Task: Find connections with filter location Les Abymes with filter topic #healthylifestyle with filter profile language English with filter current company Bread Financial with filter school Sydenham College of Commerce and Economics with filter industry Physical, Occupational and Speech Therapists with filter service category Illustration with filter keywords title Online ESL Instructor
Action: Mouse moved to (313, 252)
Screenshot: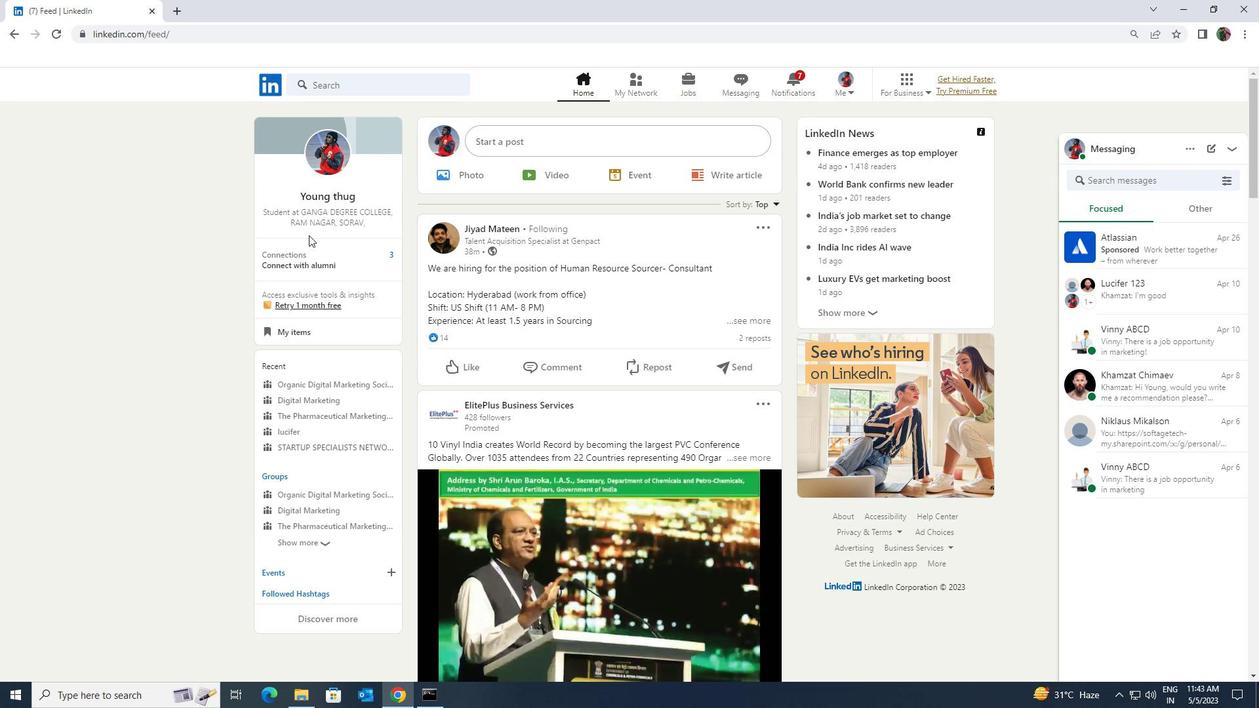 
Action: Mouse pressed left at (313, 252)
Screenshot: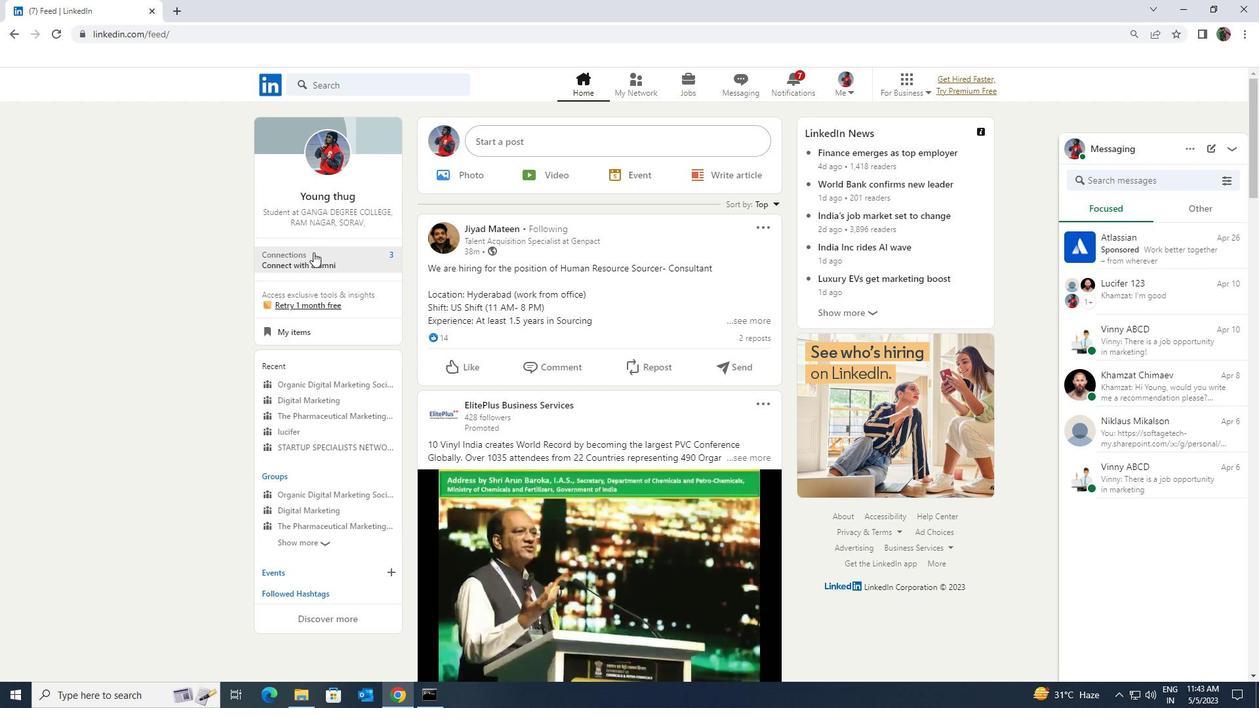 
Action: Mouse moved to (346, 155)
Screenshot: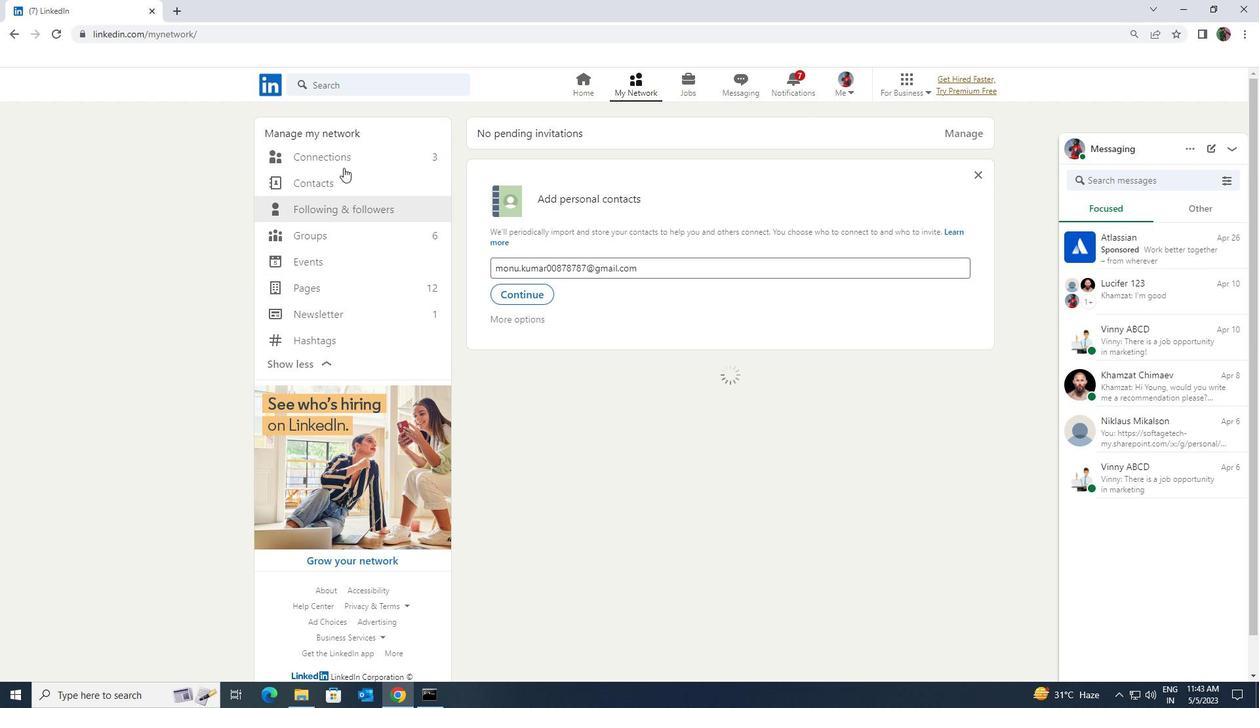 
Action: Mouse pressed left at (346, 155)
Screenshot: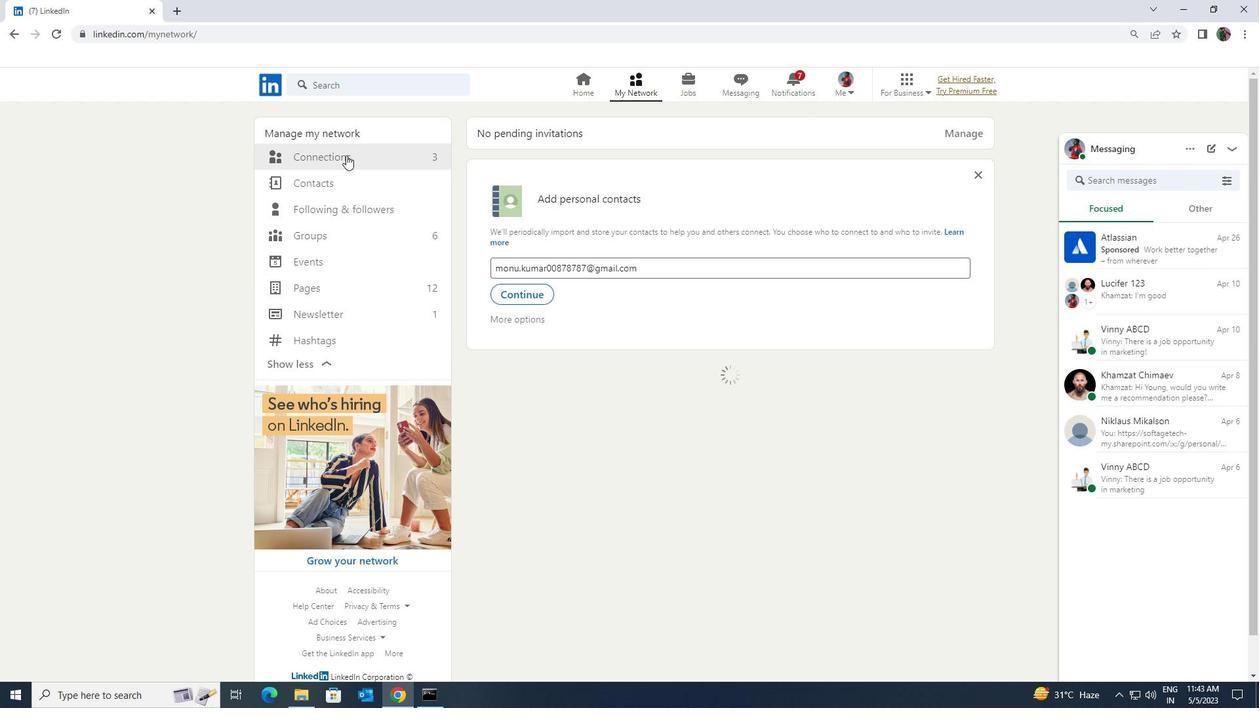 
Action: Mouse moved to (720, 160)
Screenshot: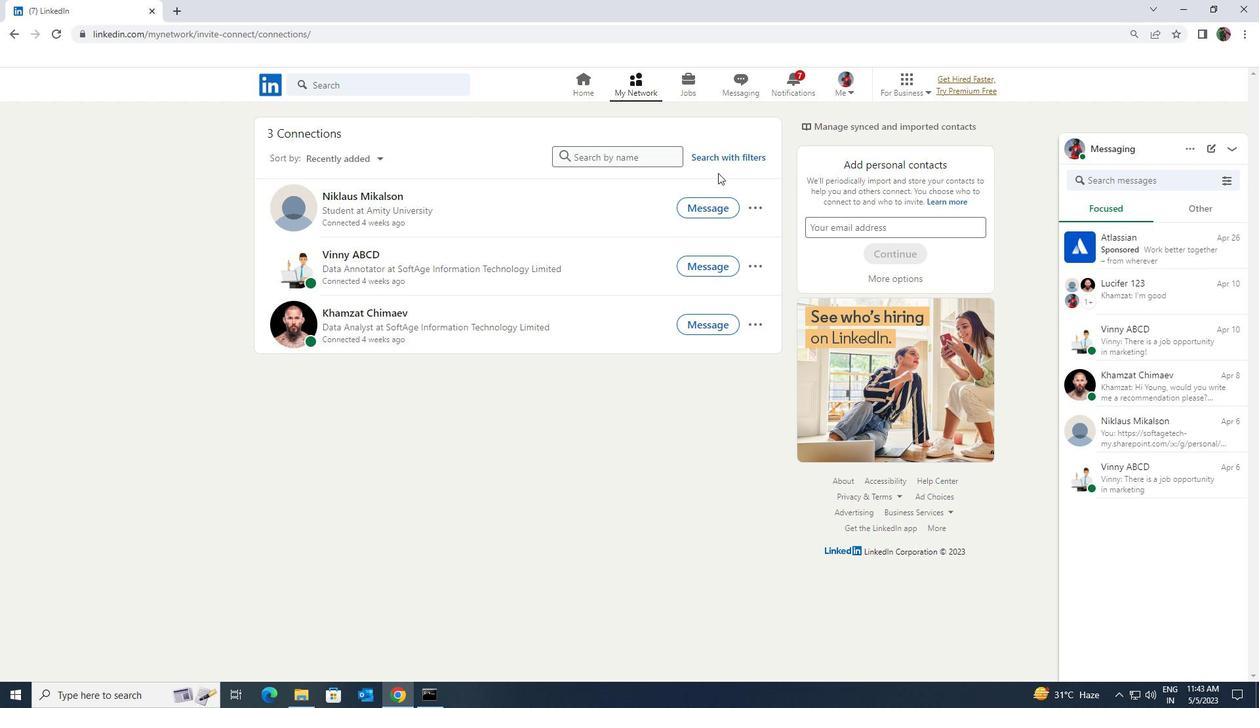 
Action: Mouse pressed left at (720, 160)
Screenshot: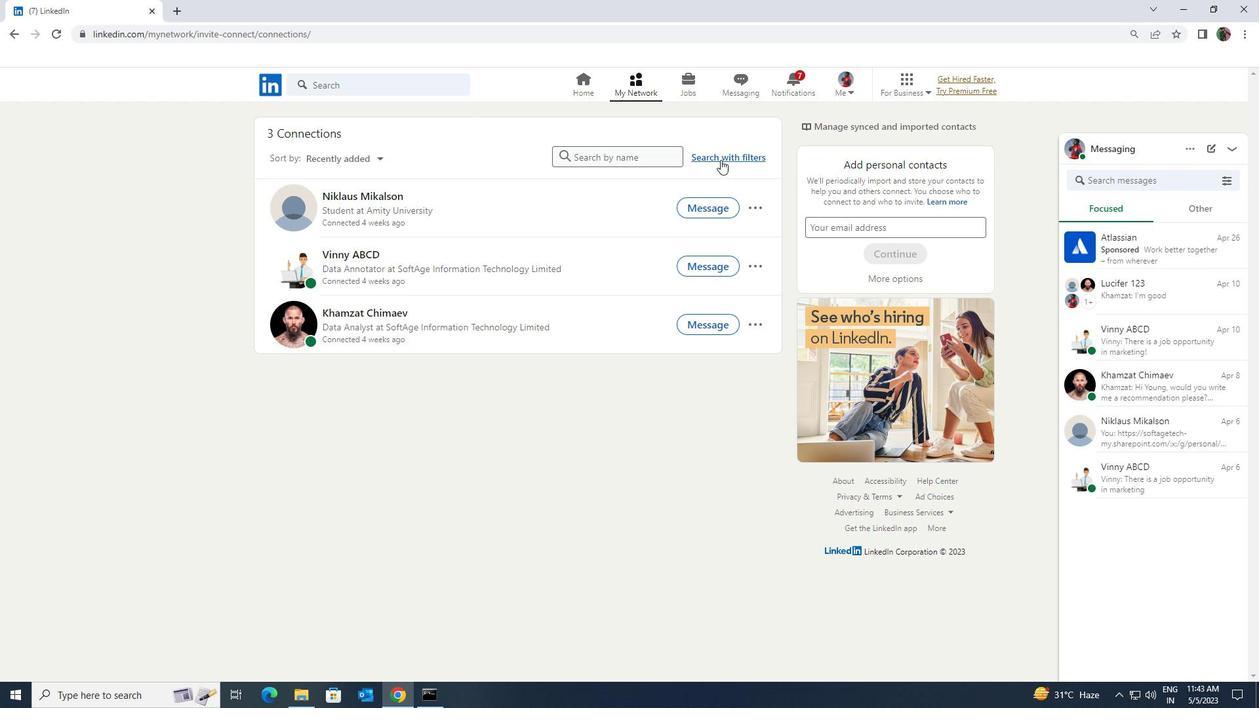 
Action: Mouse moved to (683, 124)
Screenshot: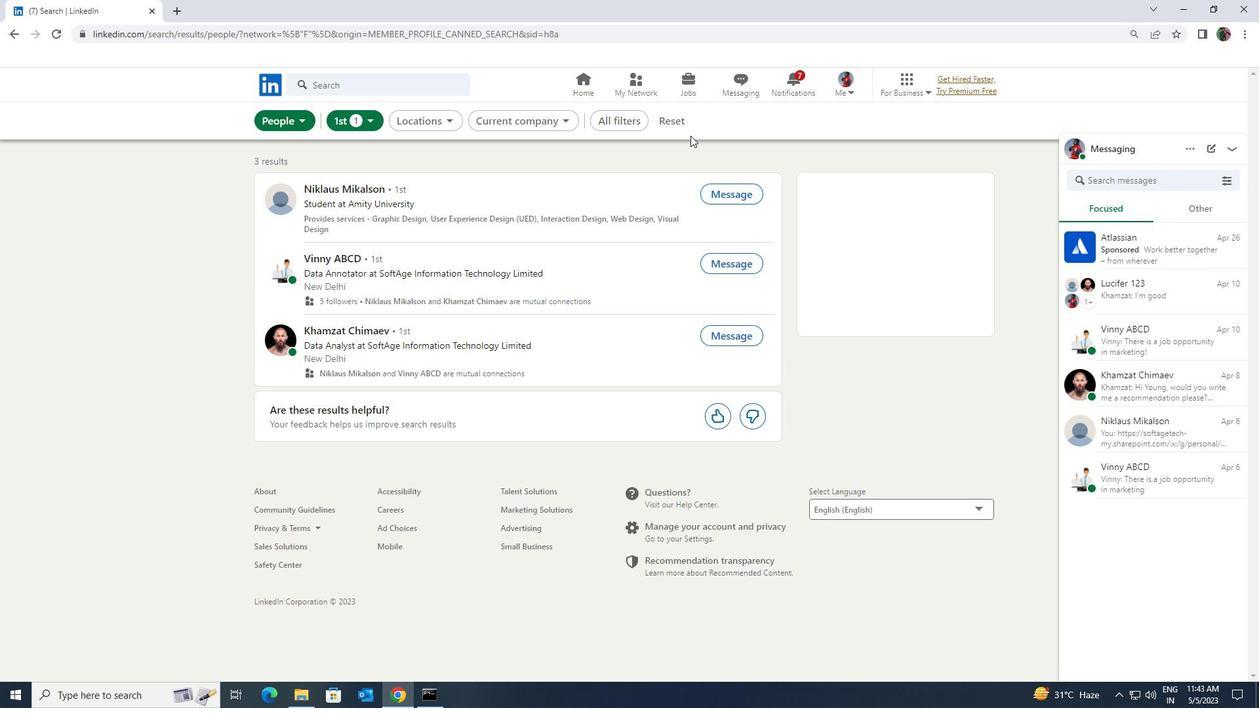 
Action: Mouse pressed left at (683, 124)
Screenshot: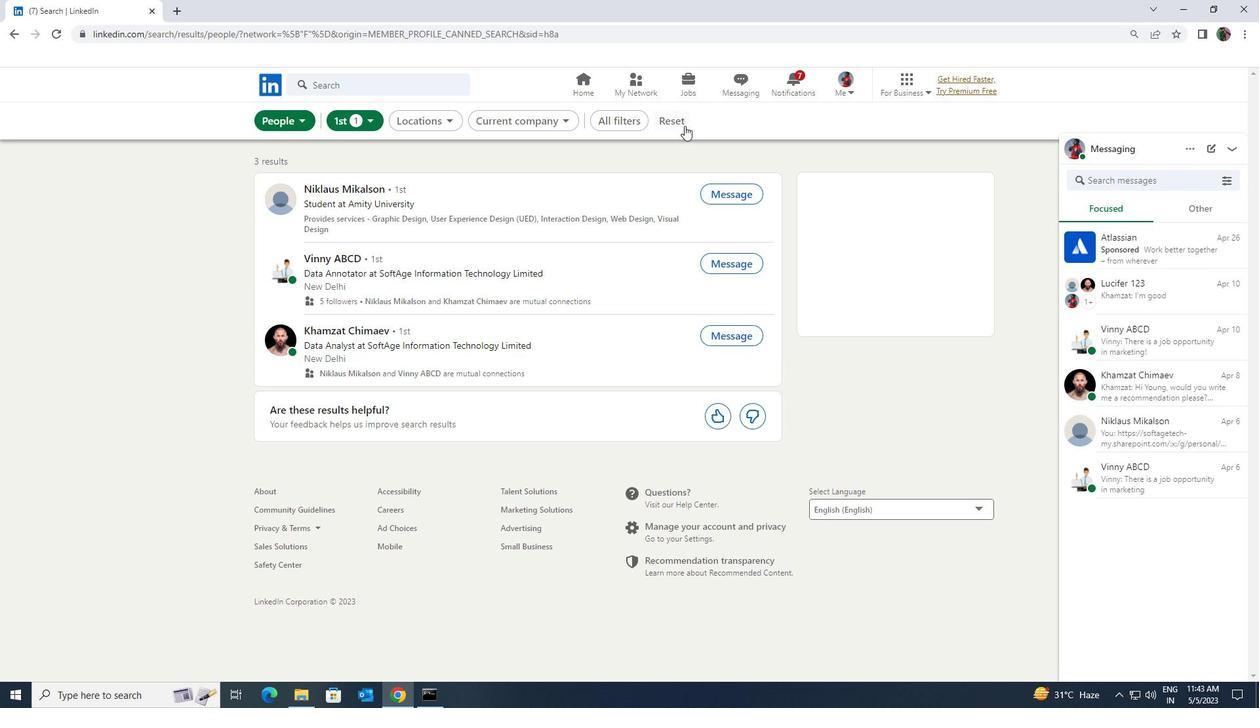 
Action: Mouse moved to (652, 116)
Screenshot: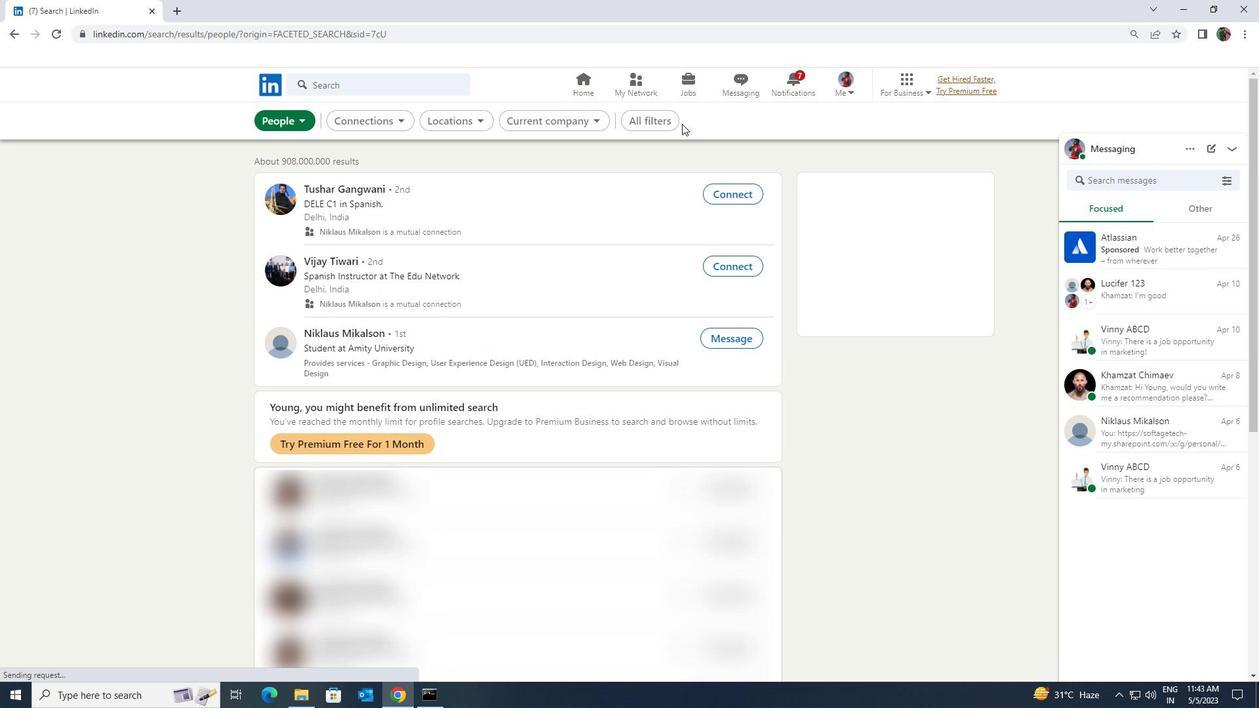 
Action: Mouse pressed left at (652, 116)
Screenshot: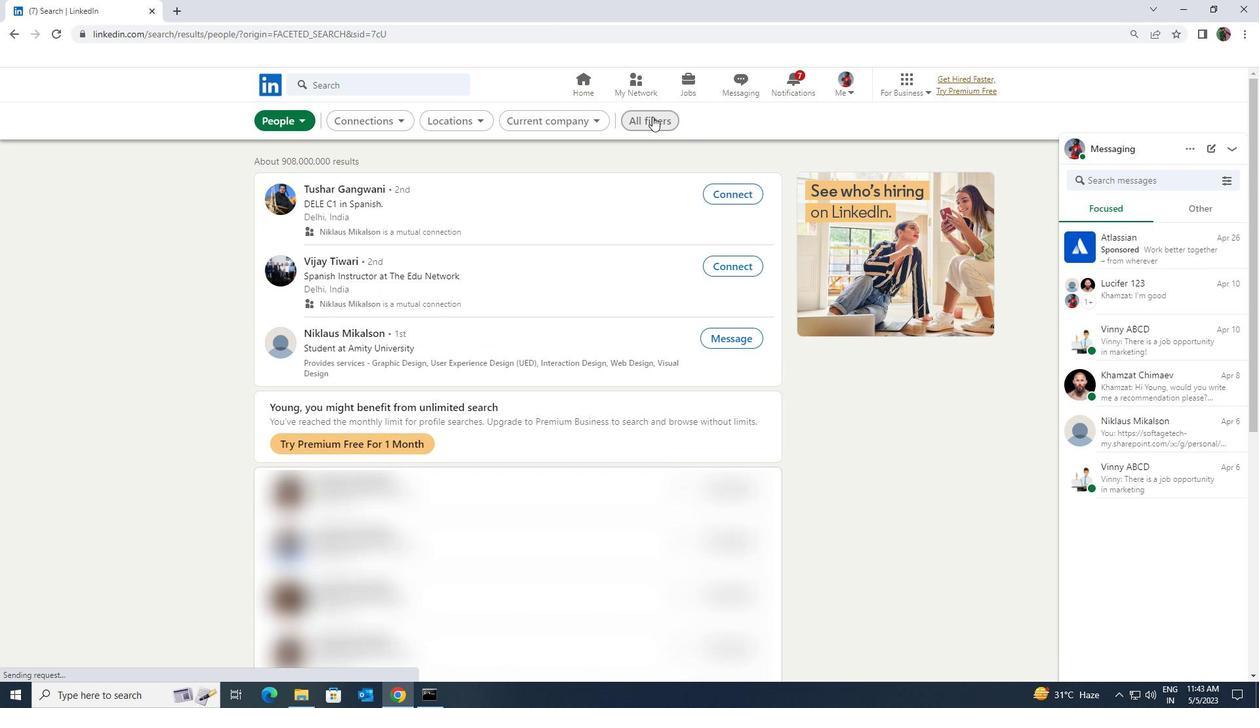 
Action: Mouse moved to (1079, 514)
Screenshot: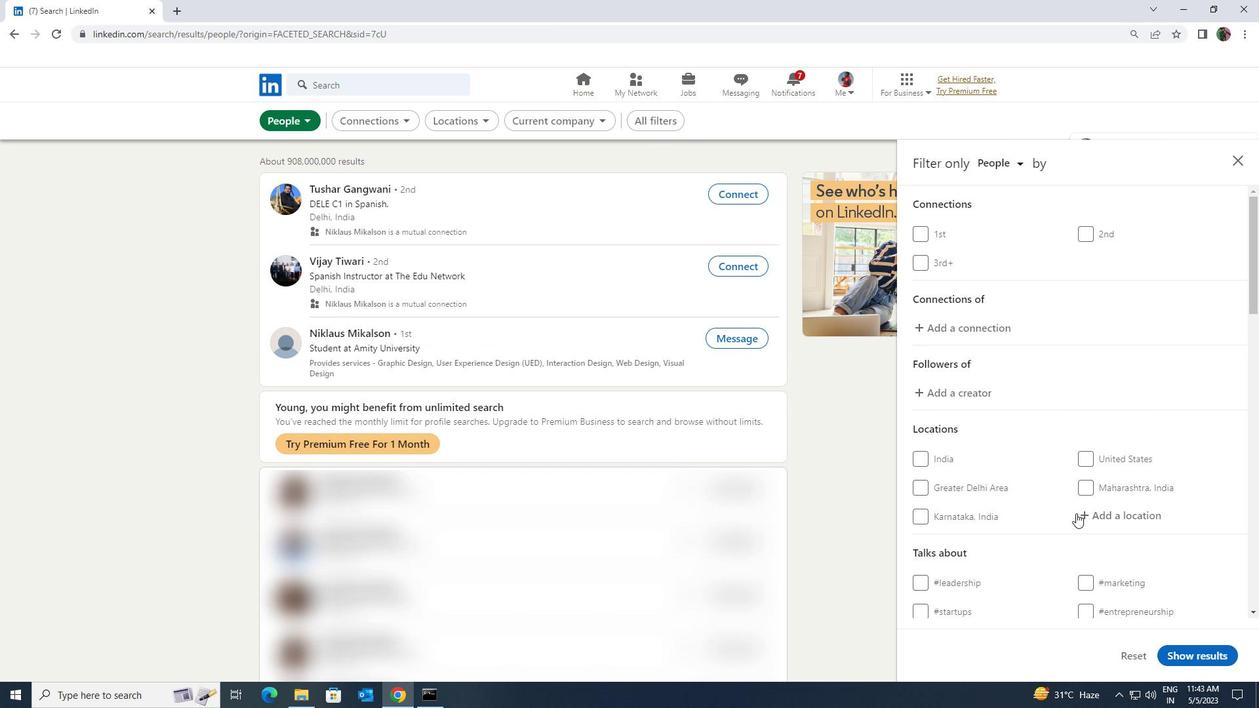 
Action: Mouse pressed left at (1079, 514)
Screenshot: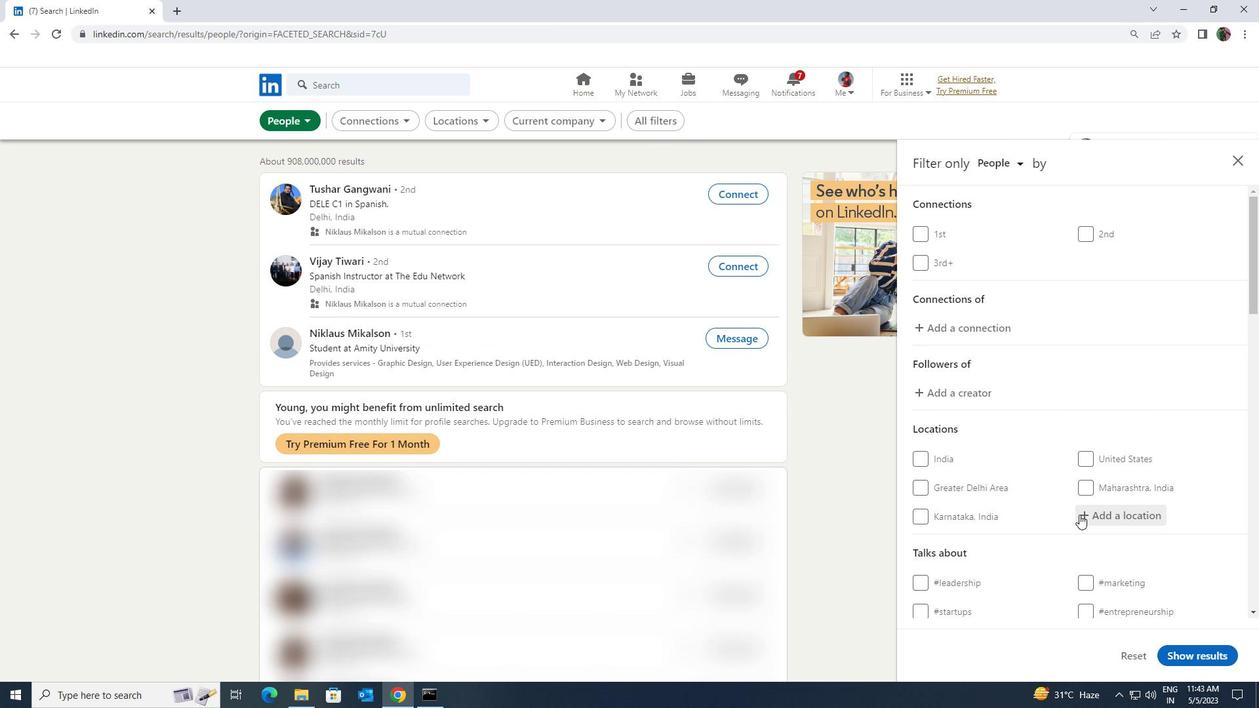 
Action: Key pressed <Key.shift>LES<Key.space><Key.shift>ABYMES
Screenshot: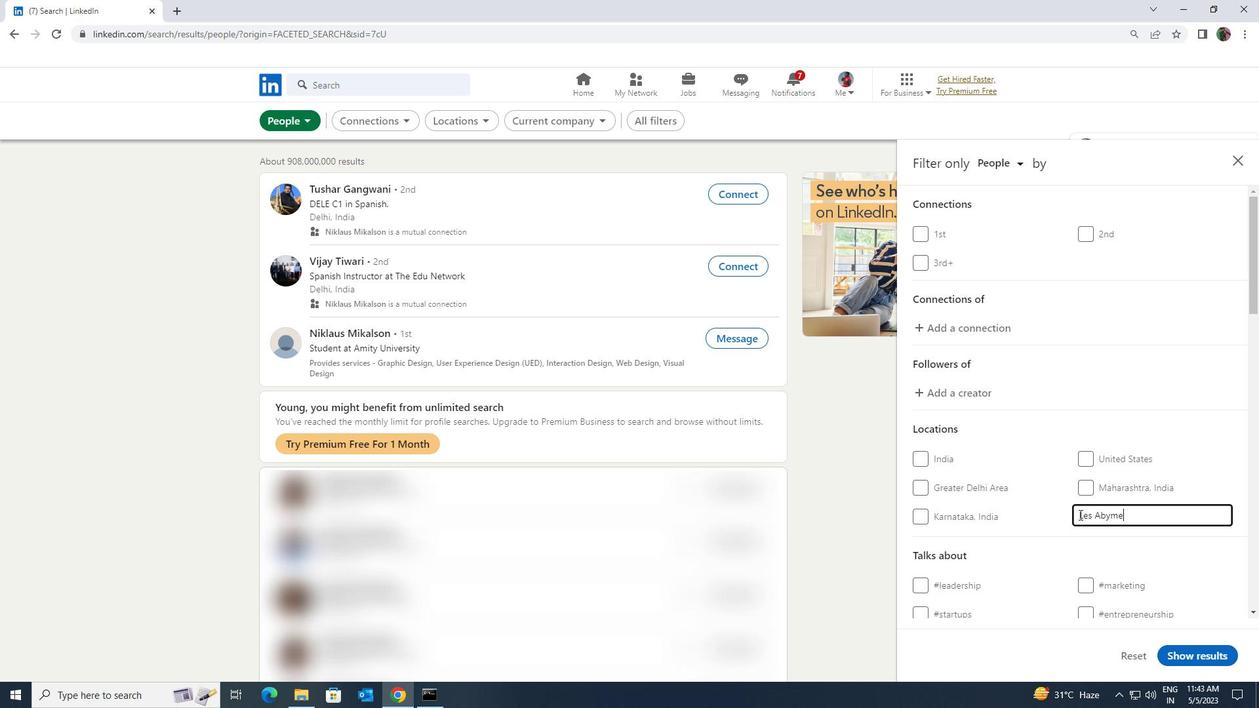 
Action: Mouse scrolled (1079, 514) with delta (0, 0)
Screenshot: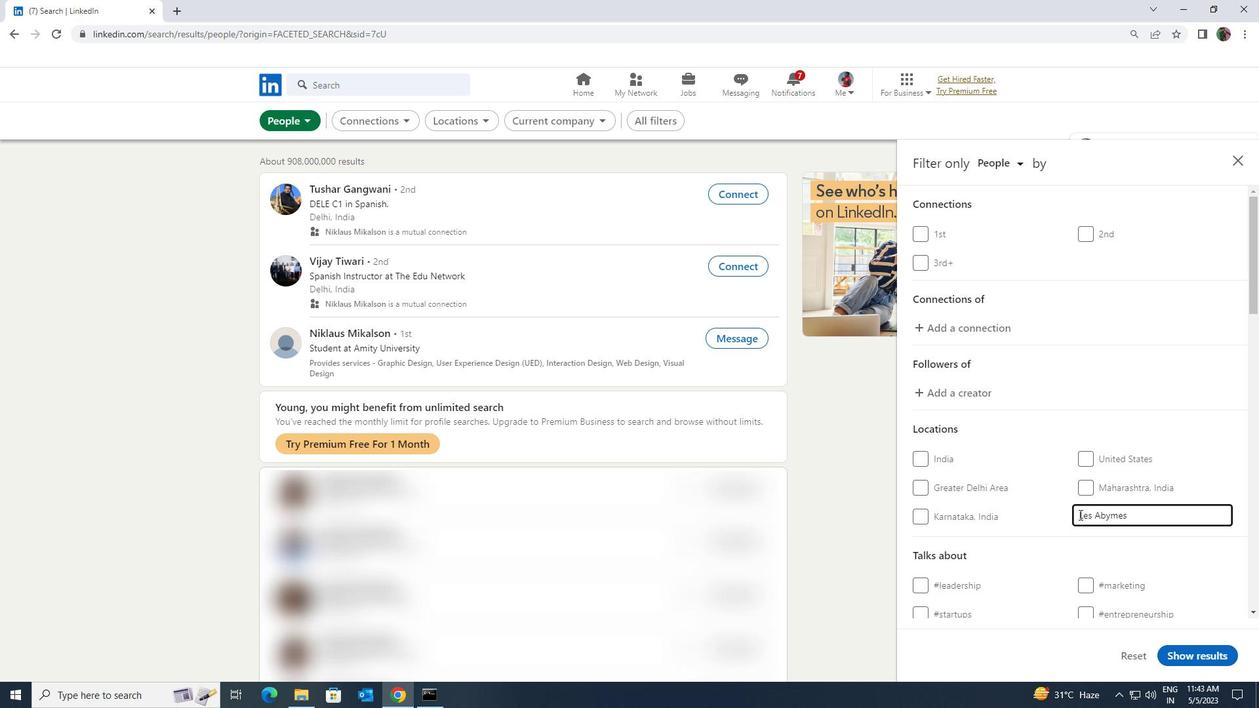 
Action: Mouse moved to (1105, 570)
Screenshot: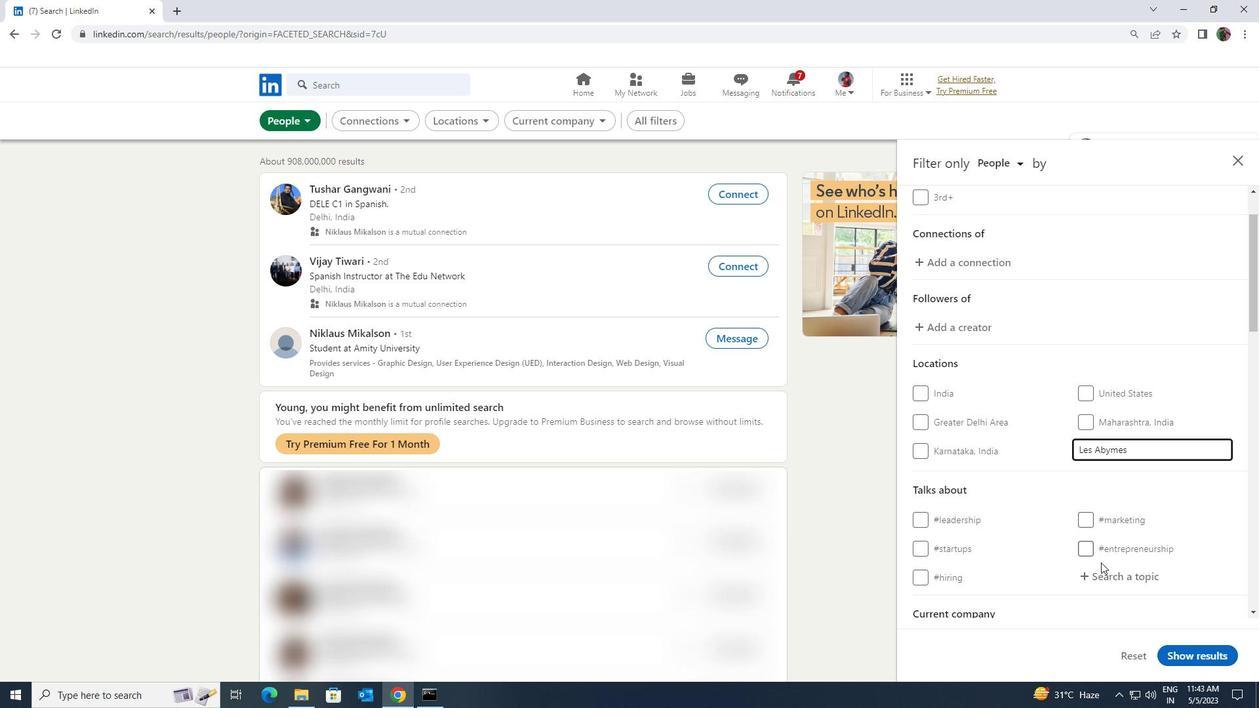 
Action: Mouse pressed left at (1105, 570)
Screenshot: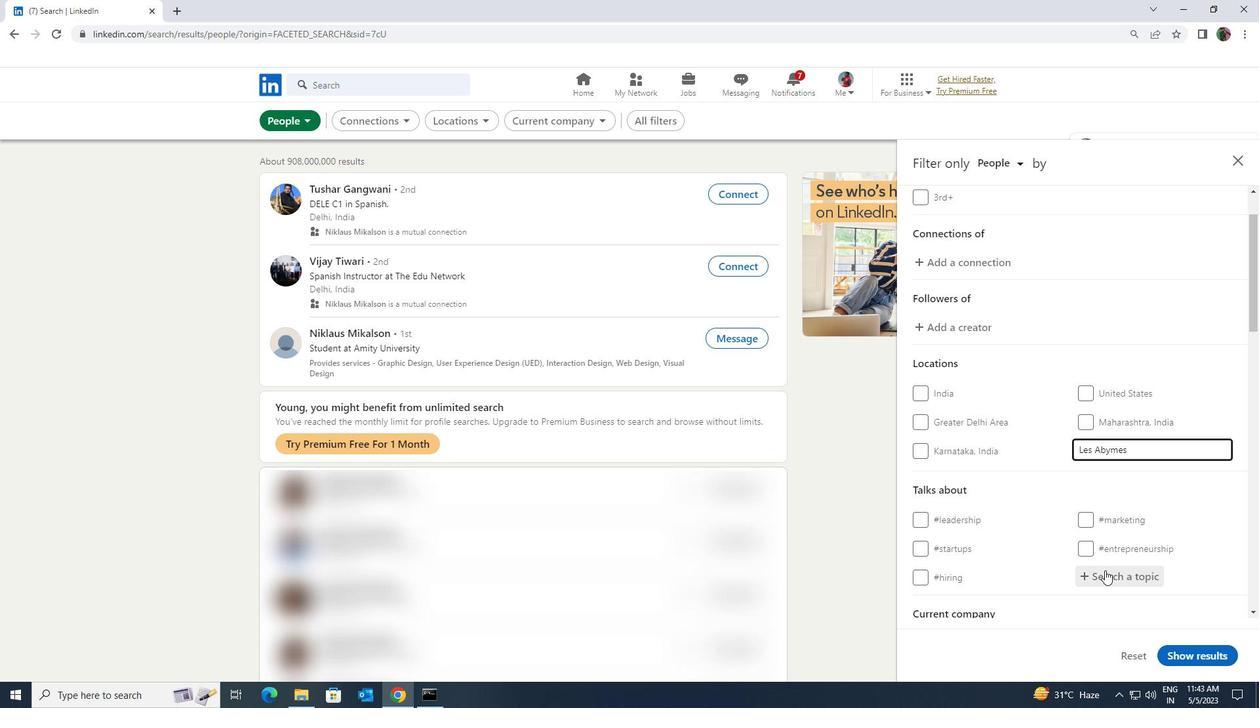 
Action: Mouse moved to (1105, 571)
Screenshot: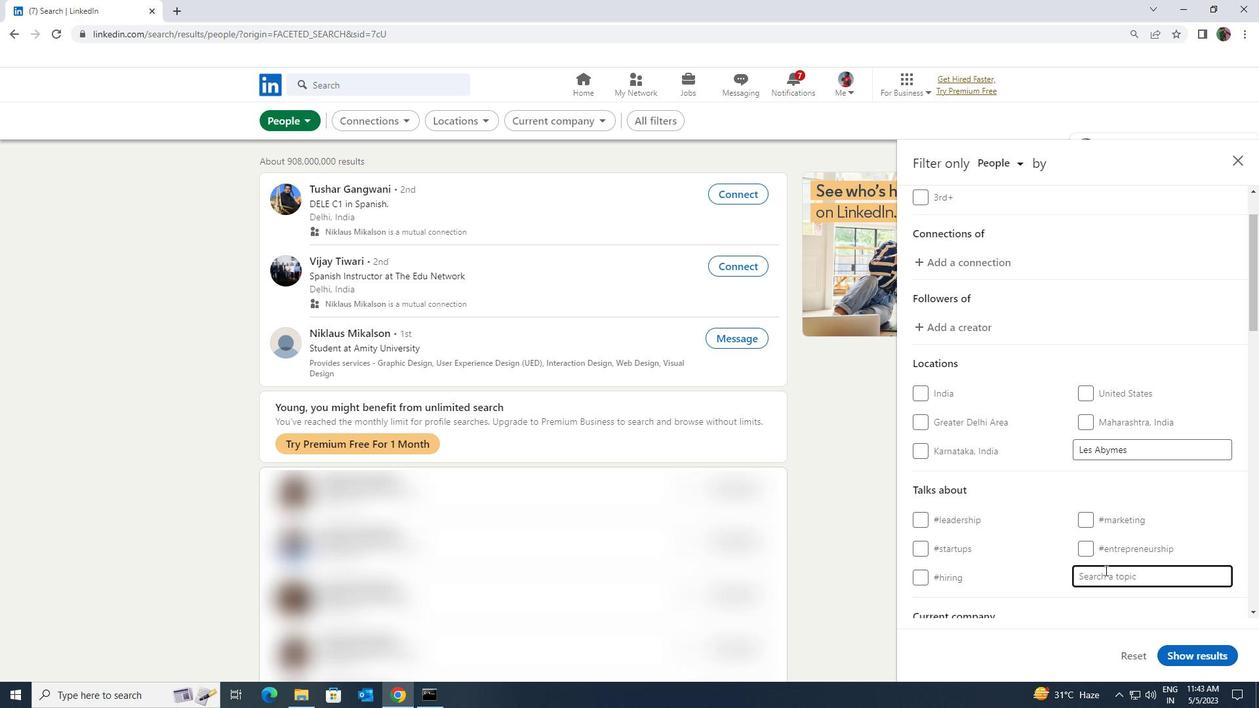 
Action: Key pressed <Key.shift><Key.shift><Key.shift>HEALTHLIFE
Screenshot: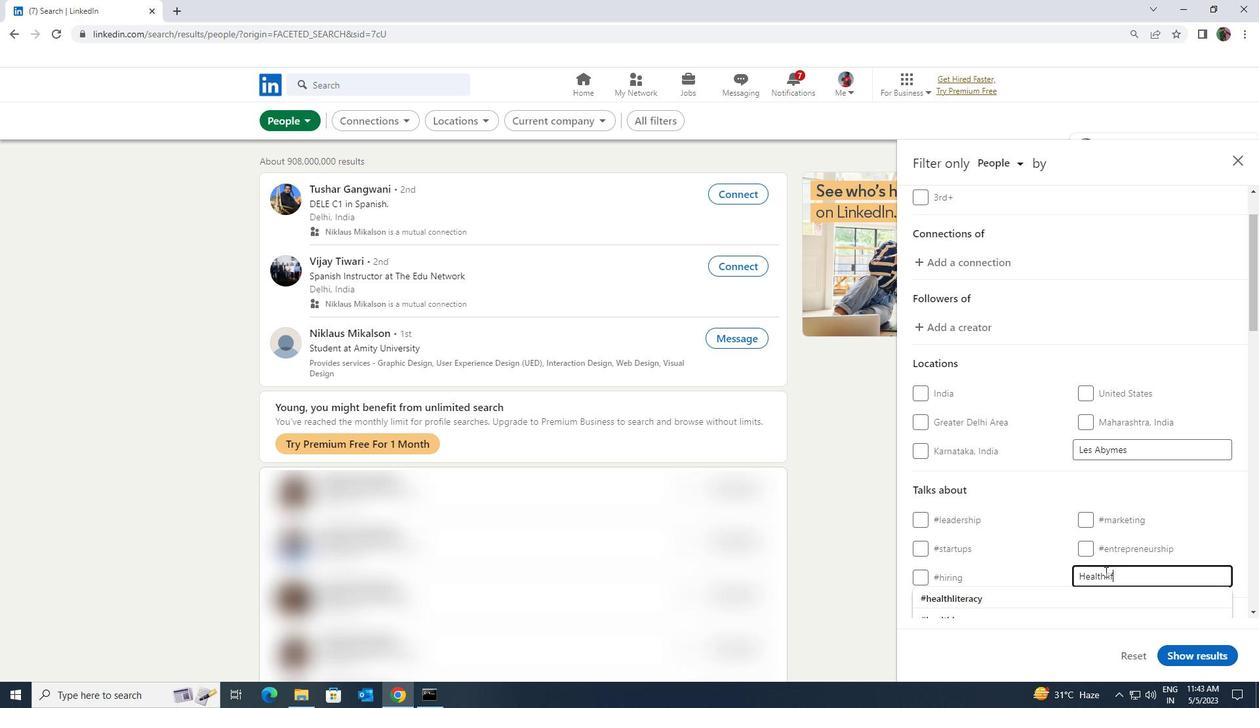 
Action: Mouse moved to (1089, 588)
Screenshot: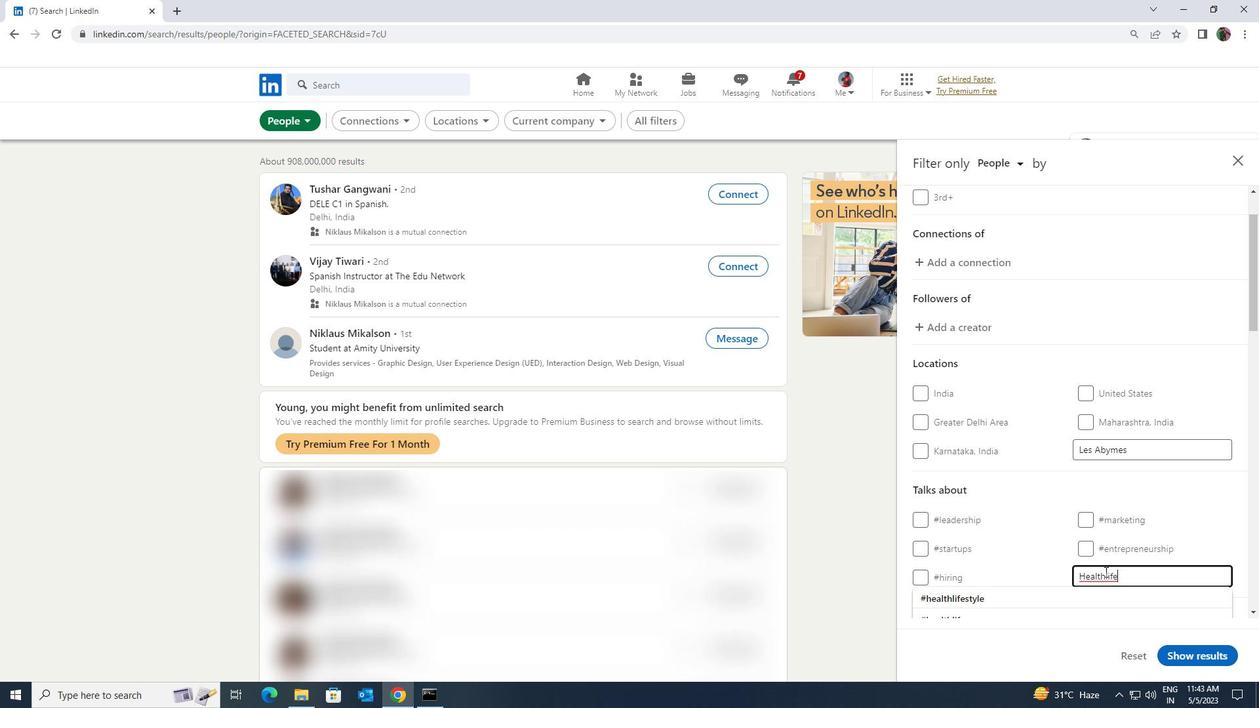 
Action: Mouse pressed left at (1089, 588)
Screenshot: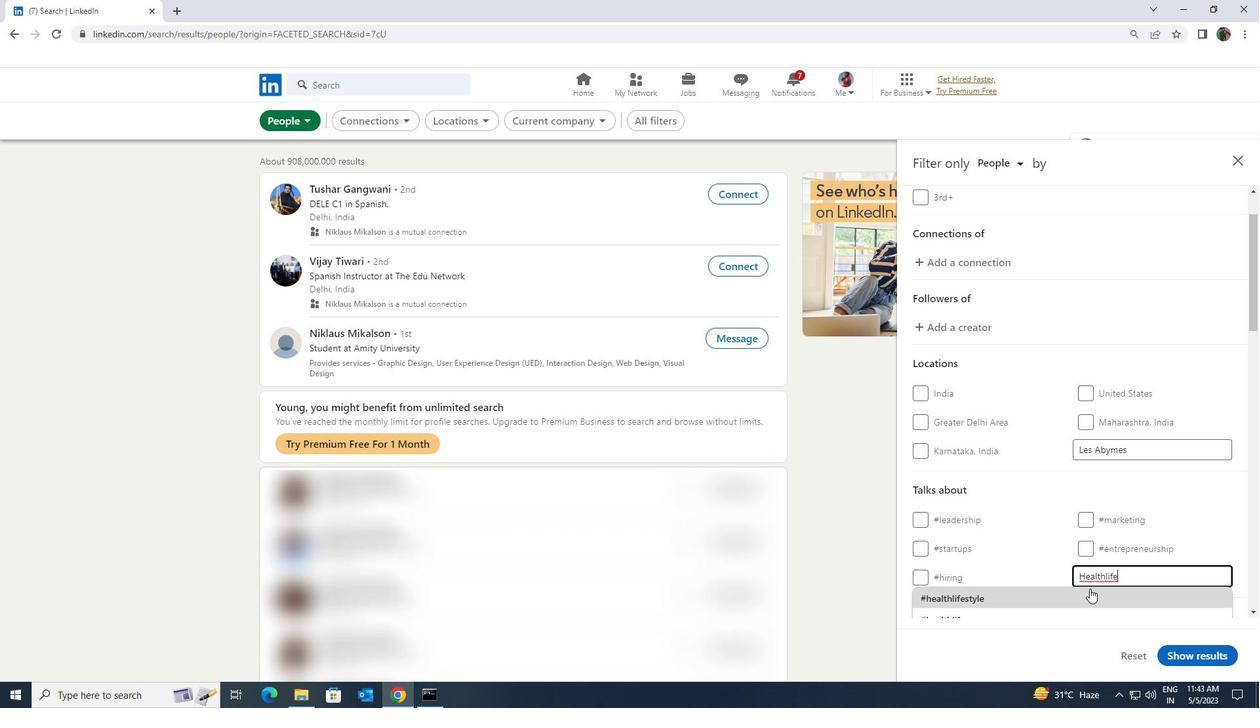 
Action: Mouse moved to (1089, 561)
Screenshot: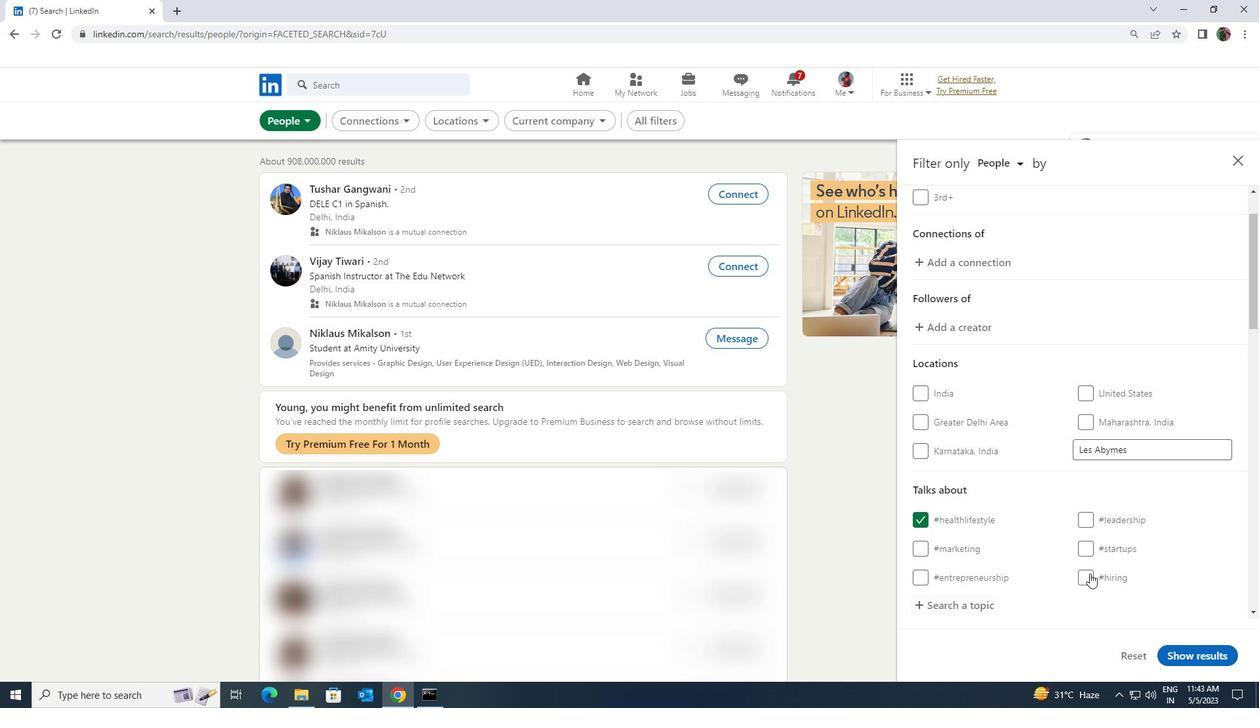 
Action: Mouse scrolled (1089, 560) with delta (0, 0)
Screenshot: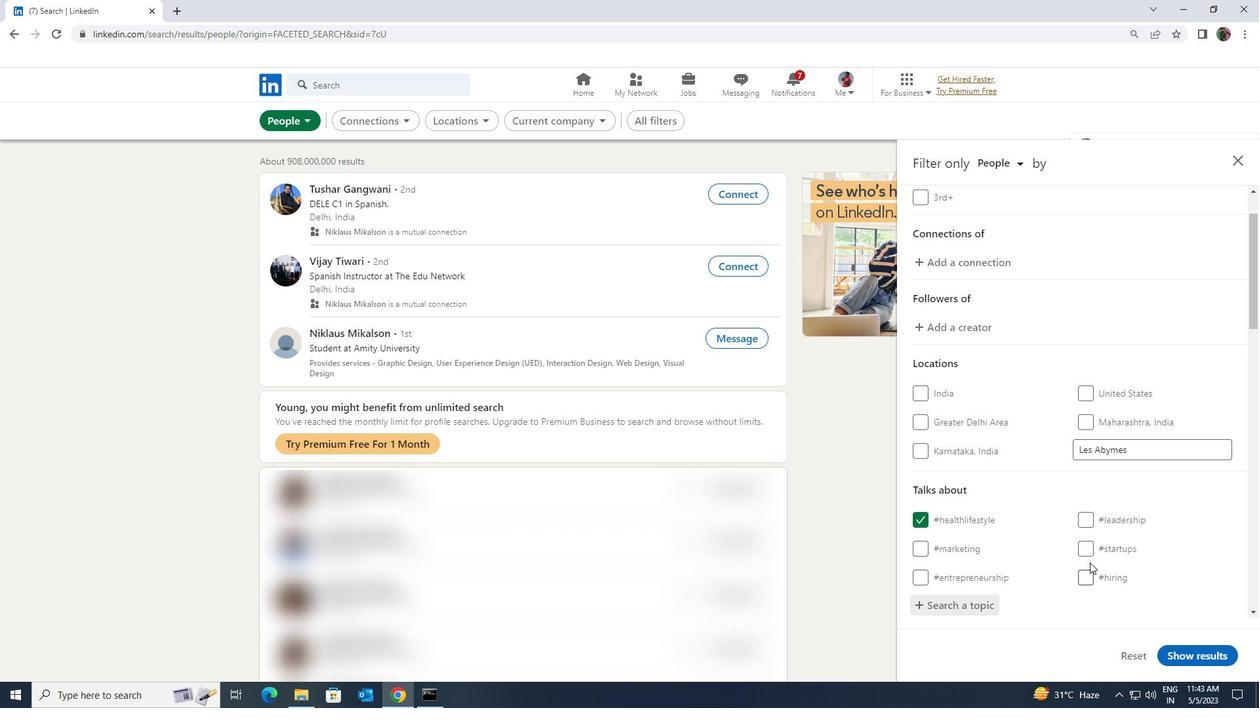 
Action: Mouse scrolled (1089, 560) with delta (0, 0)
Screenshot: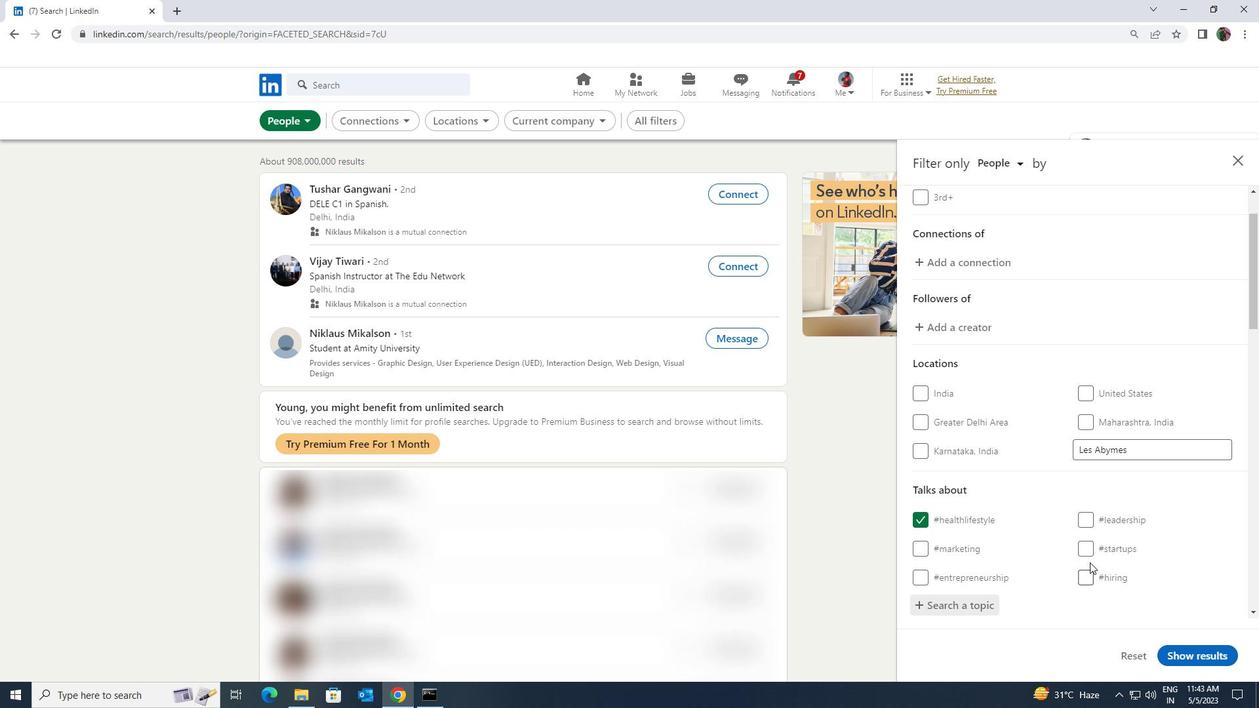 
Action: Mouse moved to (1091, 560)
Screenshot: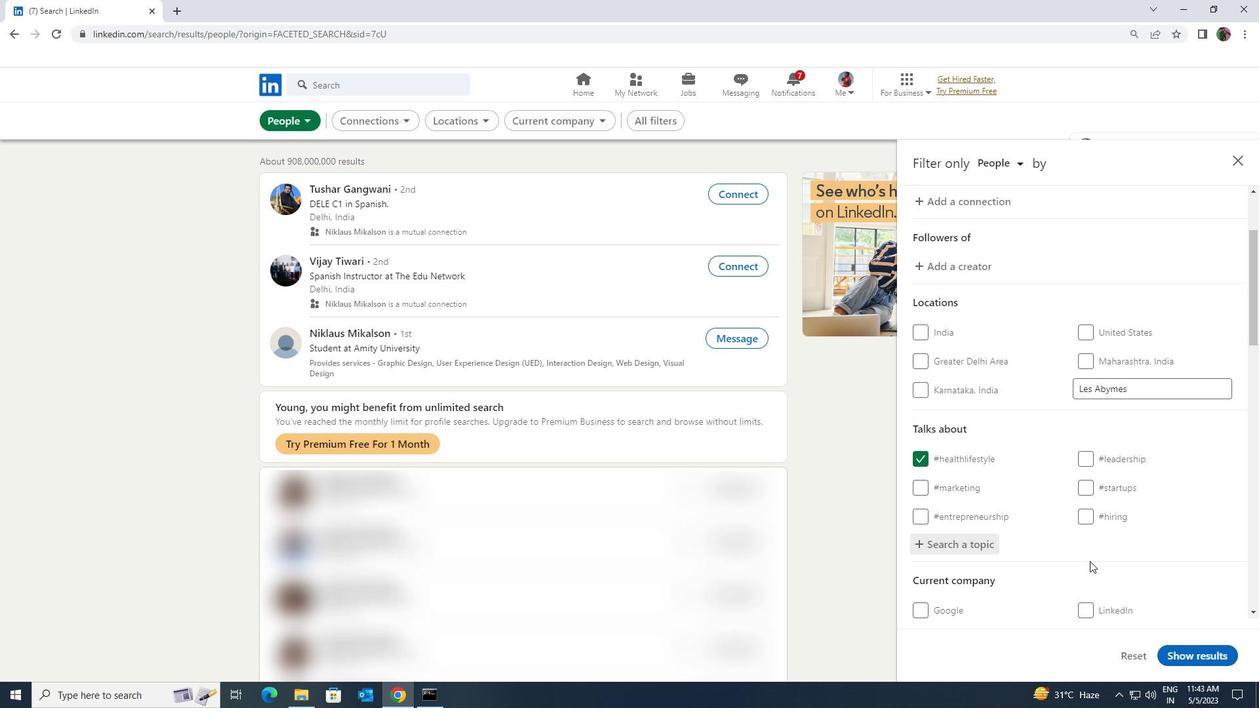 
Action: Mouse scrolled (1091, 560) with delta (0, 0)
Screenshot: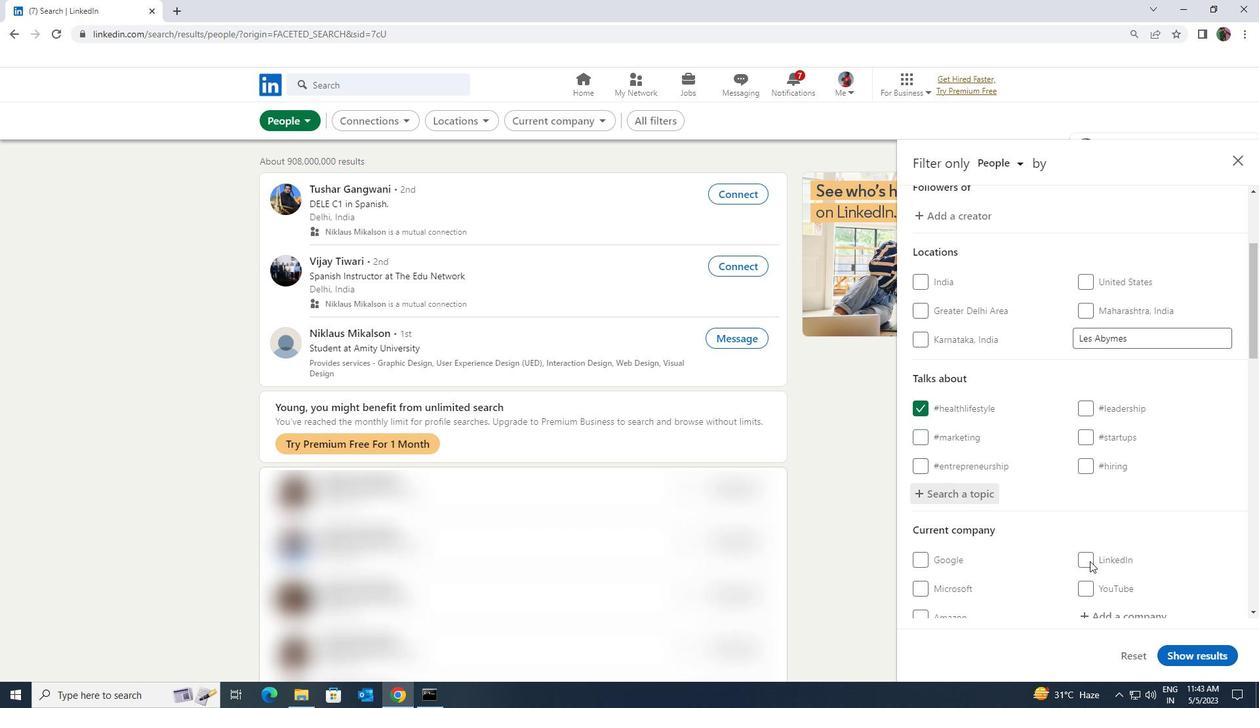 
Action: Mouse scrolled (1091, 560) with delta (0, 0)
Screenshot: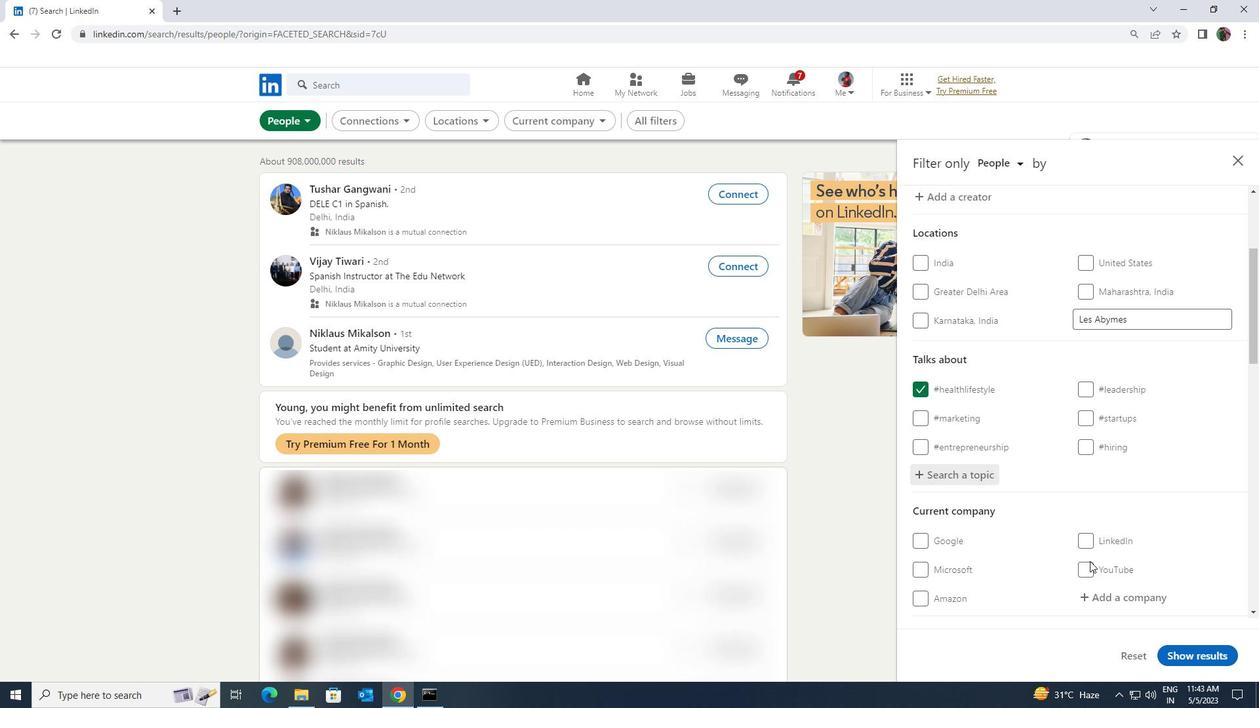 
Action: Mouse moved to (1092, 560)
Screenshot: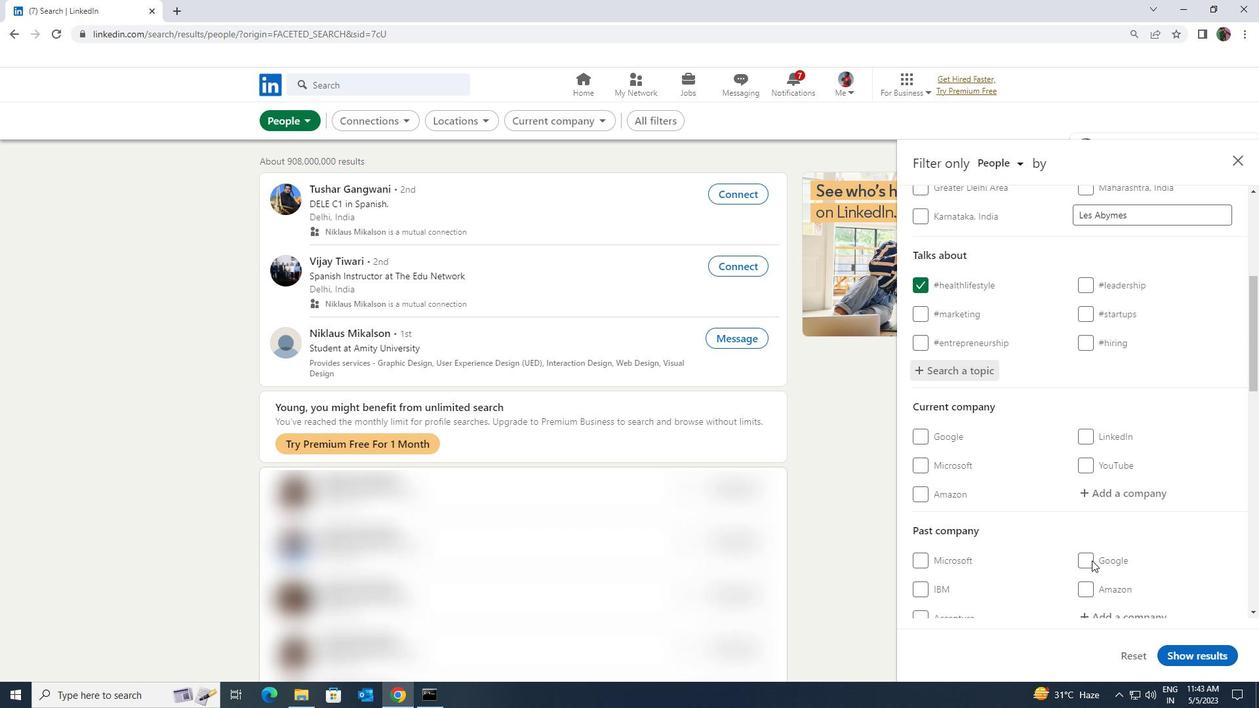 
Action: Mouse scrolled (1092, 560) with delta (0, 0)
Screenshot: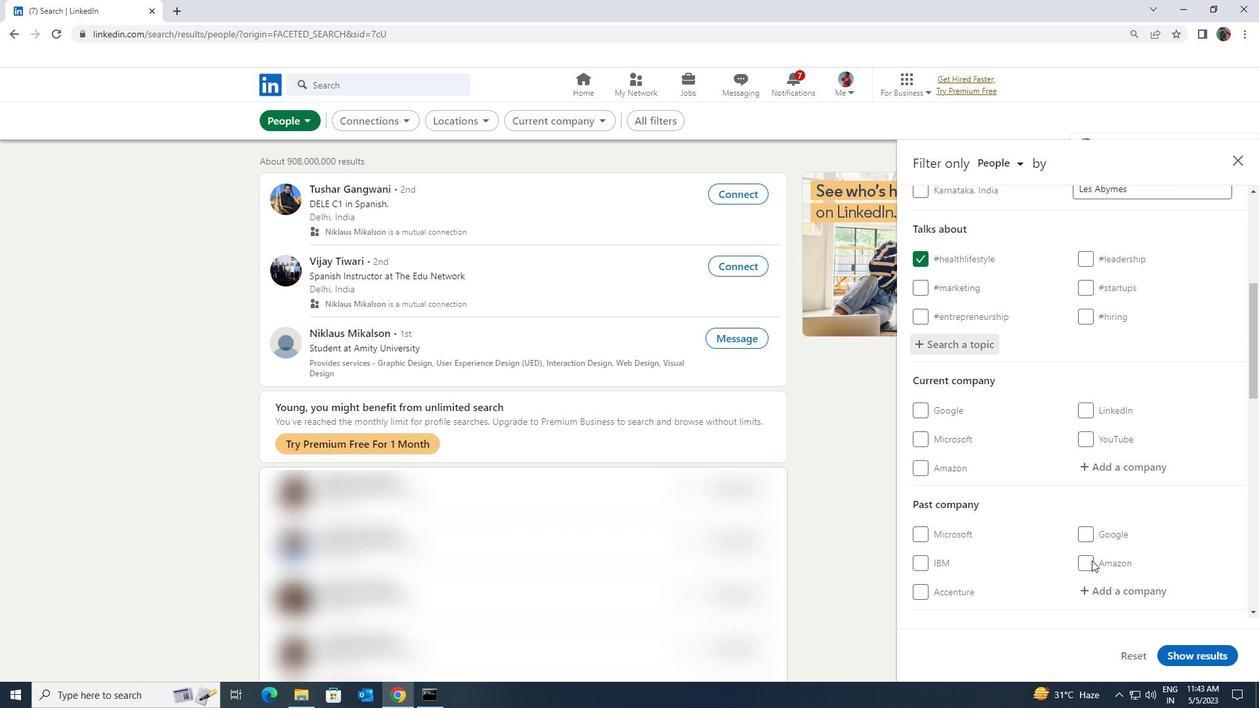 
Action: Mouse moved to (1095, 560)
Screenshot: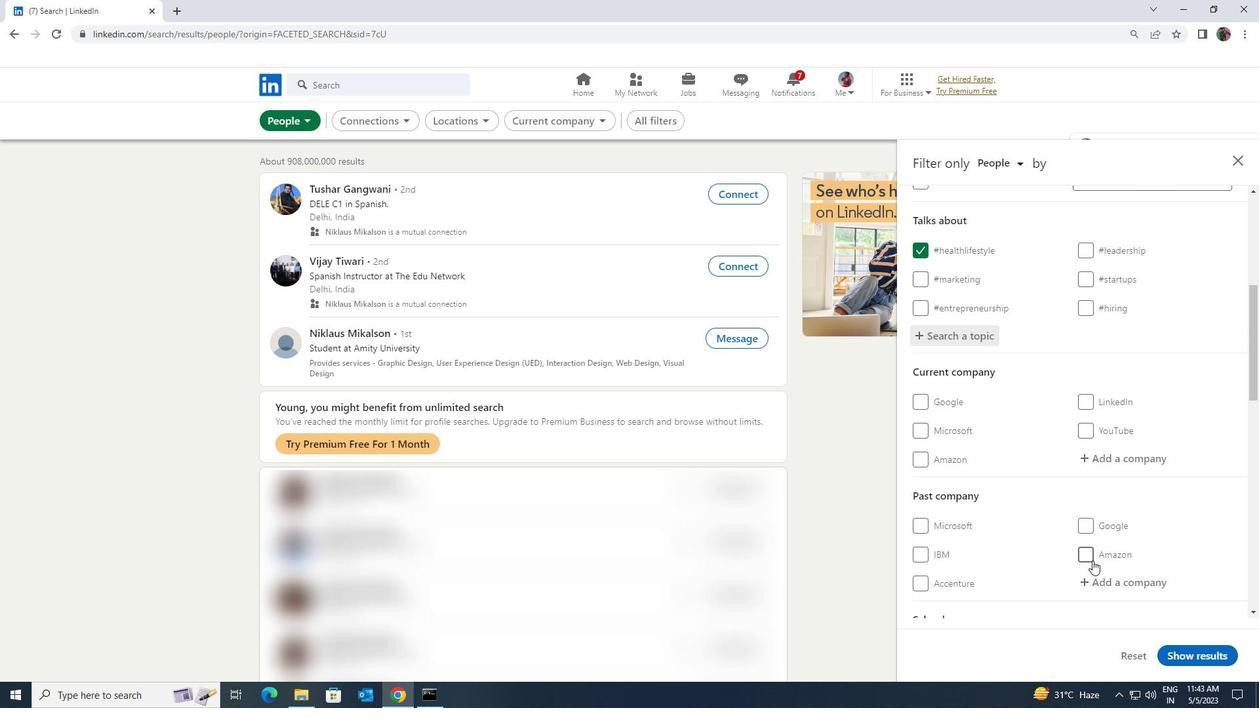 
Action: Mouse scrolled (1095, 559) with delta (0, 0)
Screenshot: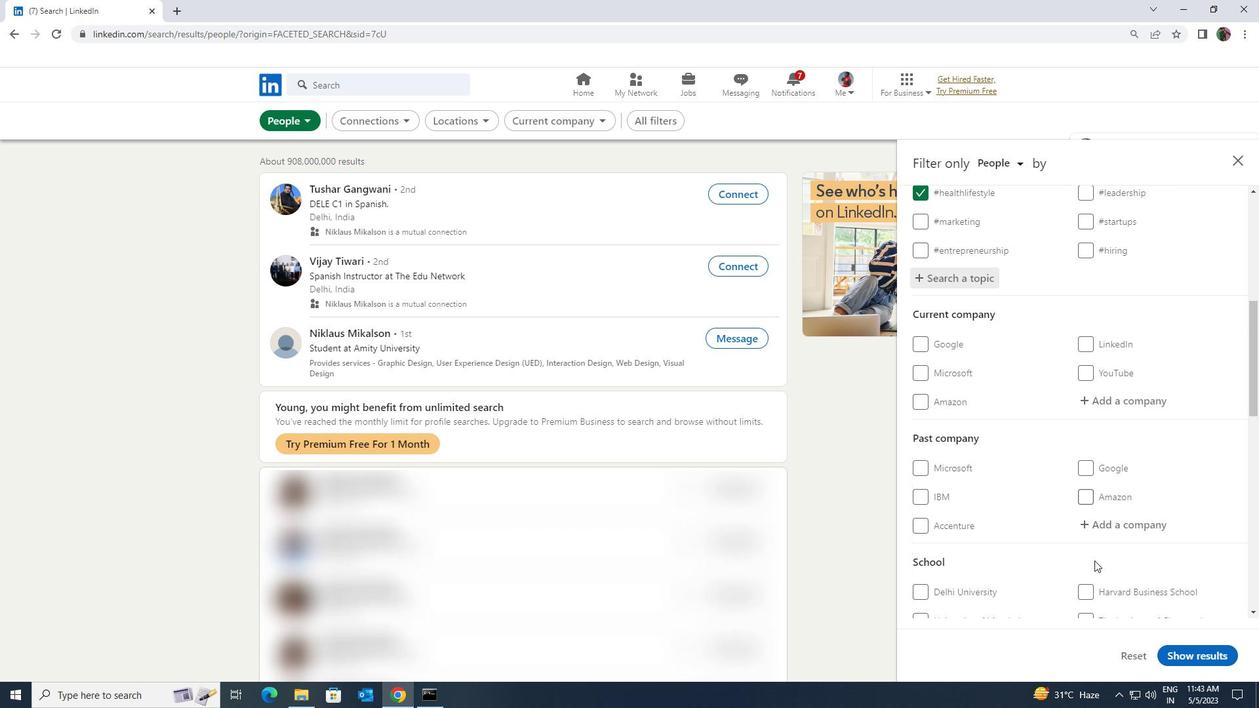 
Action: Mouse scrolled (1095, 559) with delta (0, 0)
Screenshot: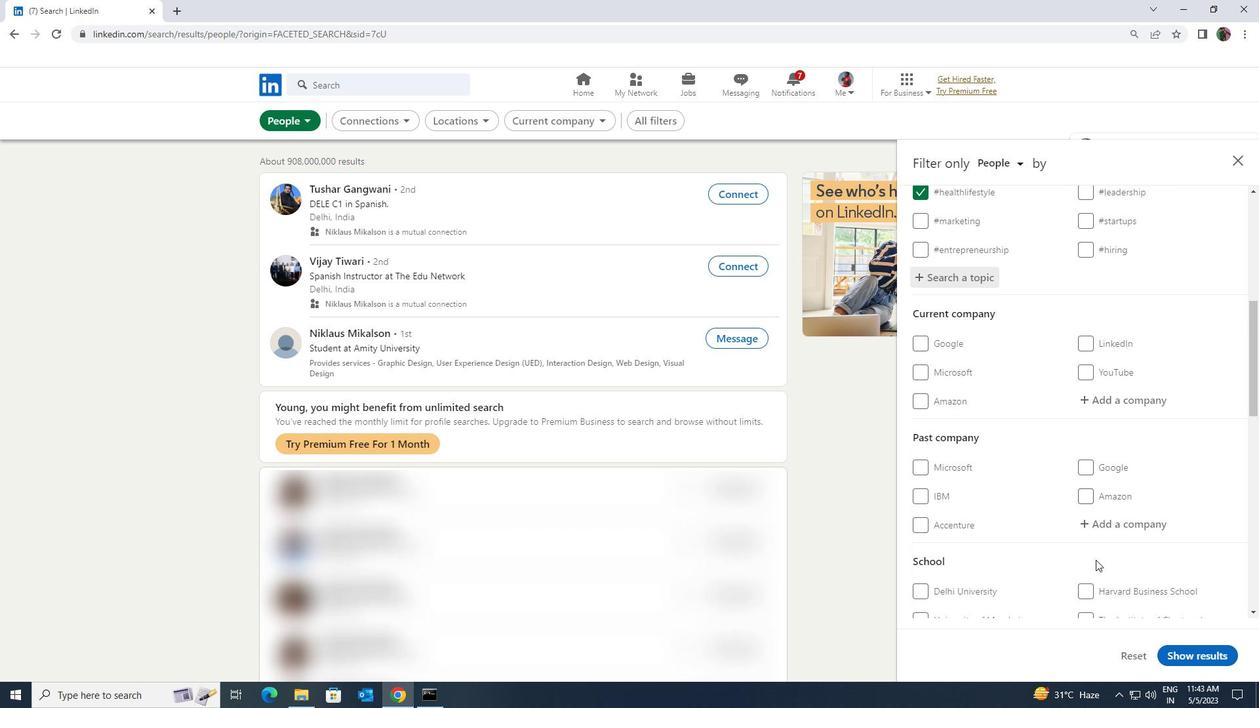 
Action: Mouse scrolled (1095, 559) with delta (0, 0)
Screenshot: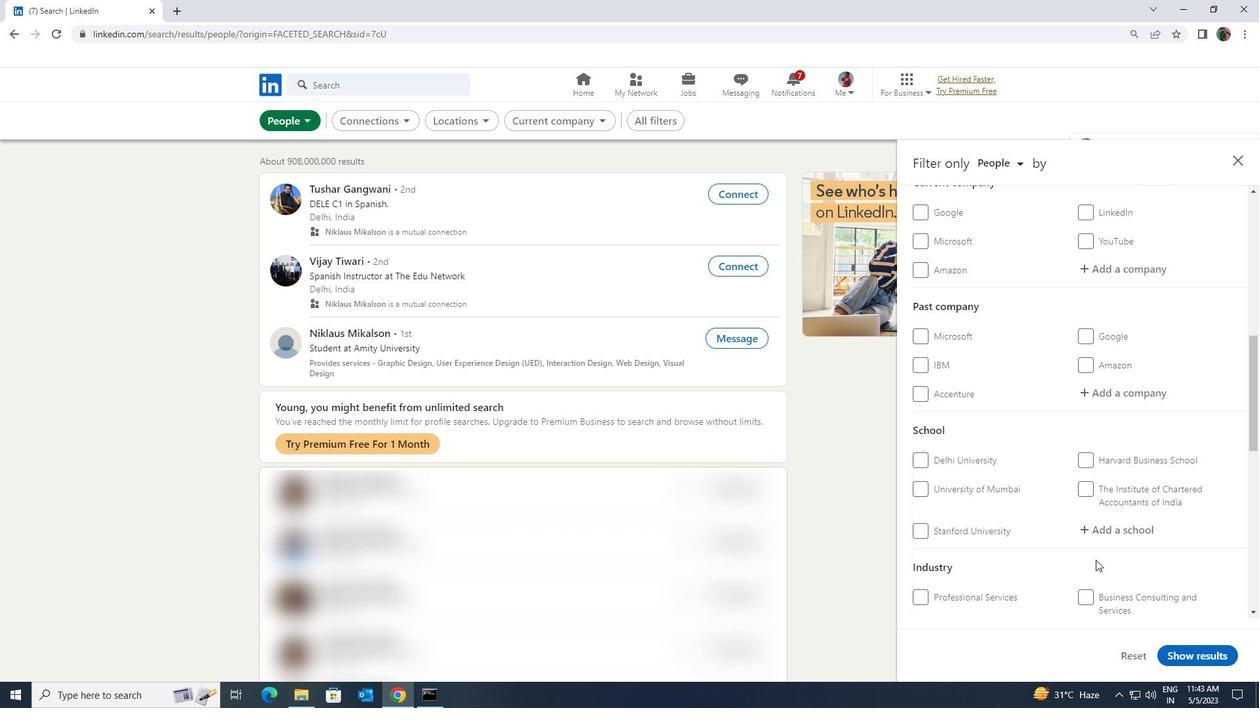 
Action: Mouse scrolled (1095, 559) with delta (0, 0)
Screenshot: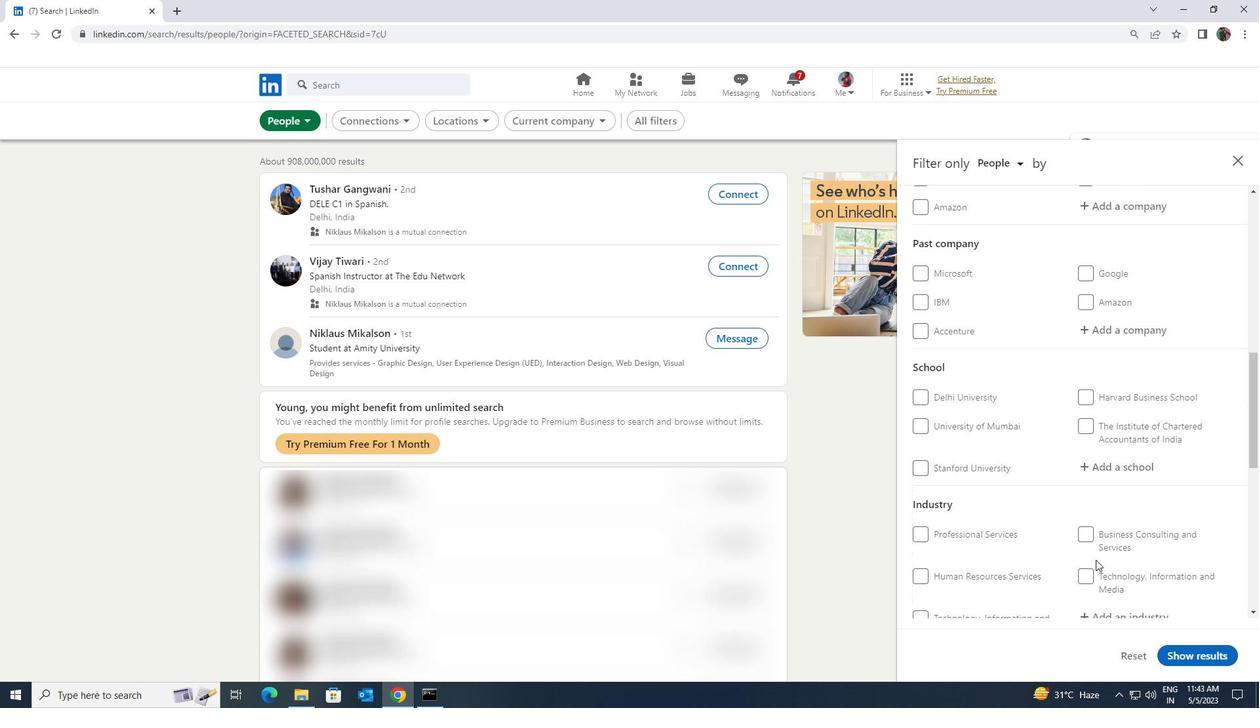 
Action: Mouse scrolled (1095, 559) with delta (0, 0)
Screenshot: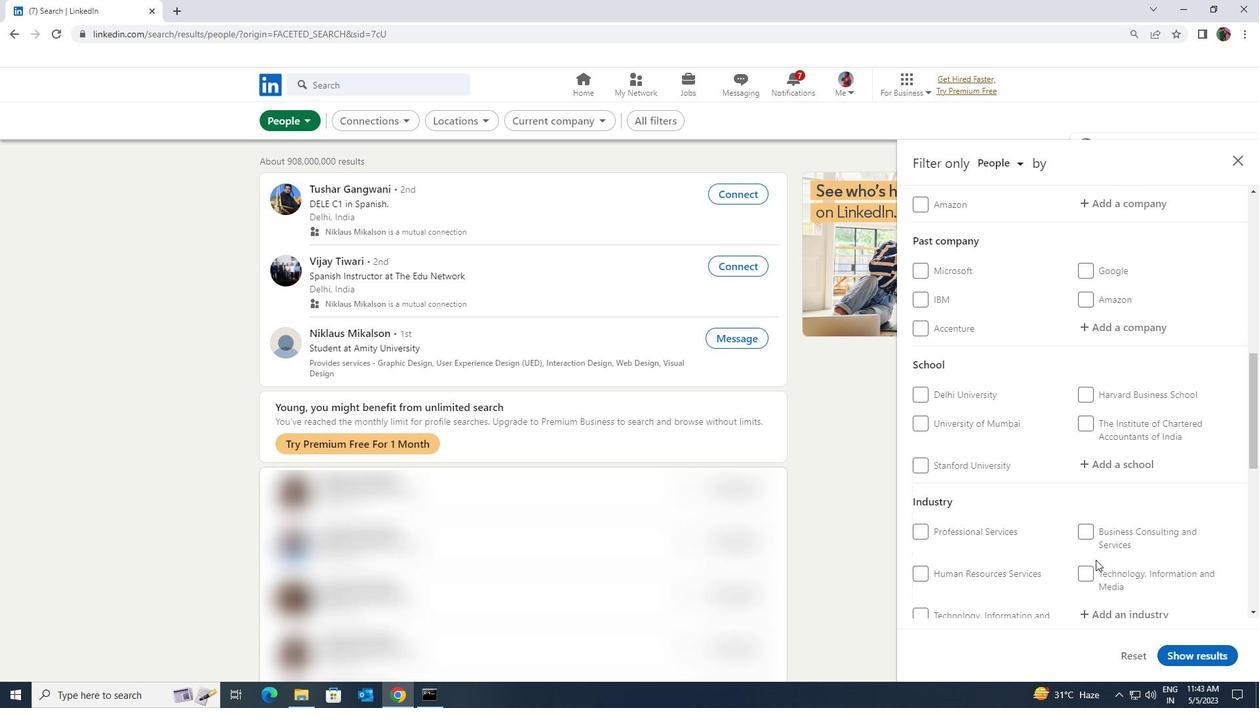 
Action: Mouse scrolled (1095, 559) with delta (0, 0)
Screenshot: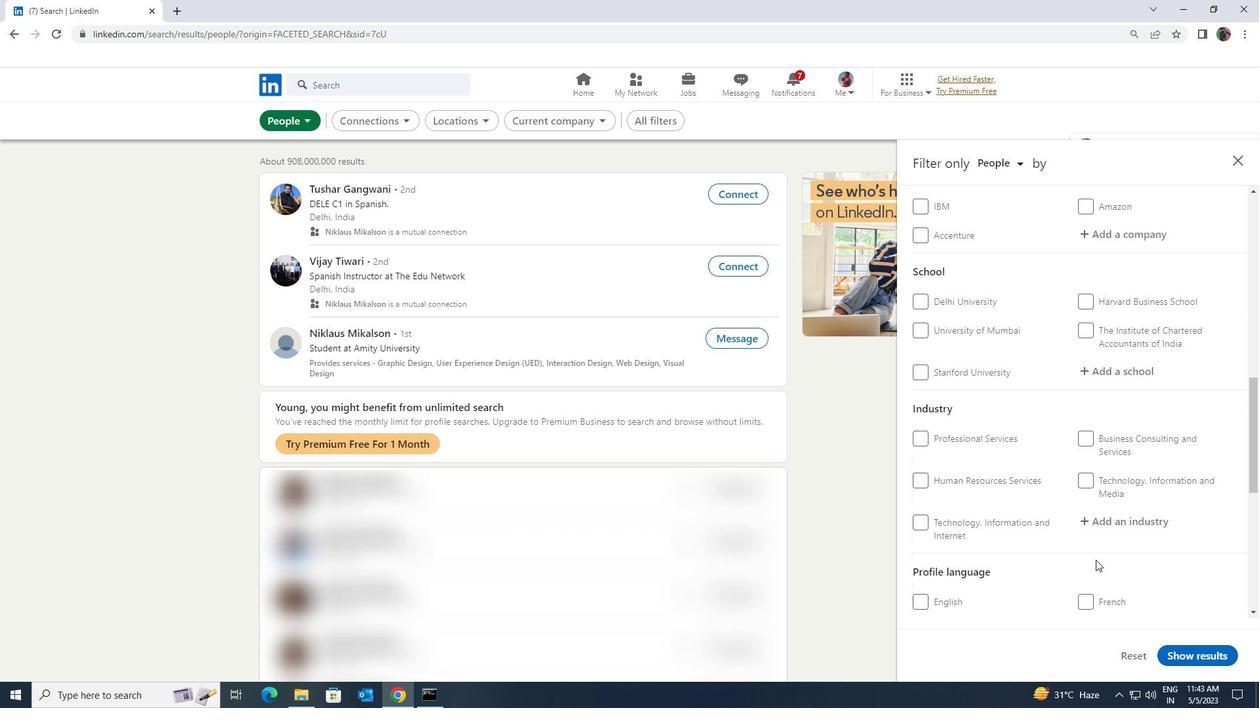 
Action: Mouse moved to (962, 499)
Screenshot: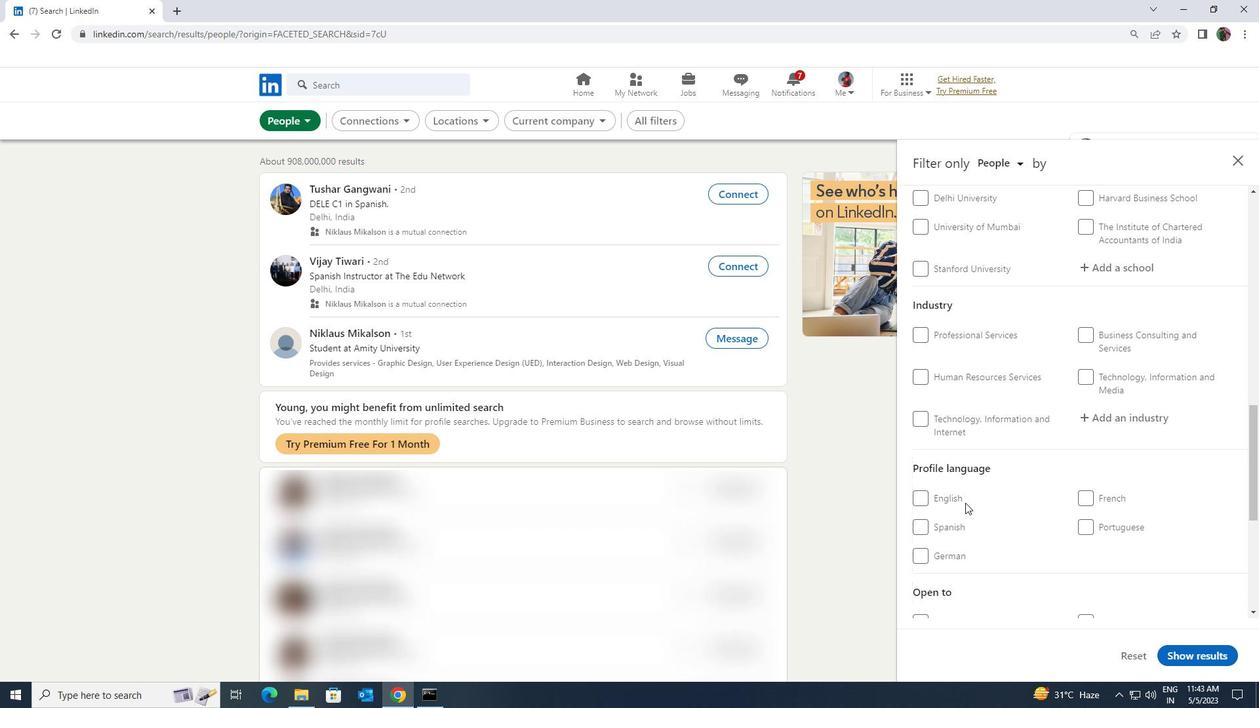 
Action: Mouse pressed left at (962, 499)
Screenshot: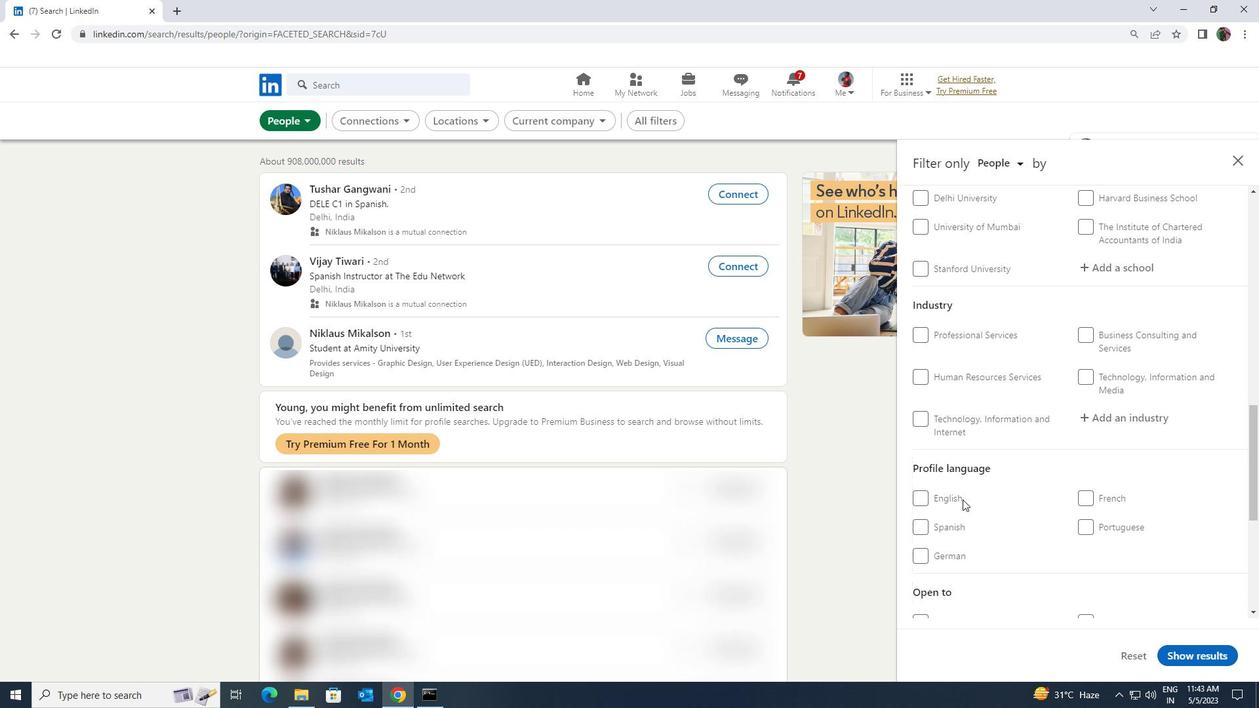 
Action: Mouse moved to (1067, 495)
Screenshot: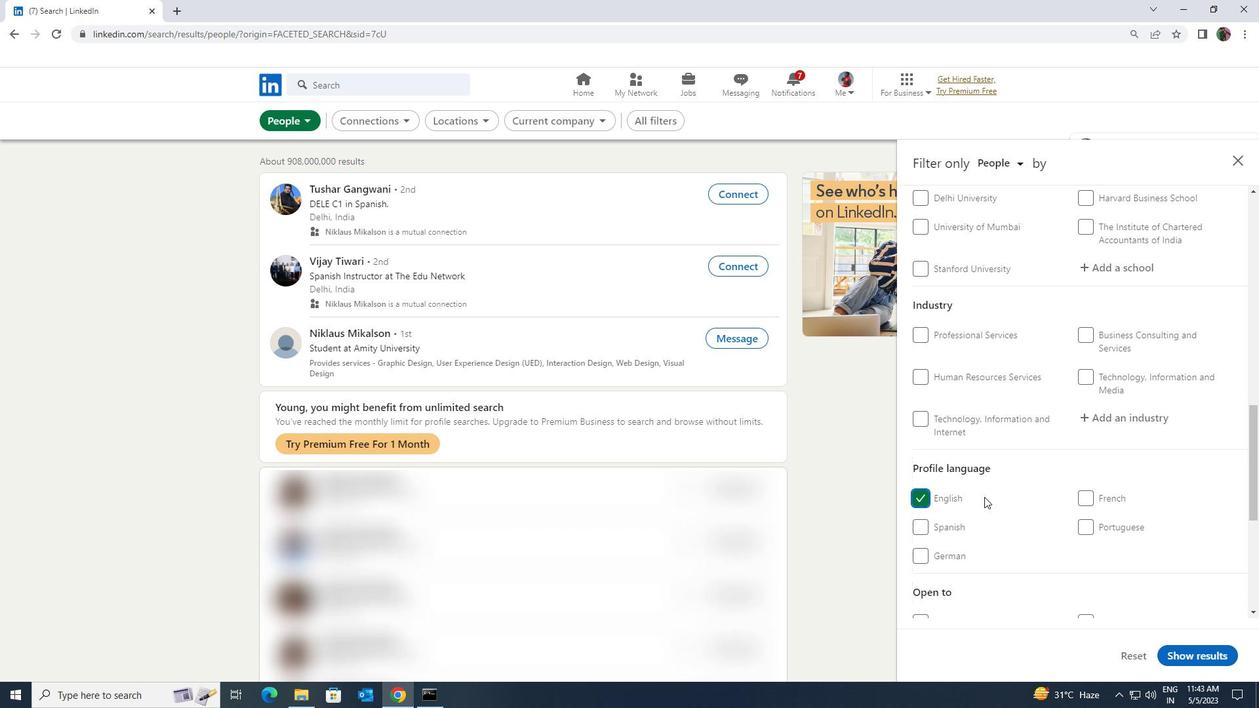 
Action: Mouse scrolled (1067, 496) with delta (0, 0)
Screenshot: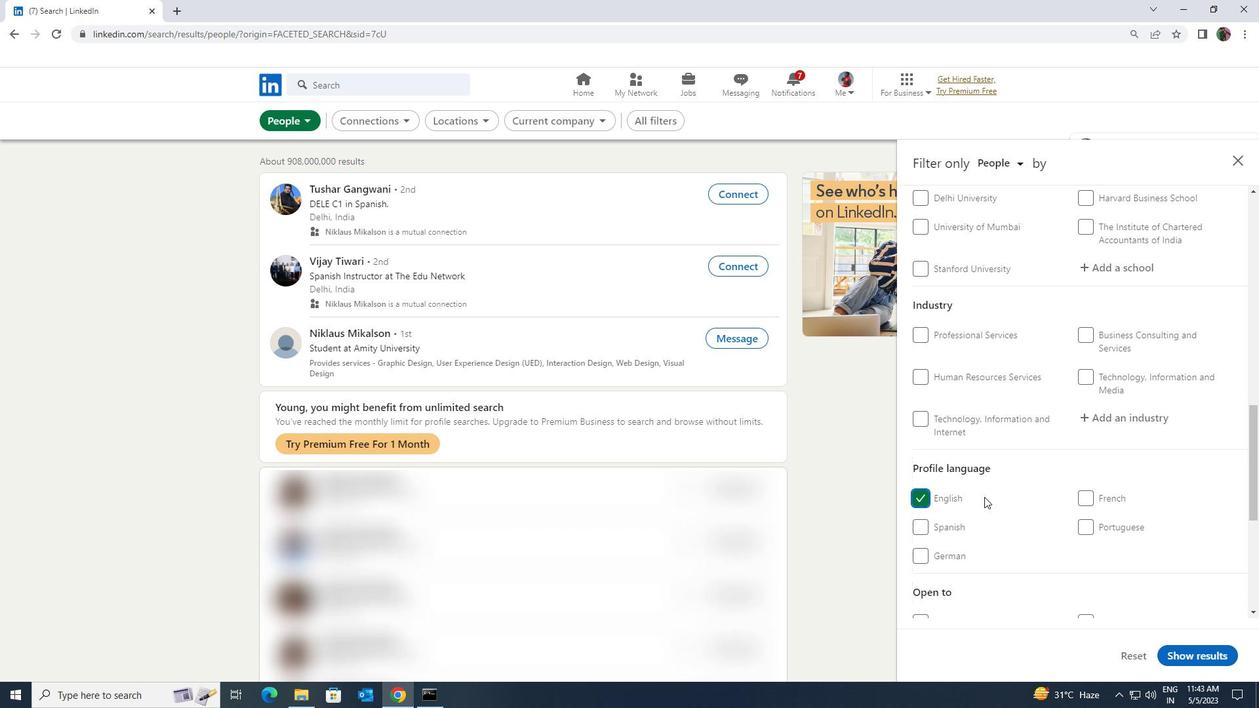 
Action: Mouse scrolled (1067, 496) with delta (0, 0)
Screenshot: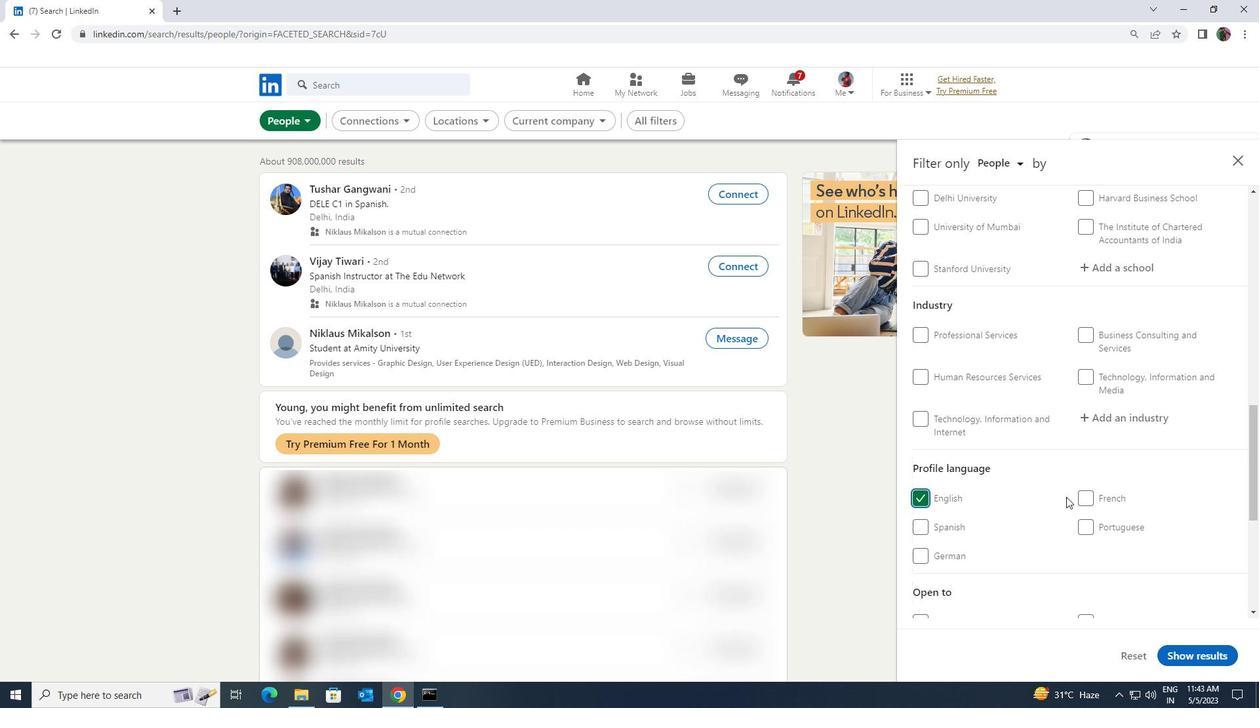 
Action: Mouse moved to (1069, 493)
Screenshot: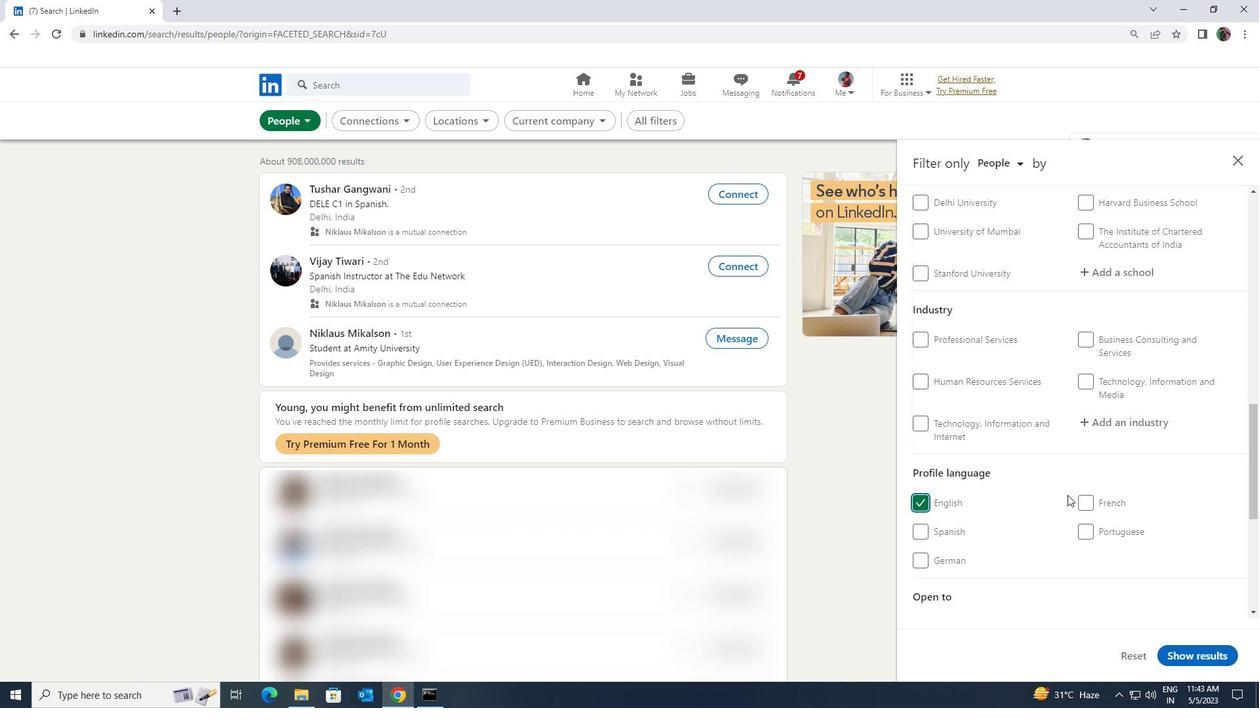 
Action: Mouse scrolled (1069, 493) with delta (0, 0)
Screenshot: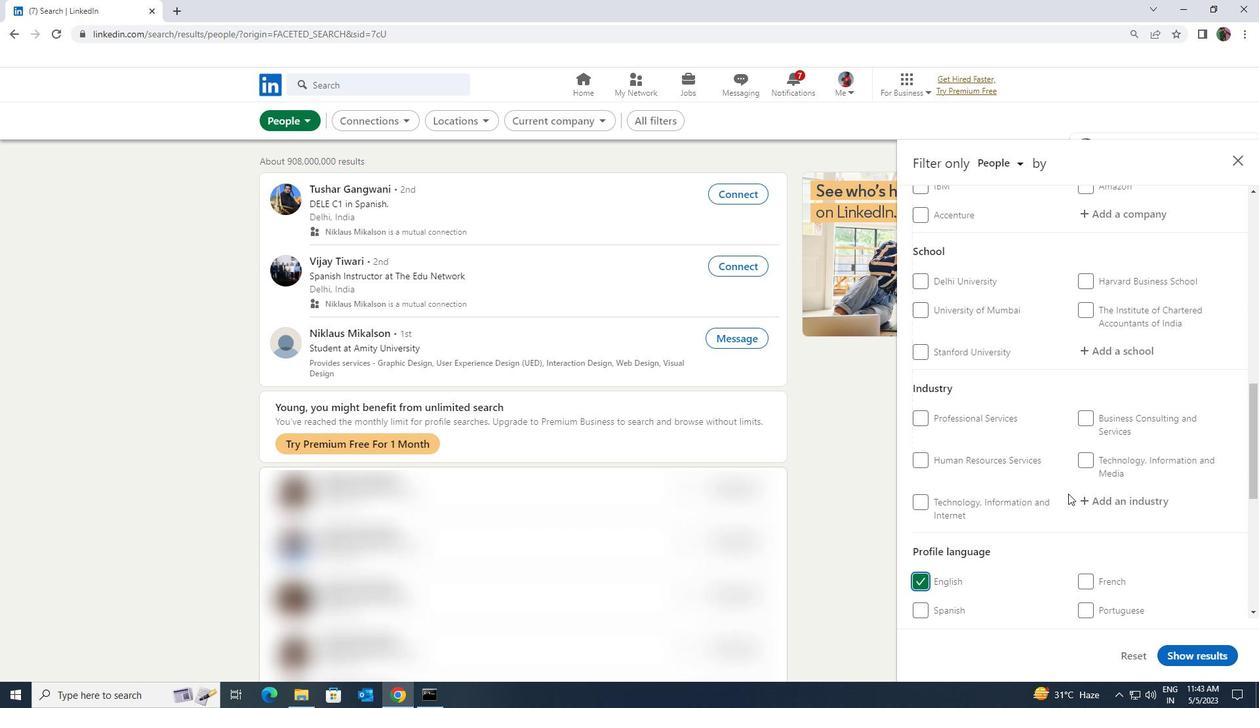 
Action: Mouse scrolled (1069, 493) with delta (0, 0)
Screenshot: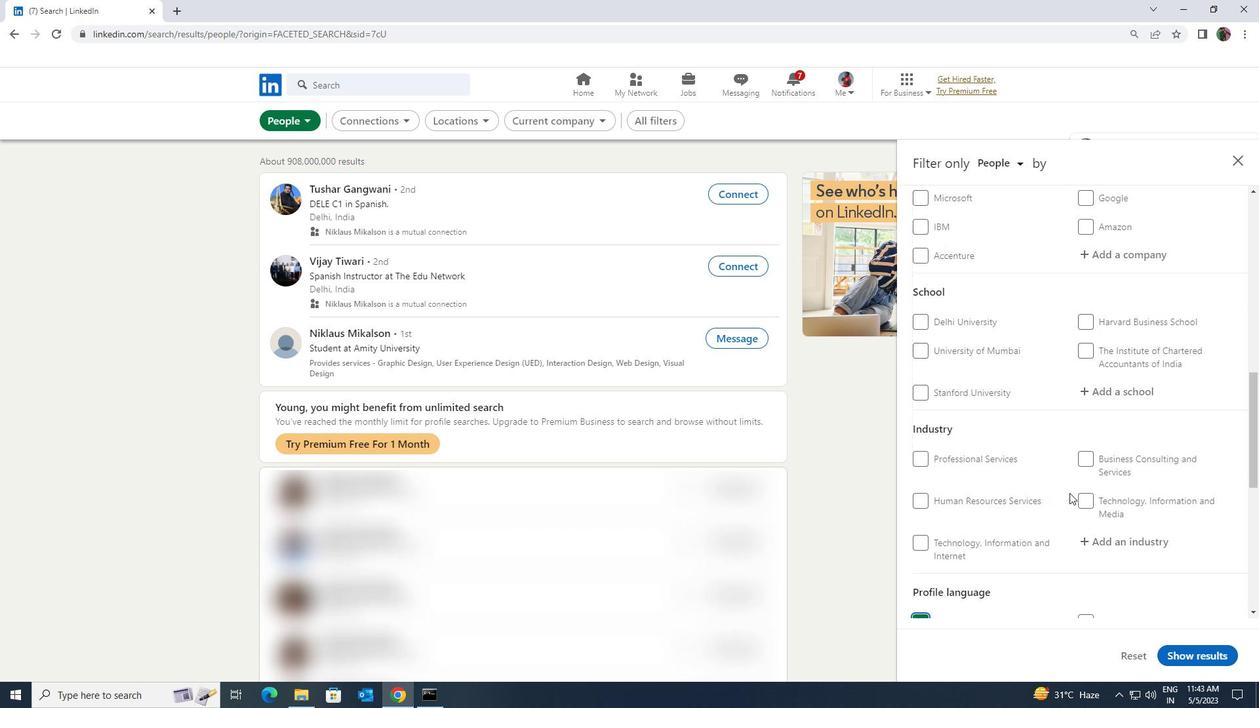 
Action: Mouse moved to (1068, 392)
Screenshot: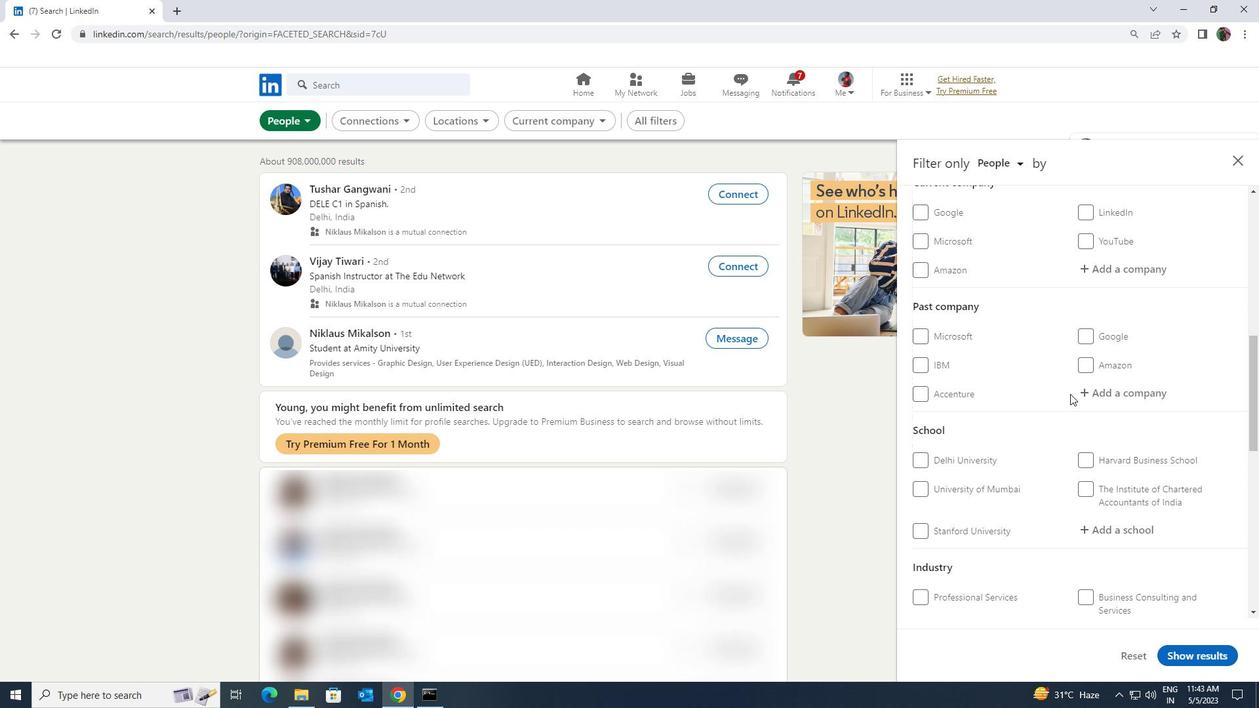 
Action: Mouse scrolled (1068, 393) with delta (0, 0)
Screenshot: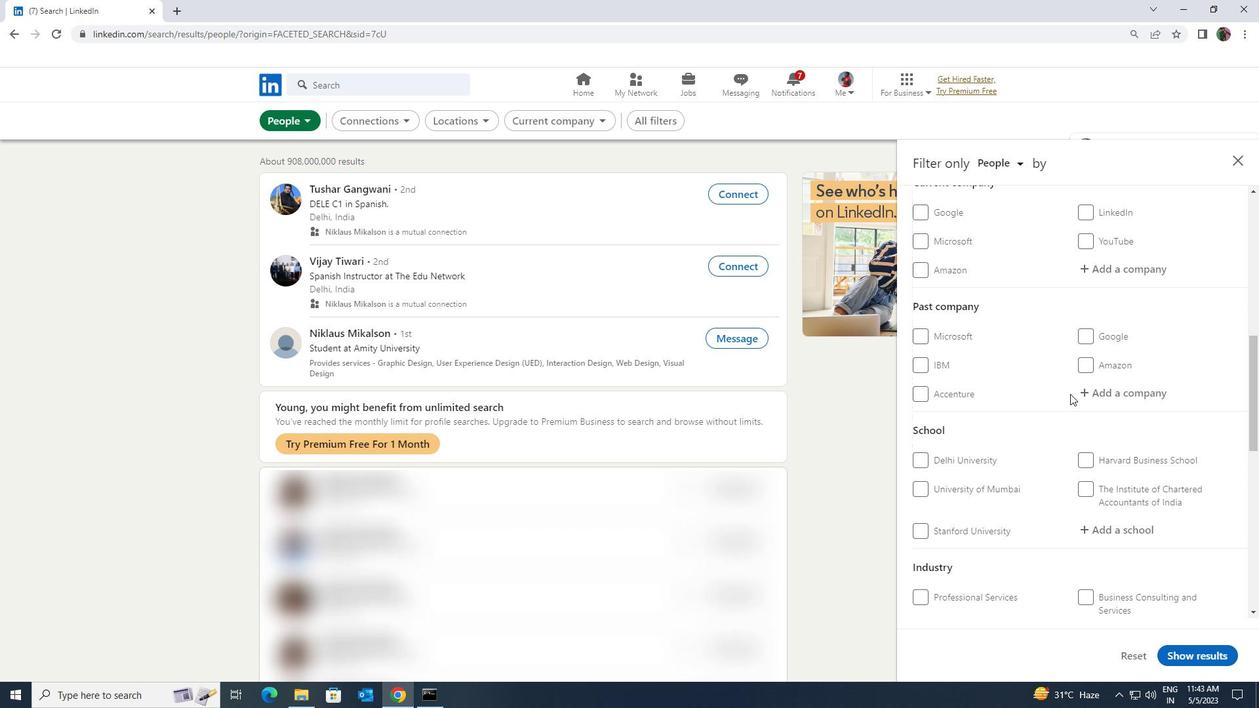 
Action: Mouse moved to (1070, 400)
Screenshot: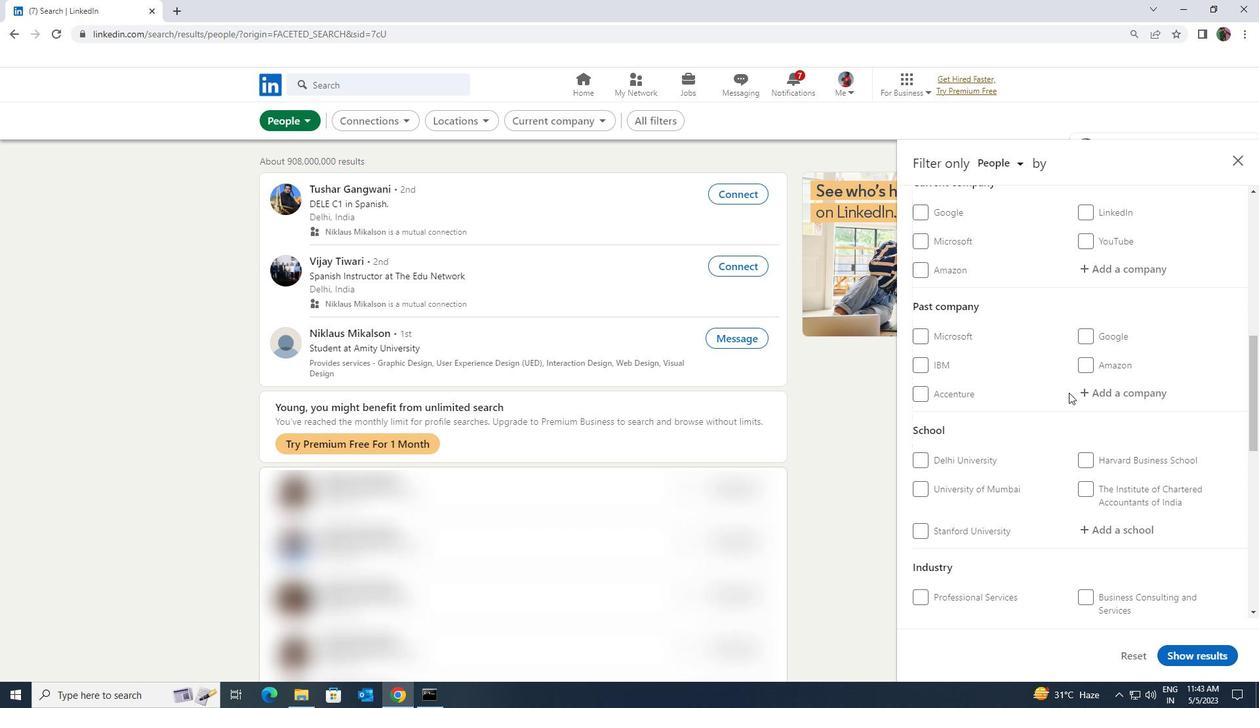 
Action: Mouse scrolled (1070, 400) with delta (0, 0)
Screenshot: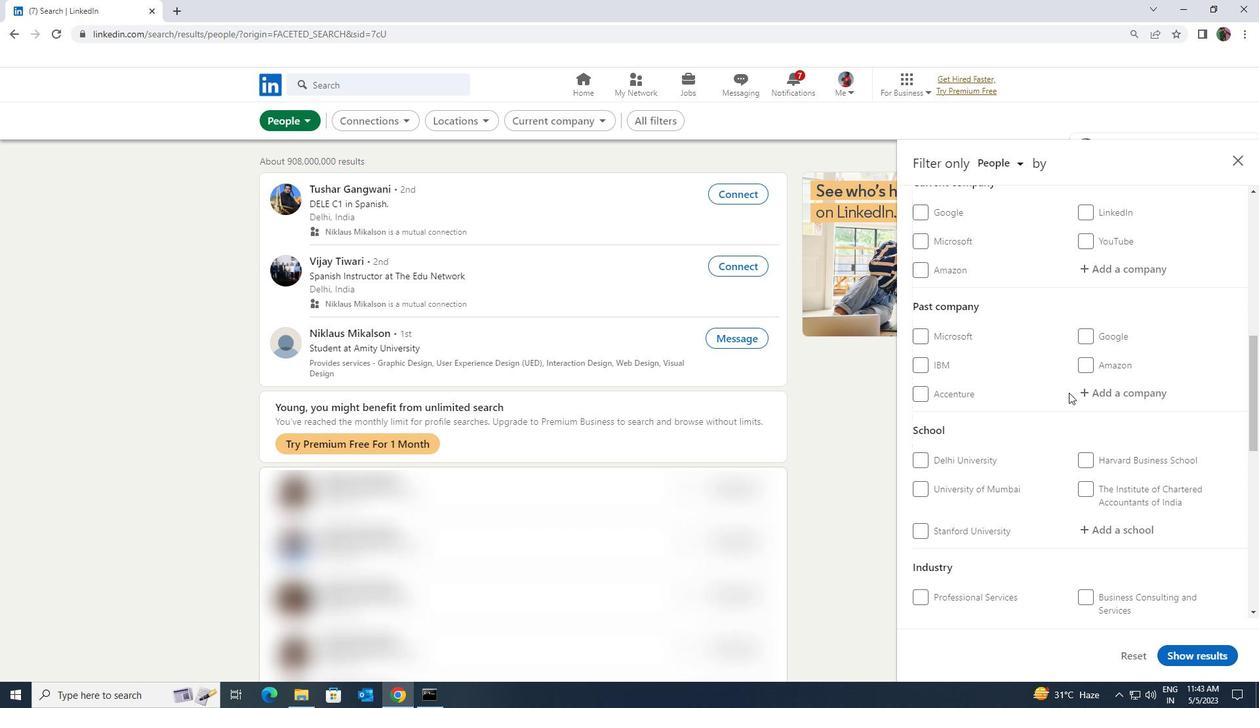 
Action: Mouse moved to (1070, 401)
Screenshot: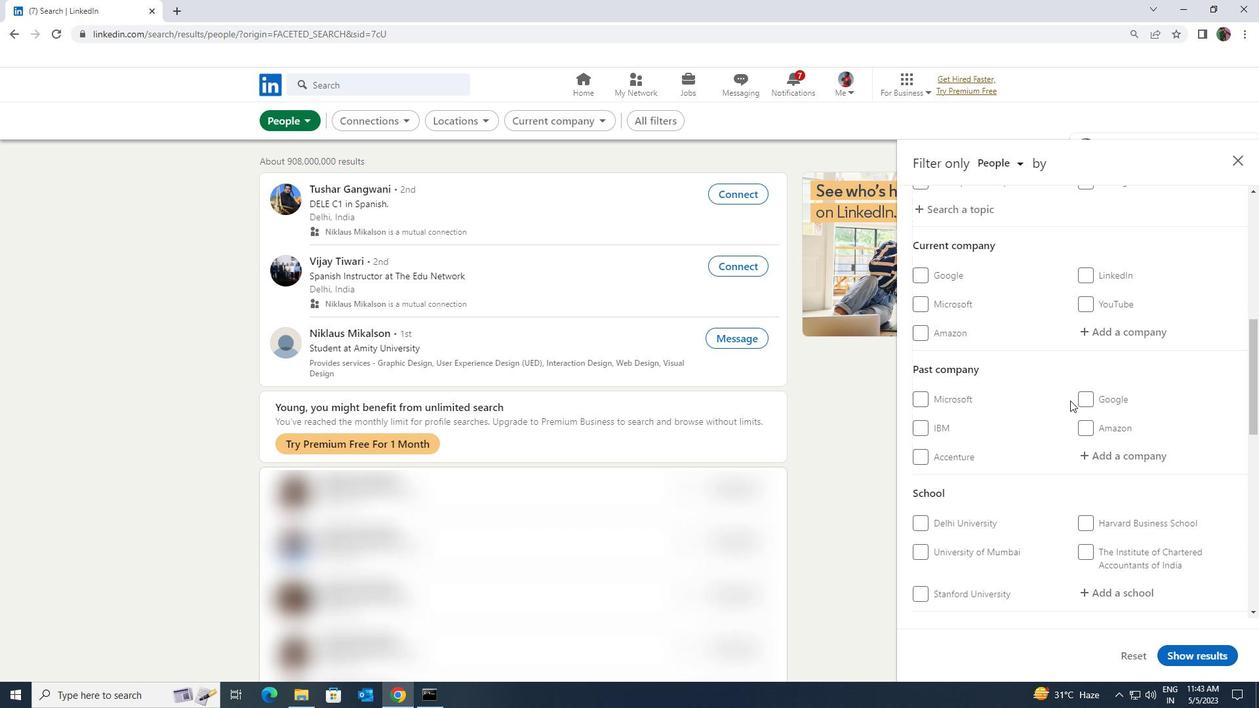 
Action: Mouse scrolled (1070, 402) with delta (0, 0)
Screenshot: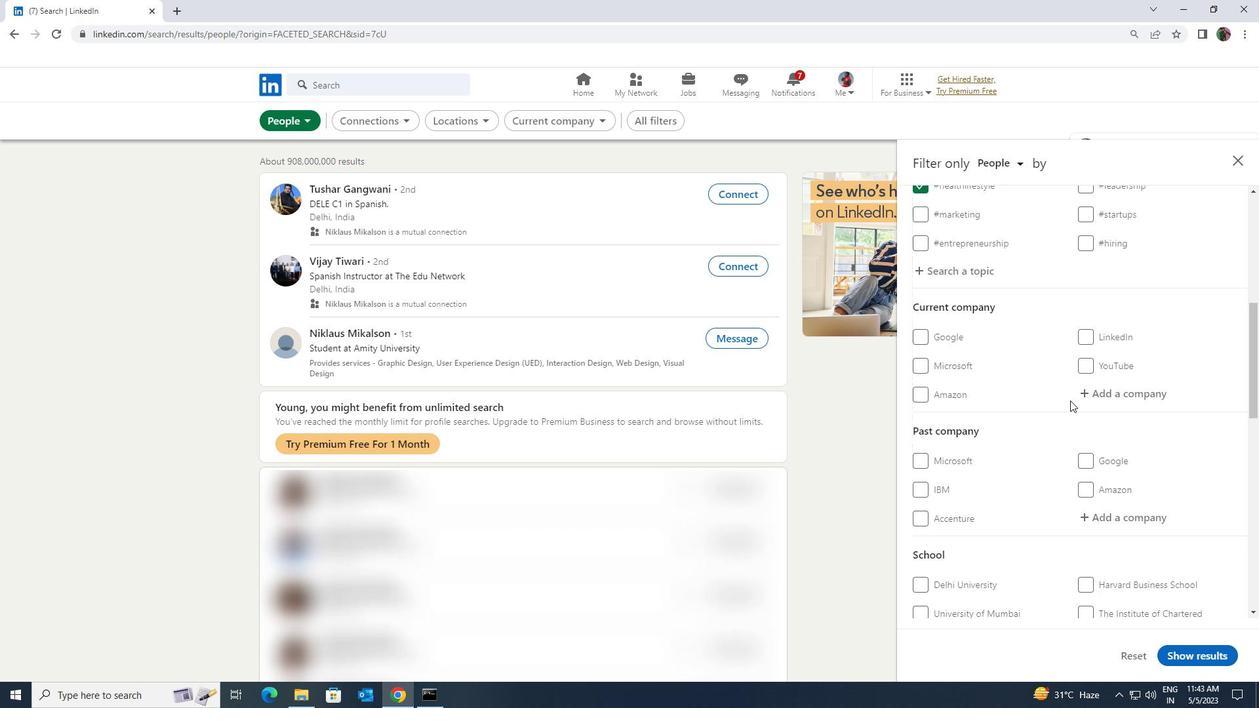 
Action: Mouse moved to (1095, 466)
Screenshot: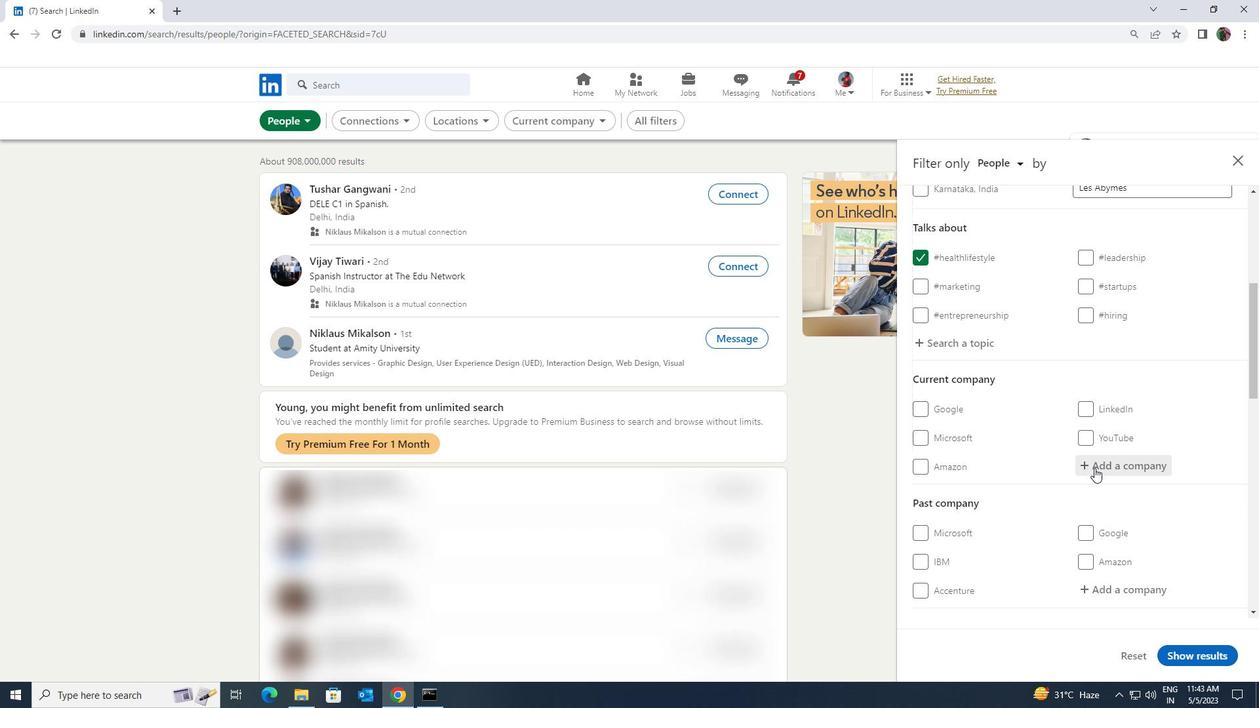 
Action: Mouse pressed left at (1095, 466)
Screenshot: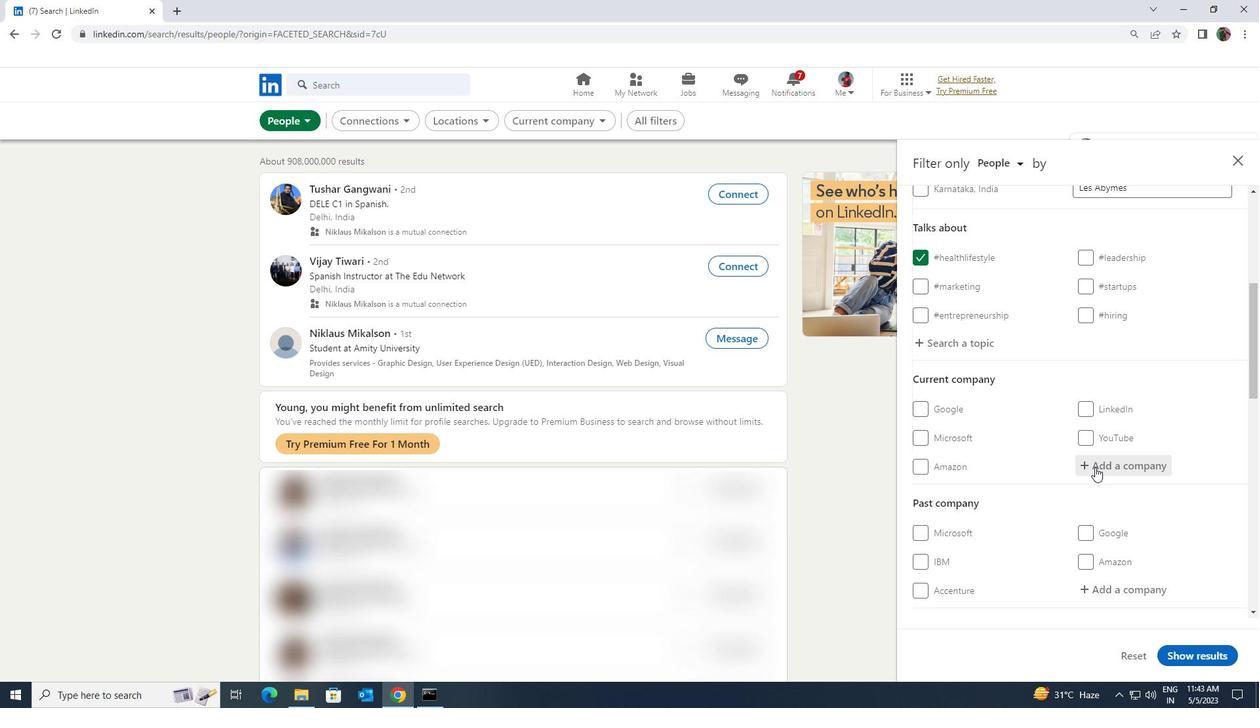 
Action: Key pressed <Key.shift>BREAD<Key.space><Key.shift>FINA
Screenshot: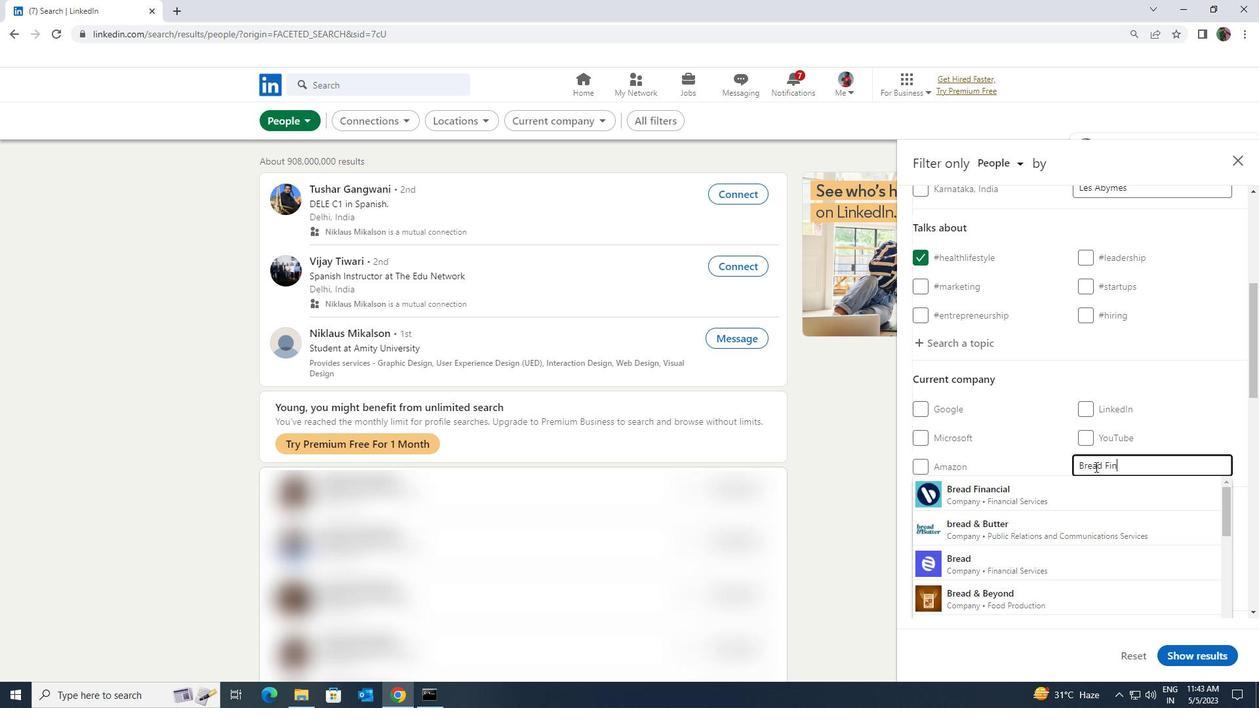
Action: Mouse moved to (1089, 483)
Screenshot: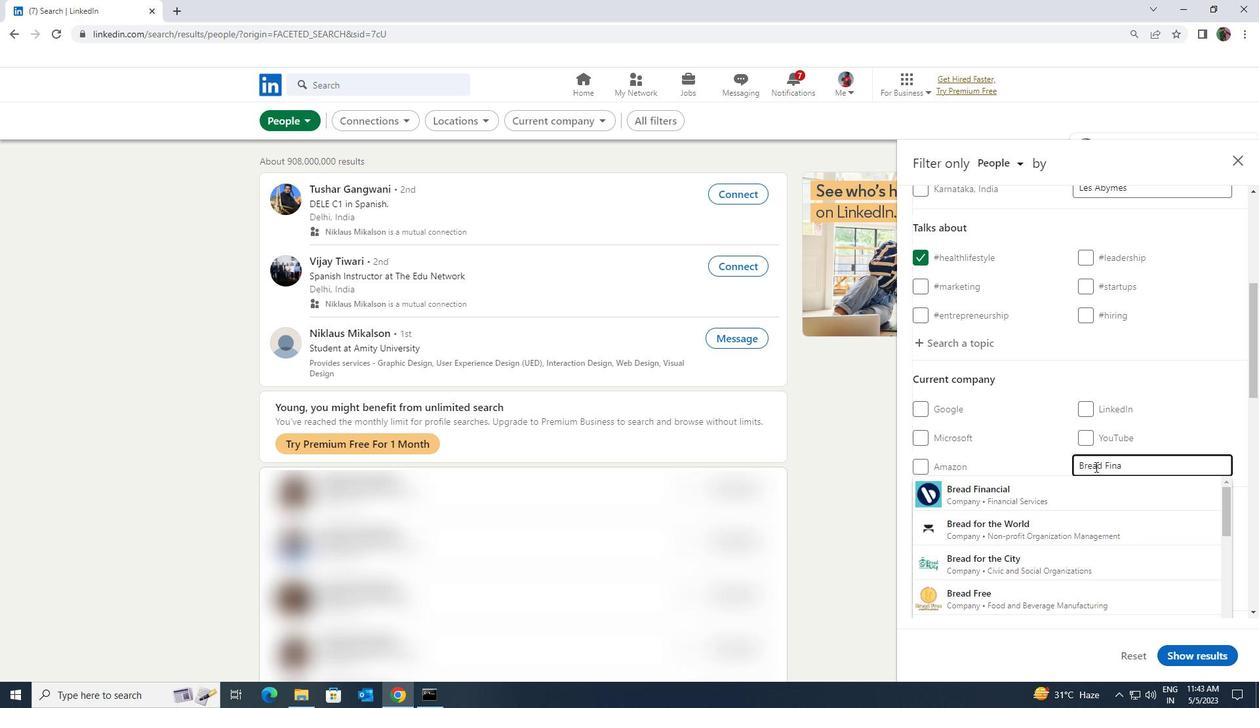 
Action: Mouse pressed left at (1089, 483)
Screenshot: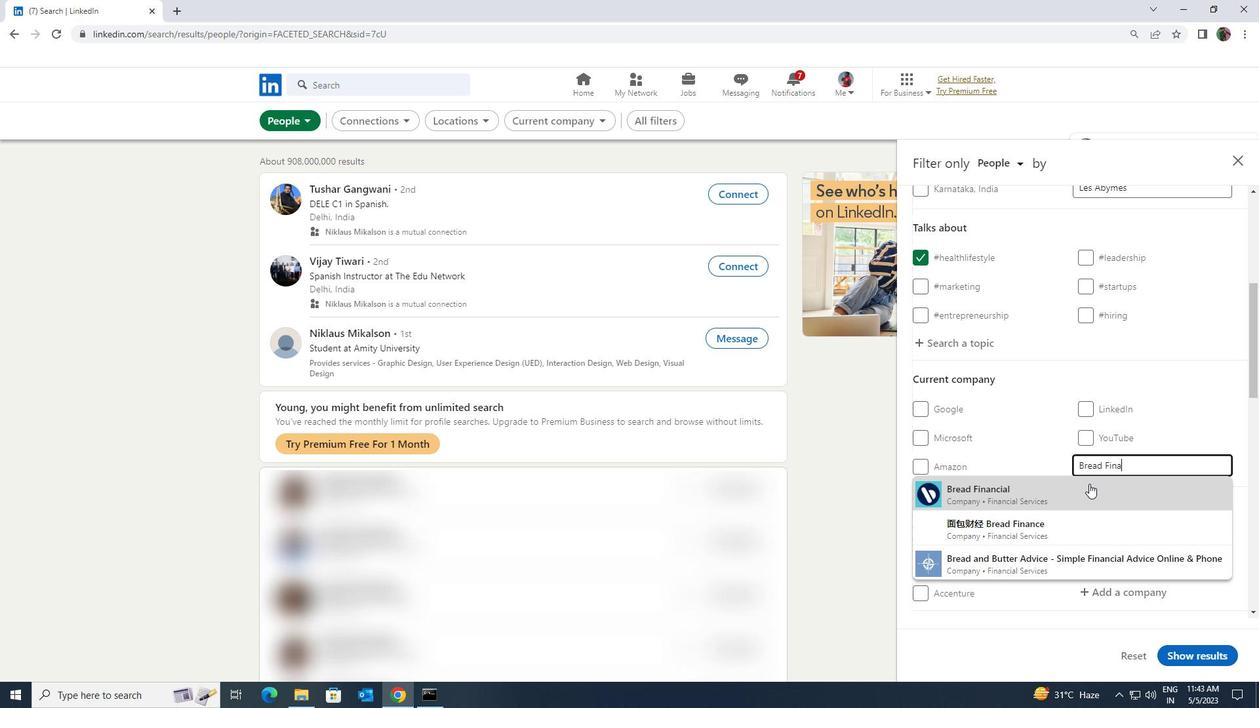 
Action: Mouse scrolled (1089, 483) with delta (0, 0)
Screenshot: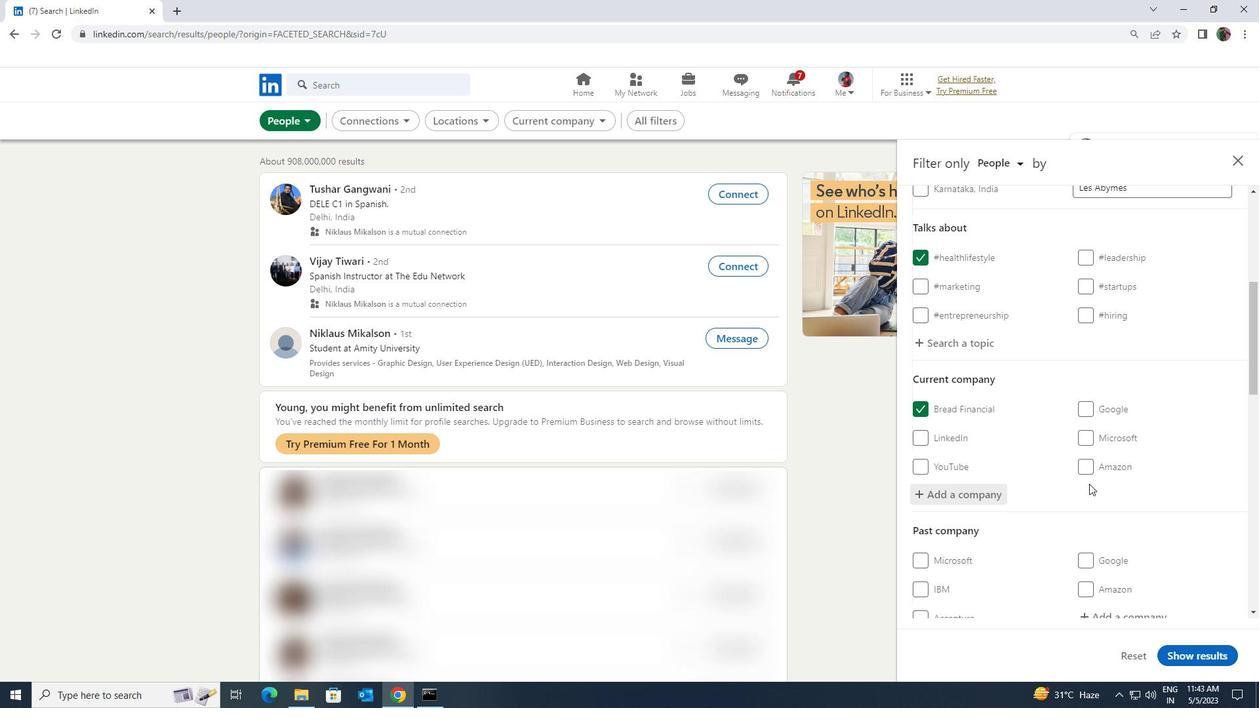 
Action: Mouse scrolled (1089, 483) with delta (0, 0)
Screenshot: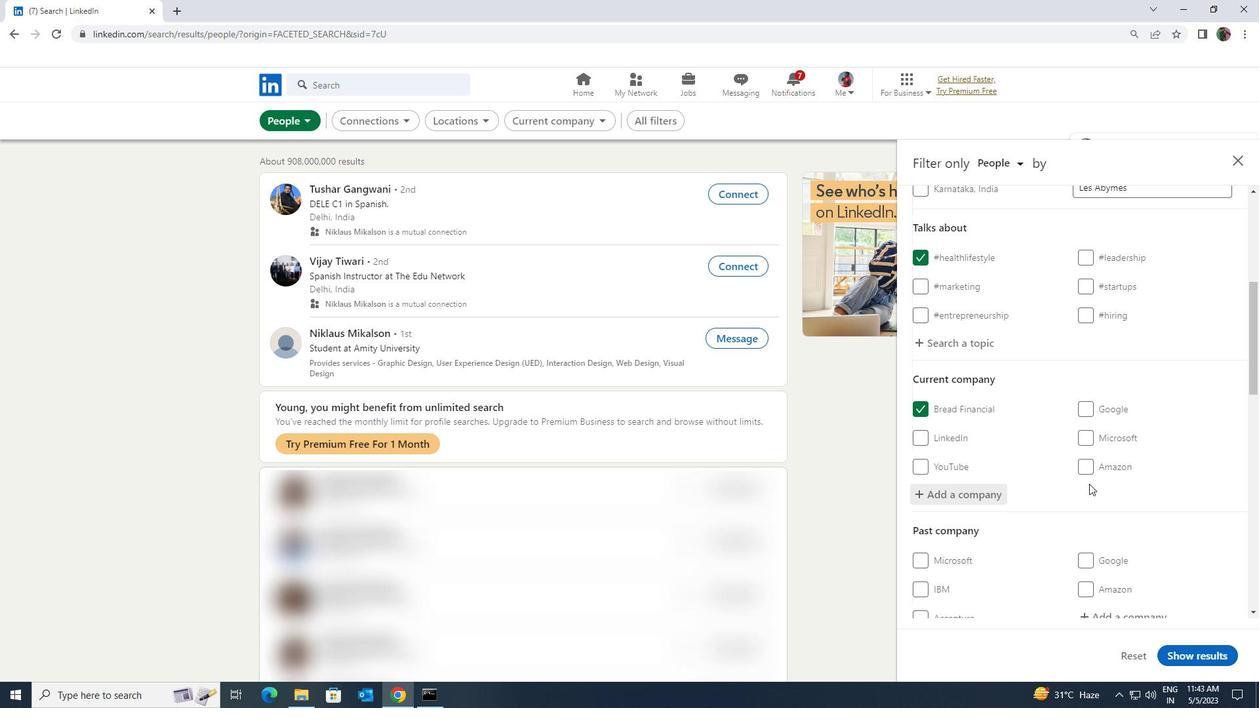 
Action: Mouse scrolled (1089, 483) with delta (0, 0)
Screenshot: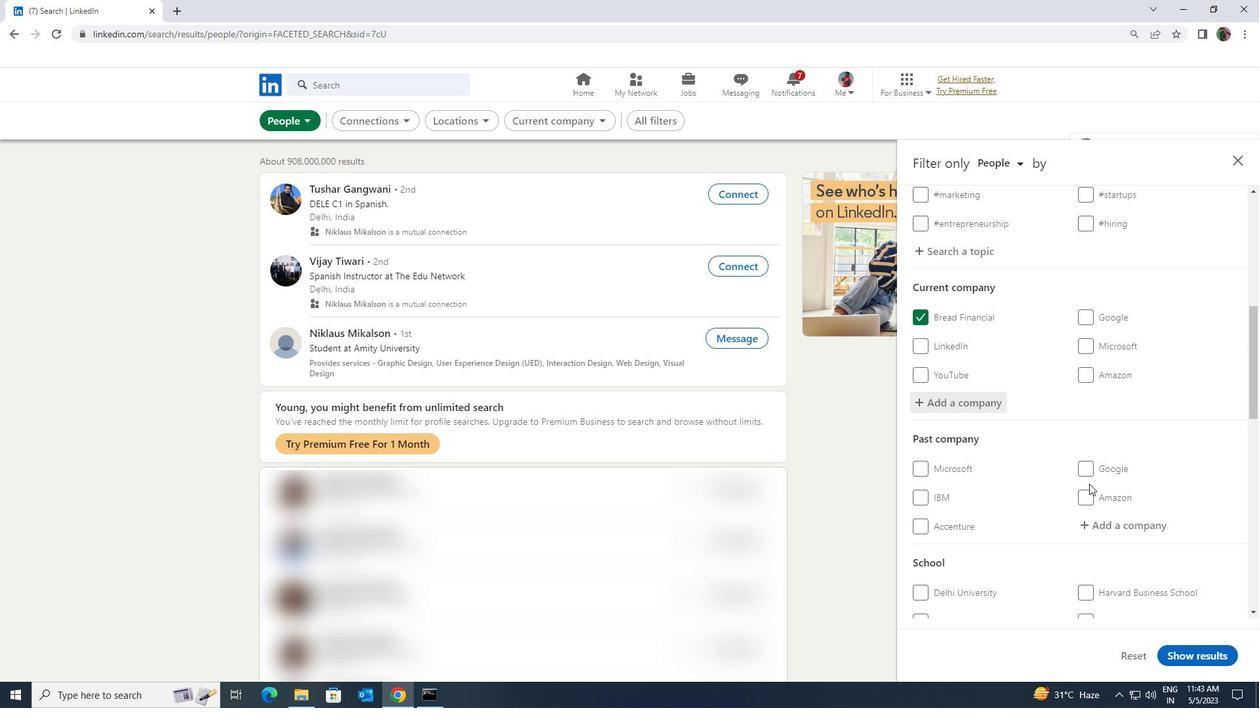 
Action: Mouse scrolled (1089, 483) with delta (0, 0)
Screenshot: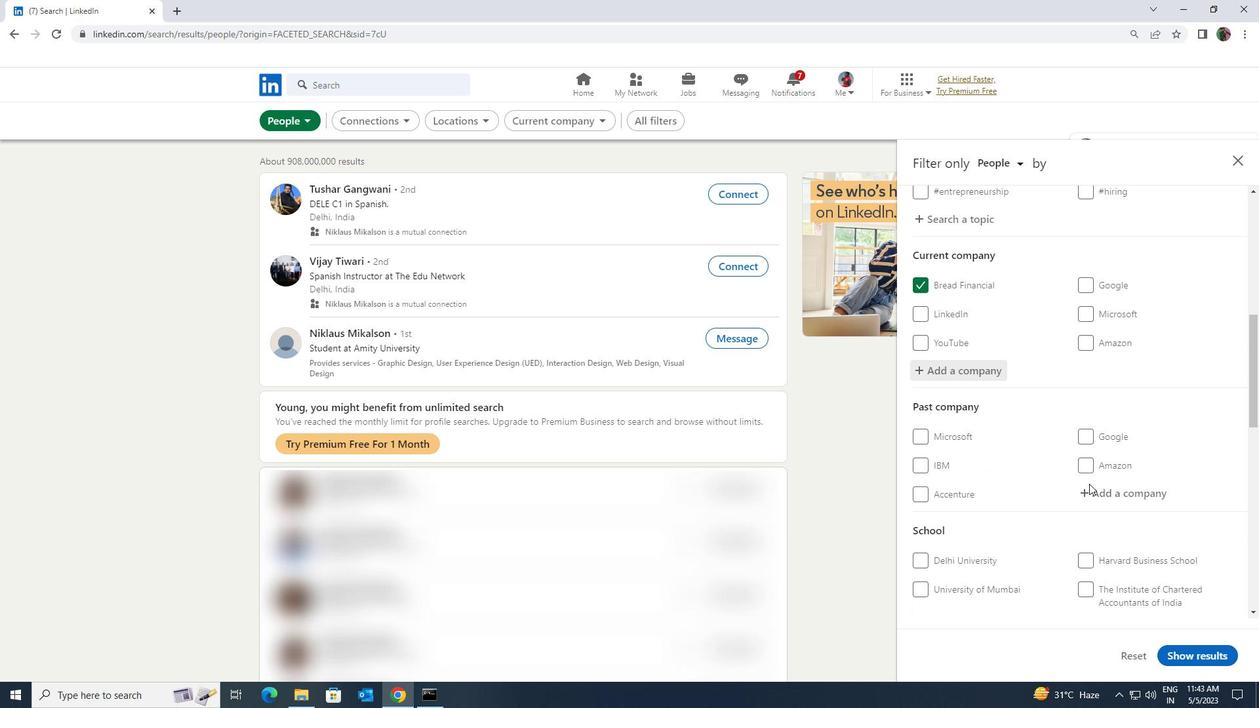 
Action: Mouse scrolled (1089, 483) with delta (0, 0)
Screenshot: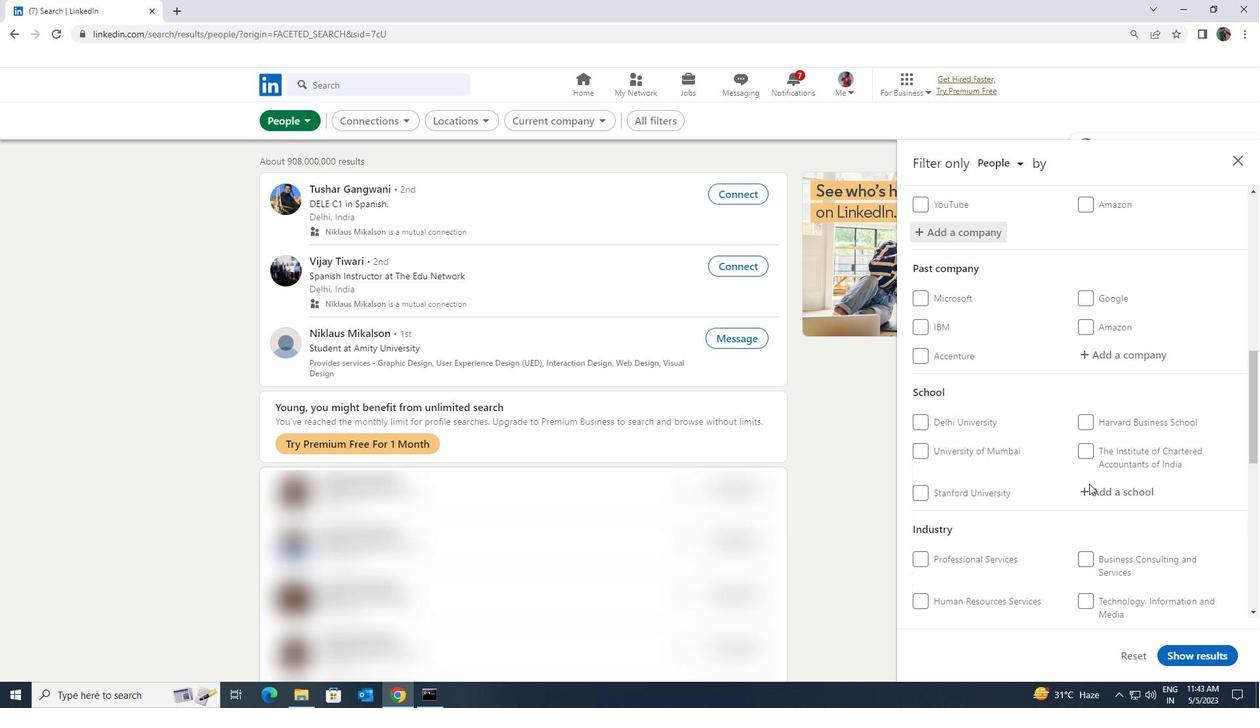 
Action: Mouse moved to (1103, 435)
Screenshot: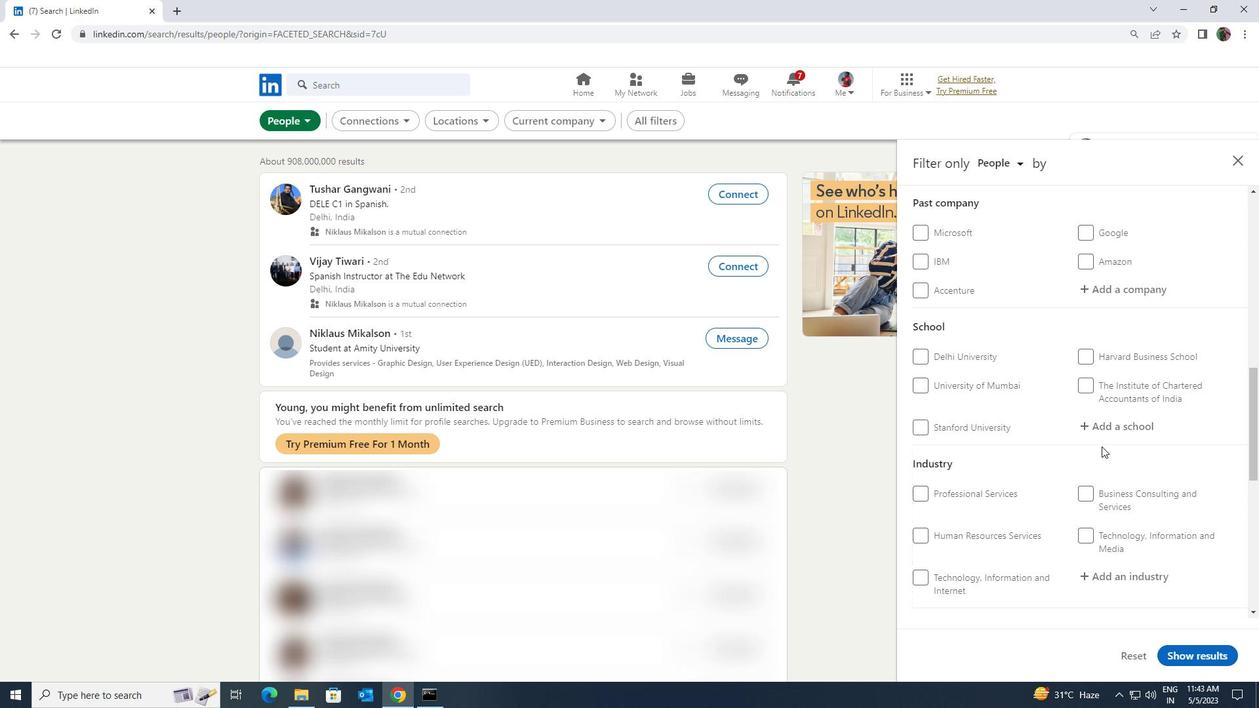 
Action: Mouse pressed left at (1103, 435)
Screenshot: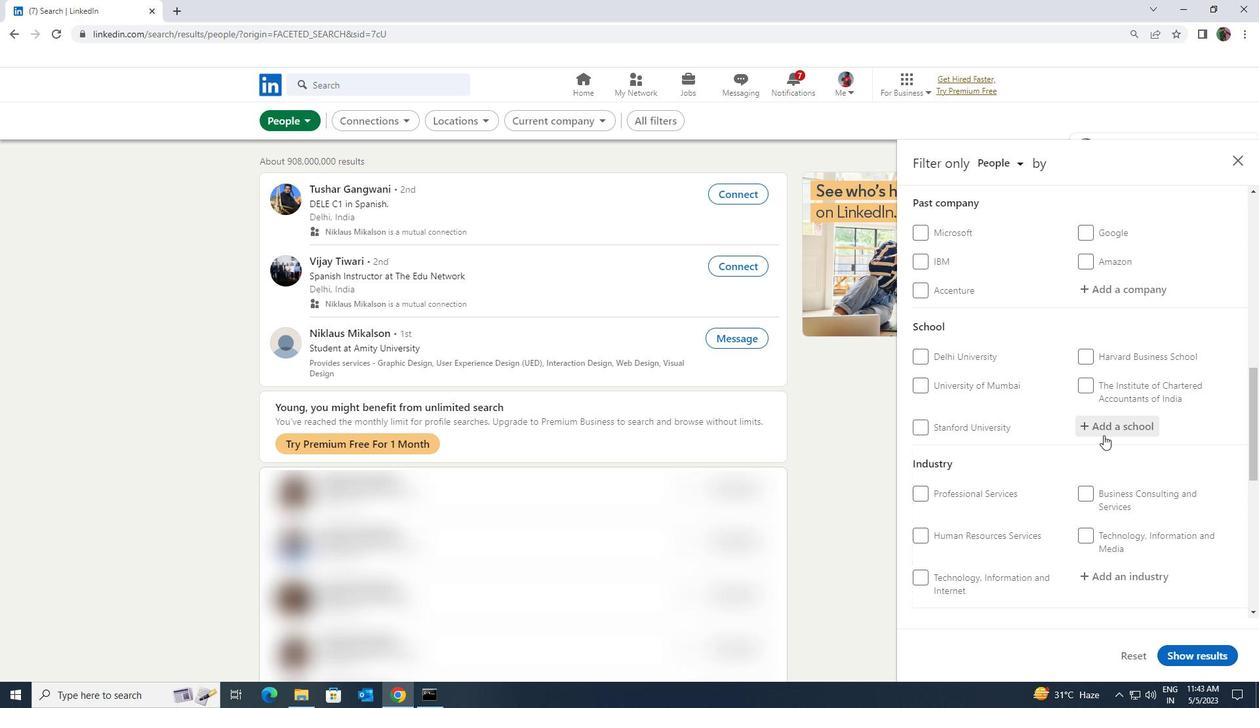
Action: Key pressed <Key.shift>SYDENHAM
Screenshot: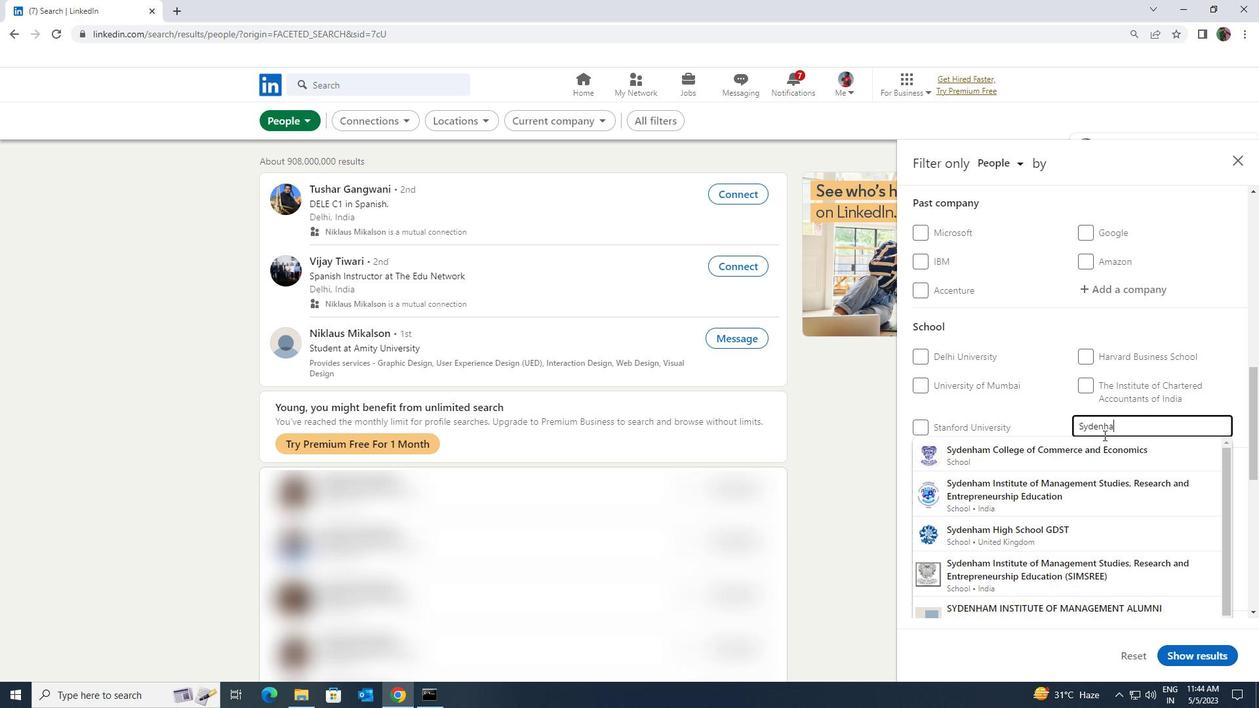 
Action: Mouse moved to (1106, 457)
Screenshot: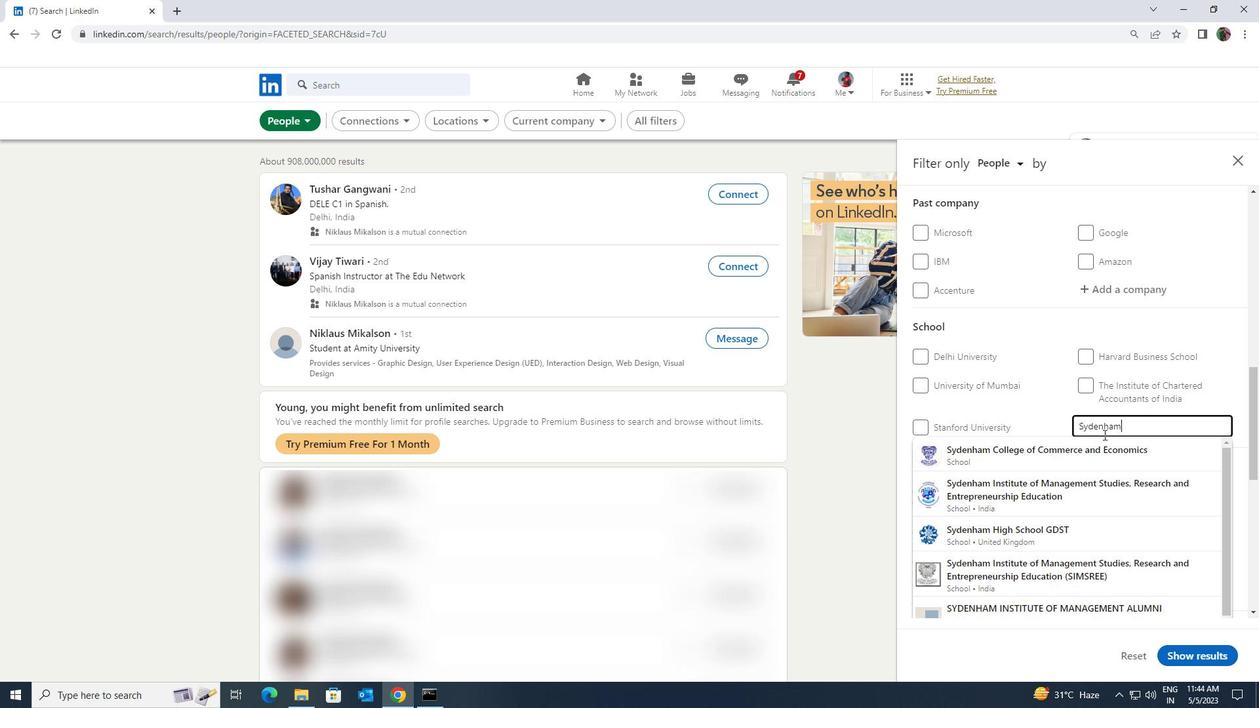 
Action: Mouse pressed left at (1106, 457)
Screenshot: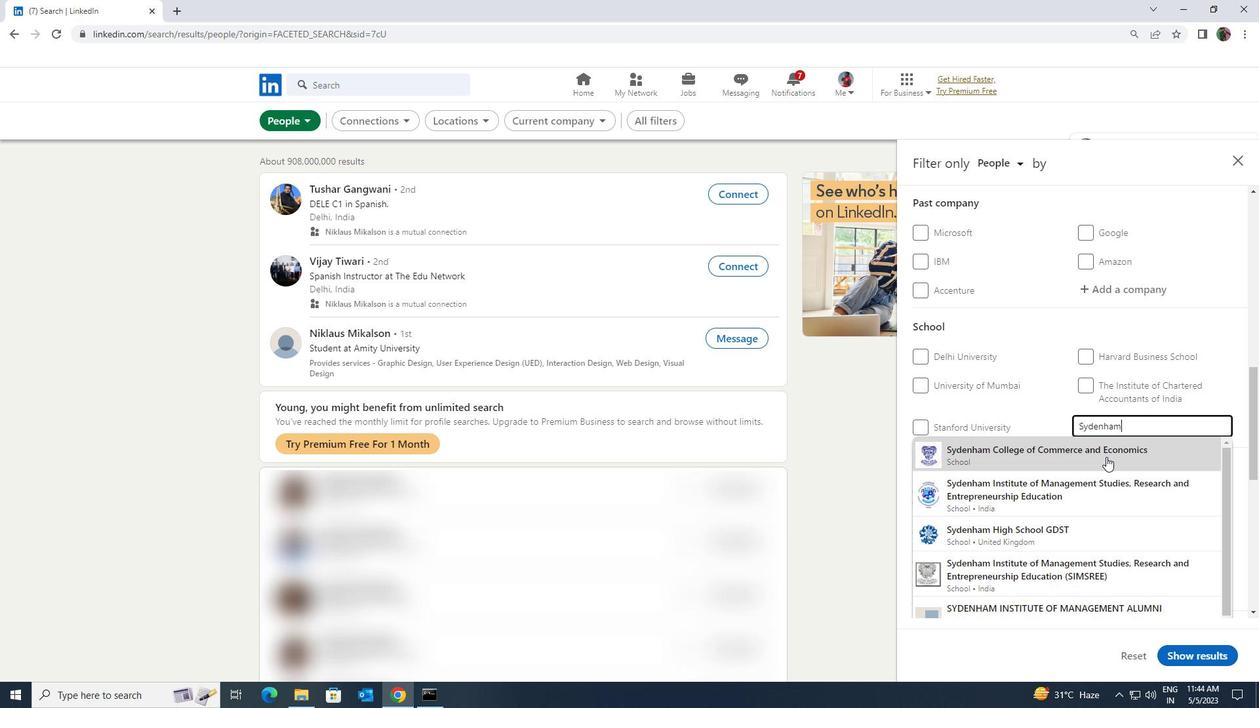 
Action: Mouse scrolled (1106, 456) with delta (0, 0)
Screenshot: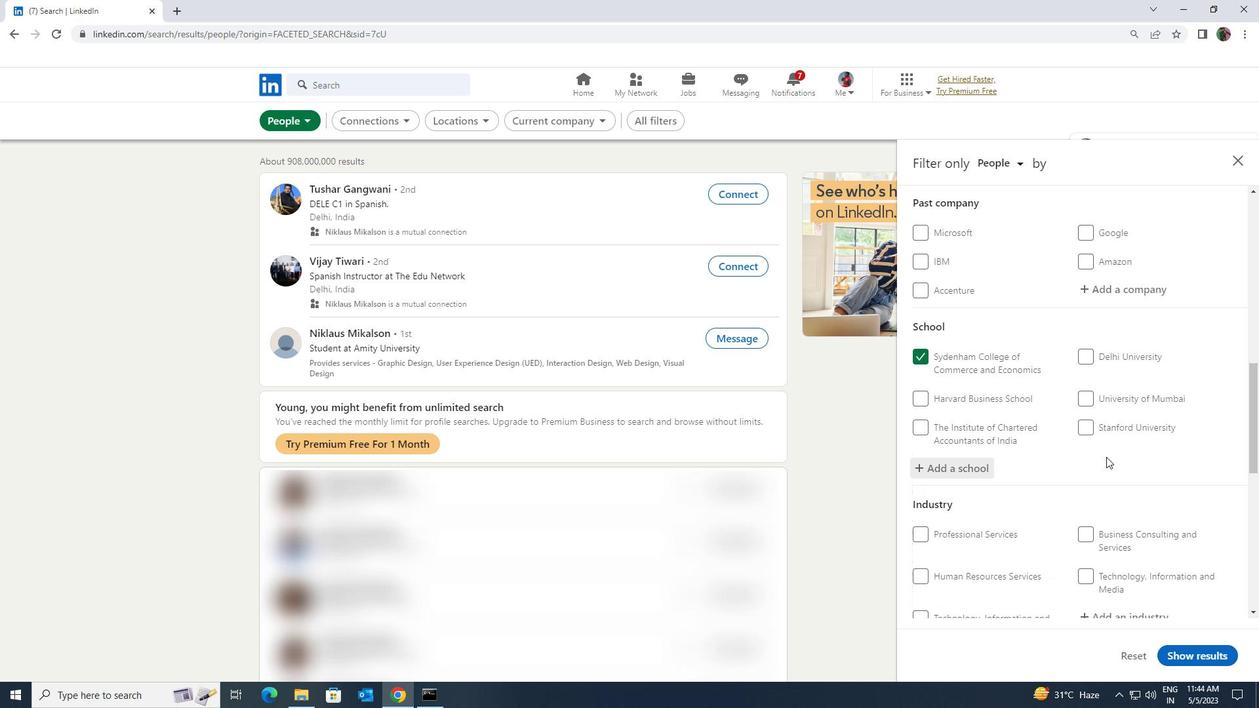 
Action: Mouse scrolled (1106, 456) with delta (0, 0)
Screenshot: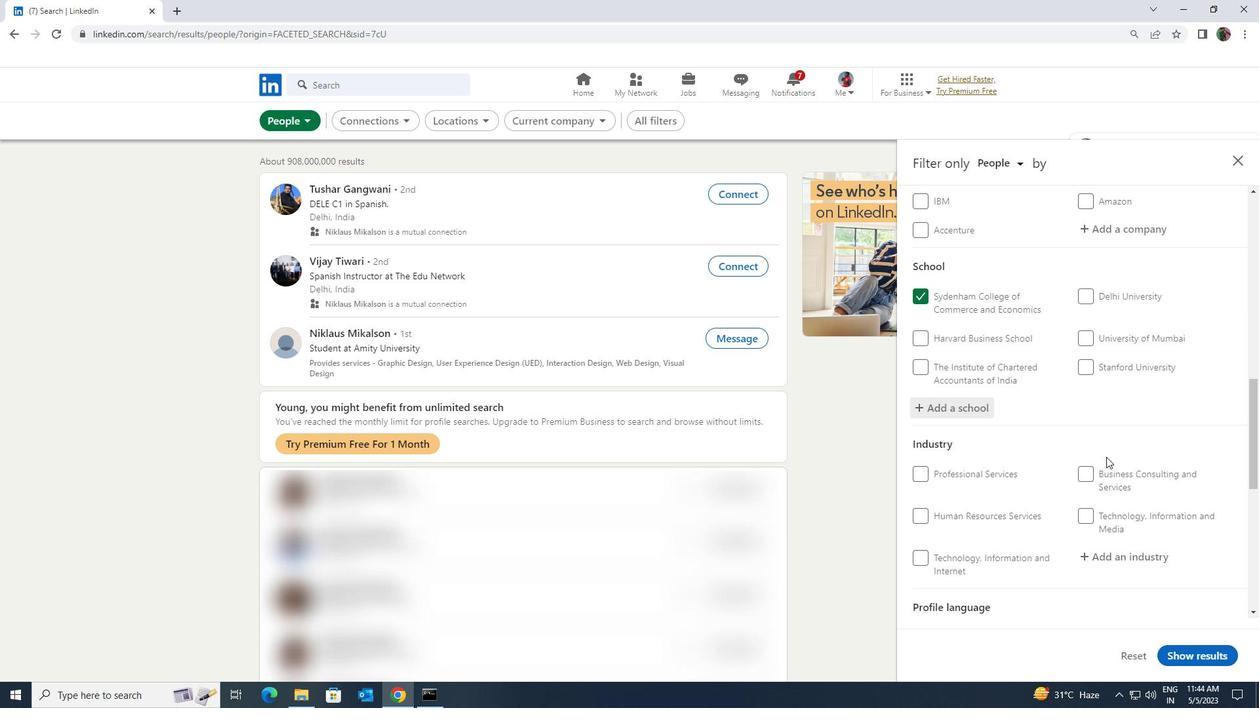 
Action: Mouse scrolled (1106, 456) with delta (0, 0)
Screenshot: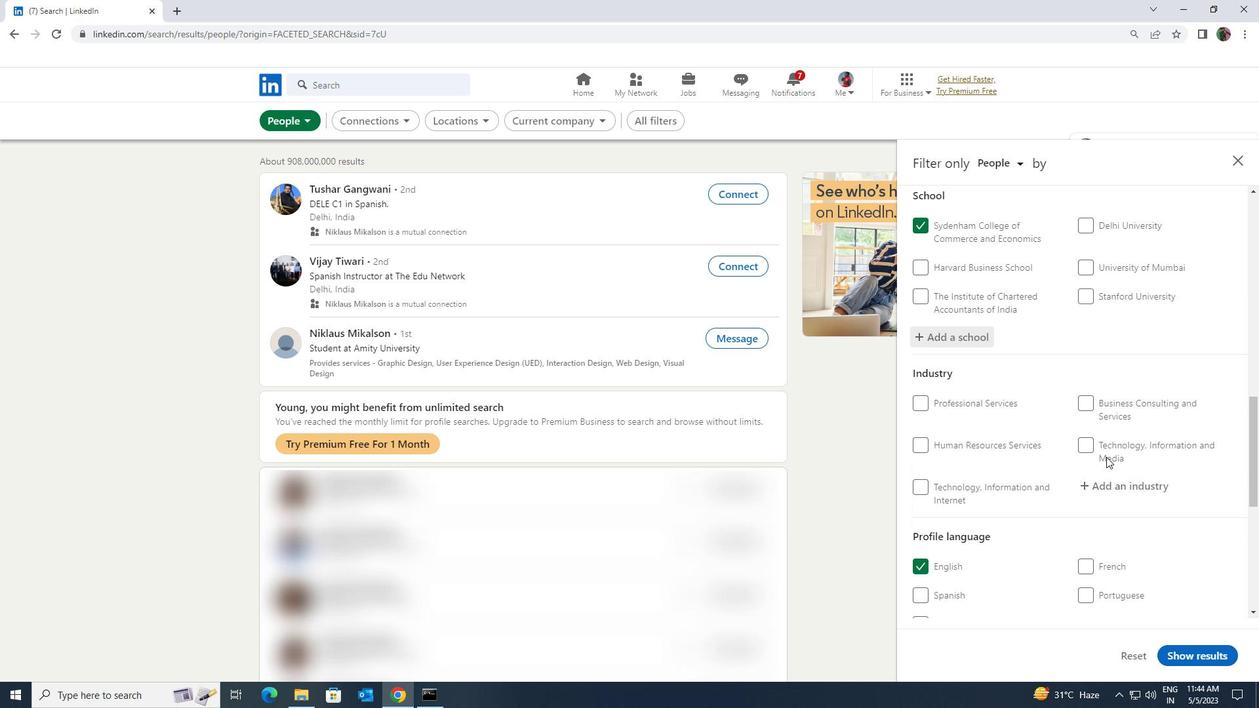 
Action: Mouse moved to (1109, 424)
Screenshot: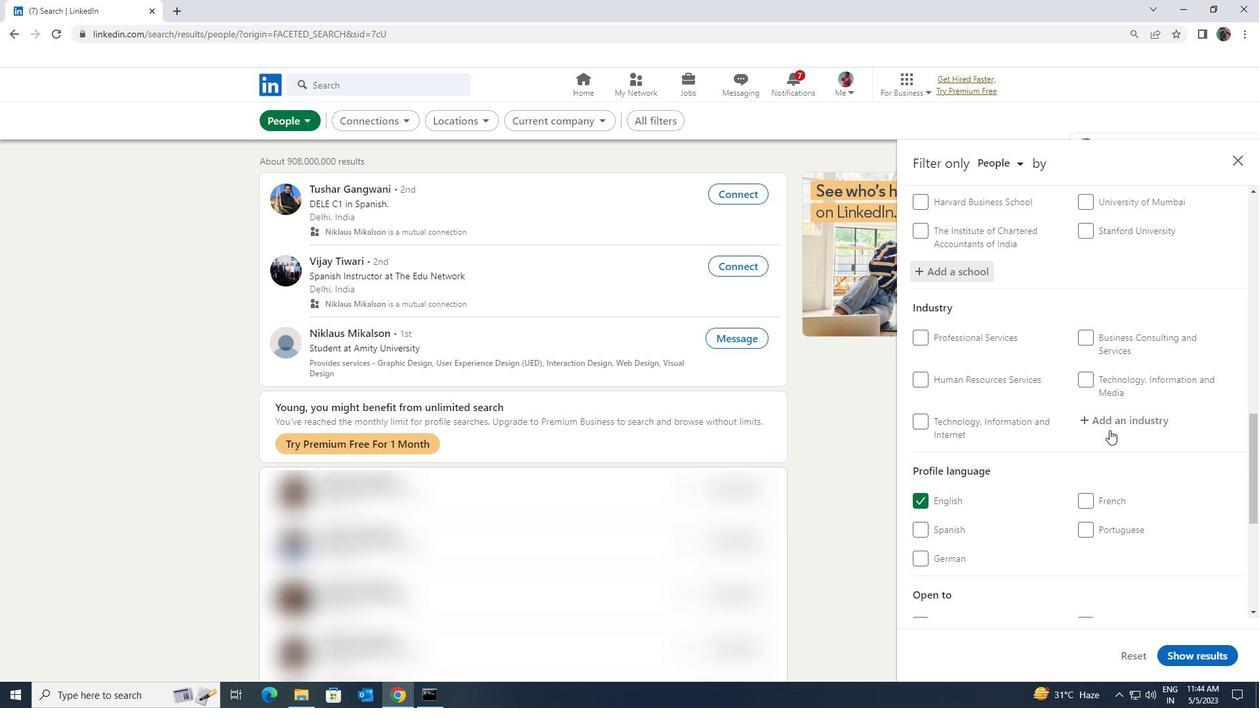 
Action: Mouse pressed left at (1109, 424)
Screenshot: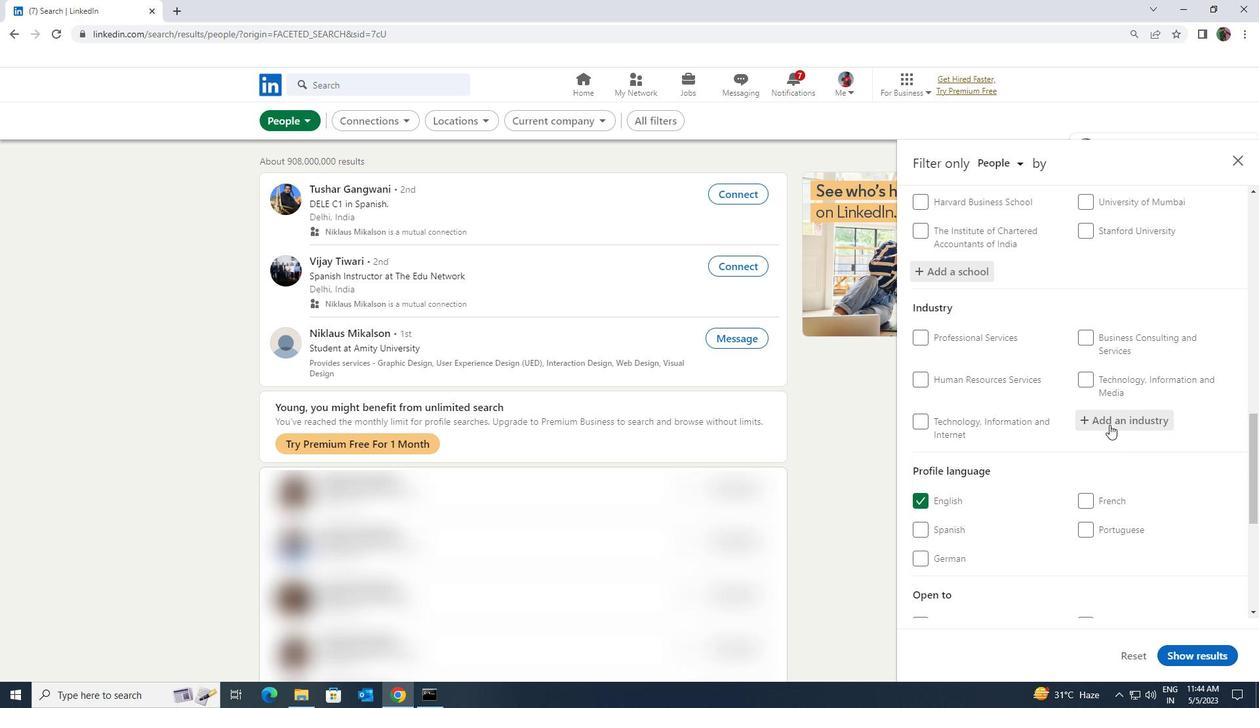 
Action: Mouse moved to (1108, 424)
Screenshot: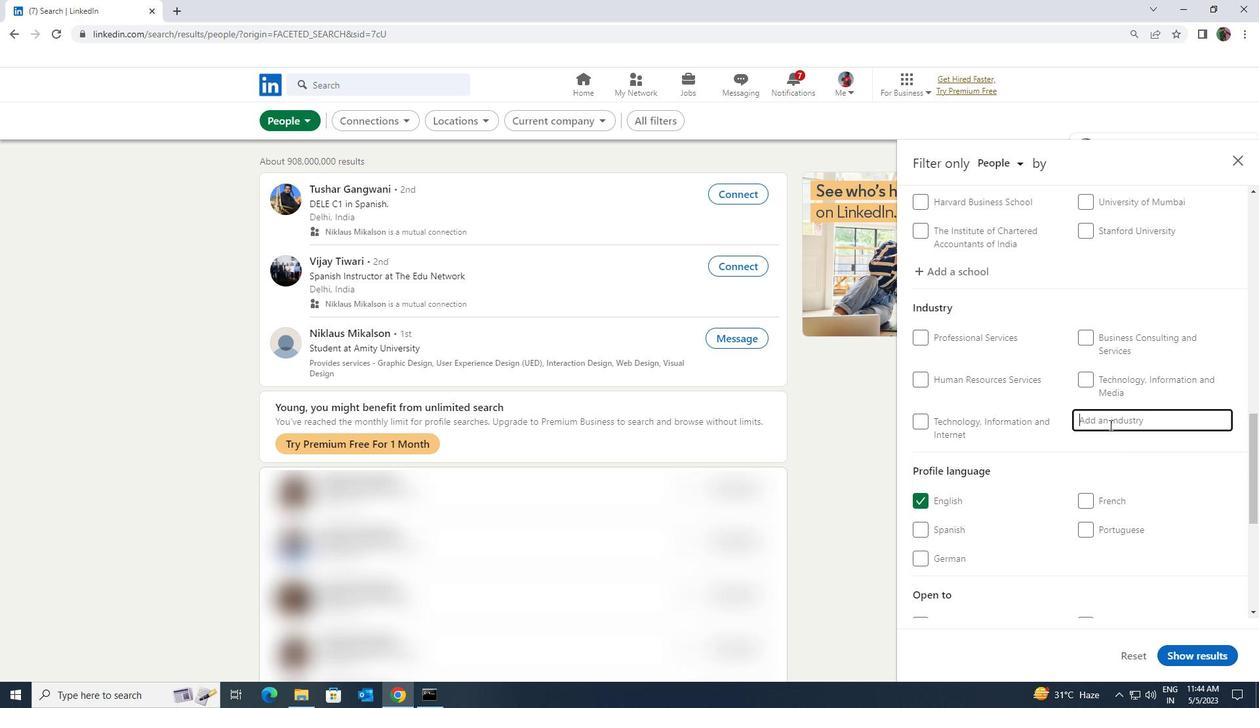 
Action: Key pressed <Key.shift><Key.shift><Key.shift><Key.shift><Key.shift><Key.shift><Key.shift><Key.shift><Key.shift><Key.shift>PHU<Key.backspace>YSICAL
Screenshot: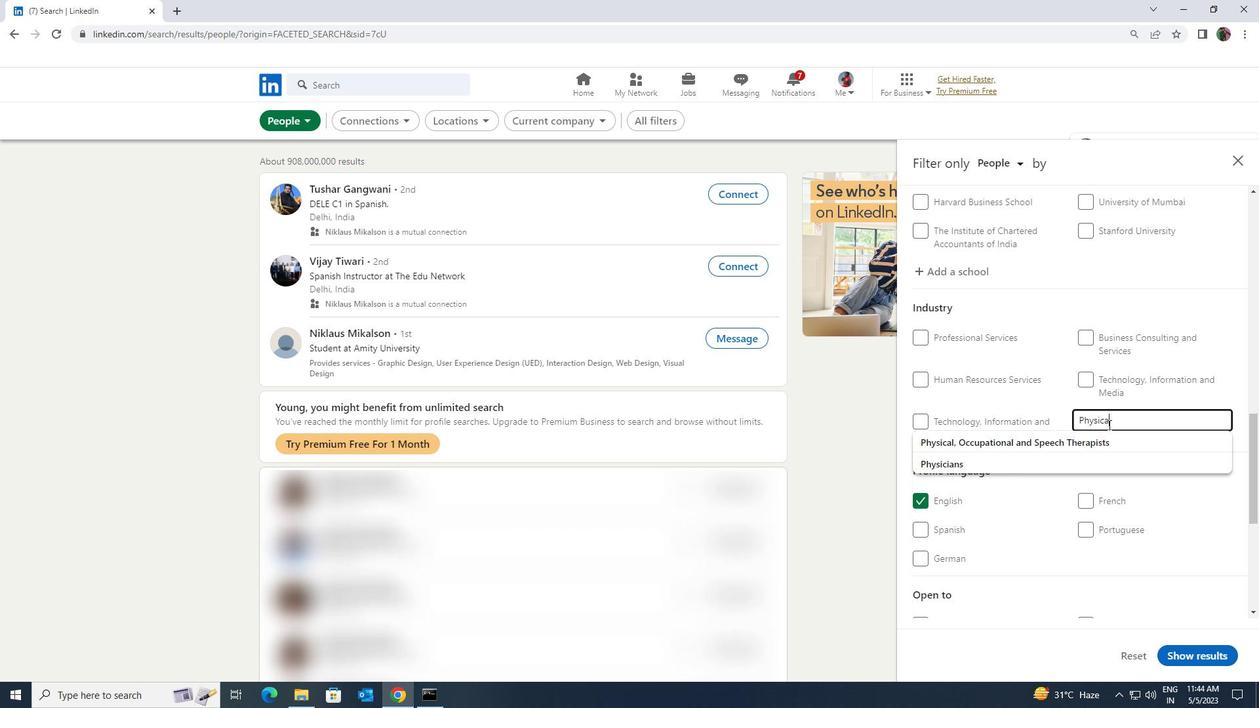 
Action: Mouse moved to (1099, 439)
Screenshot: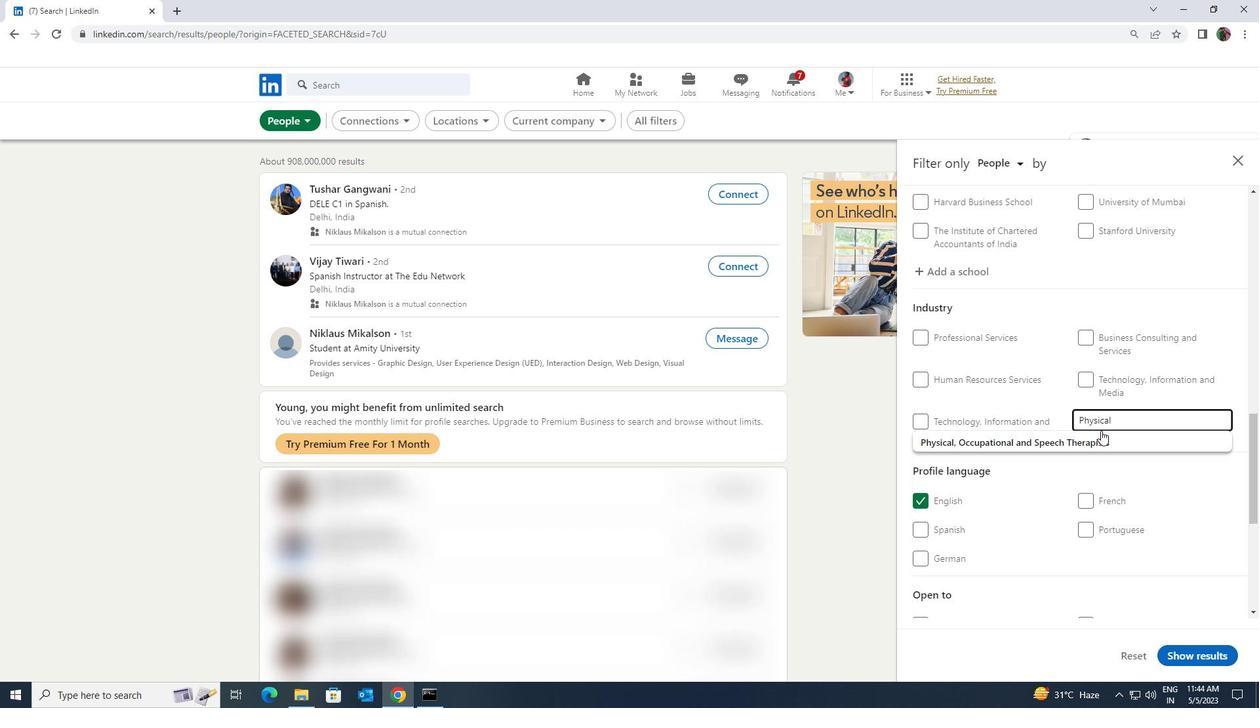 
Action: Mouse pressed left at (1099, 439)
Screenshot: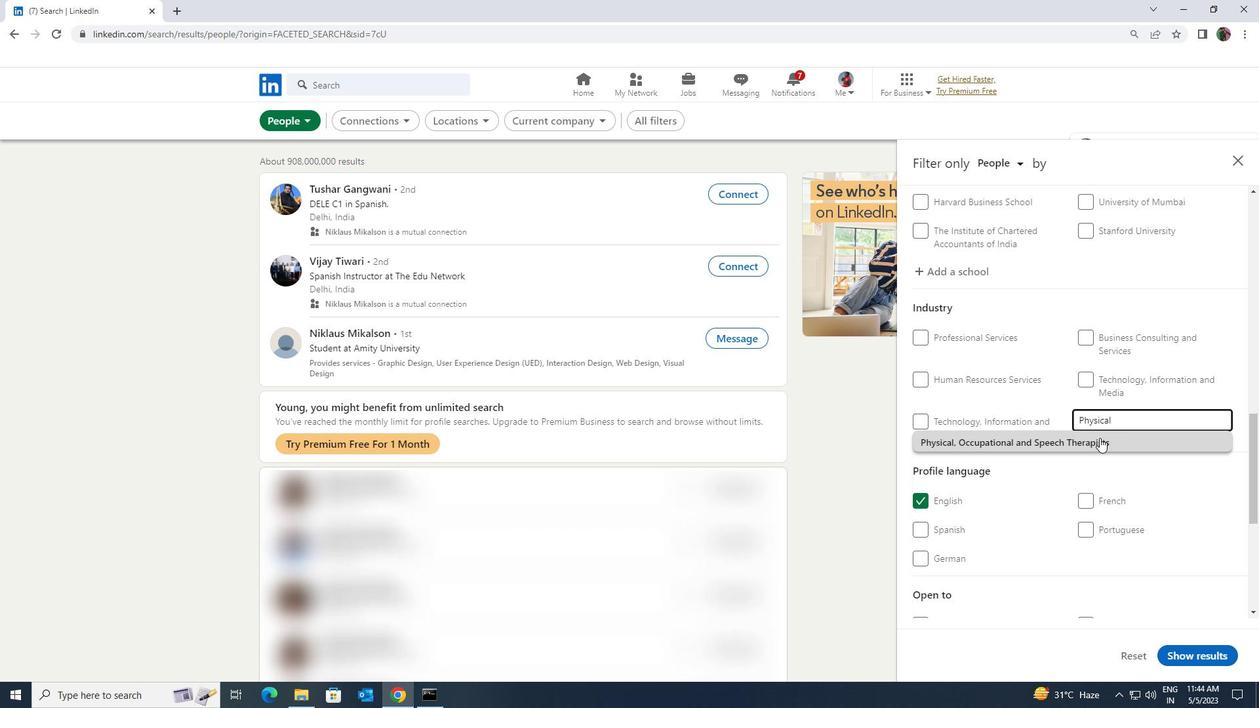 
Action: Mouse moved to (1099, 439)
Screenshot: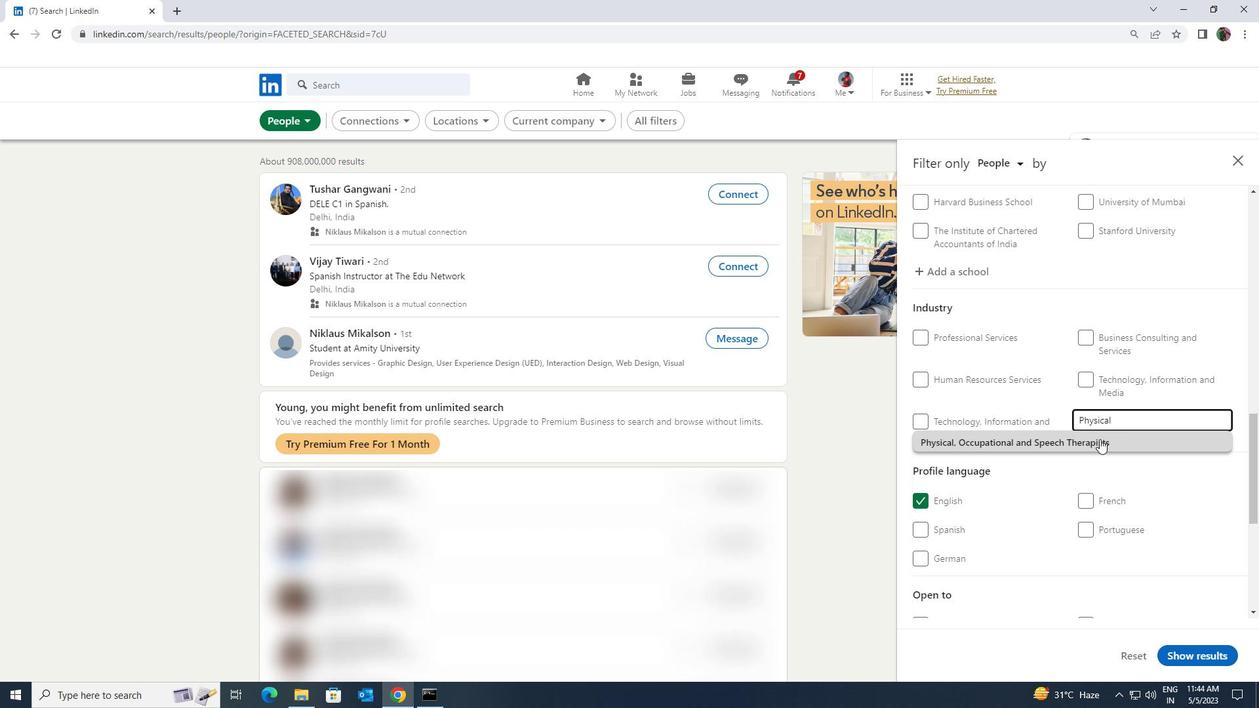 
Action: Mouse scrolled (1099, 438) with delta (0, 0)
Screenshot: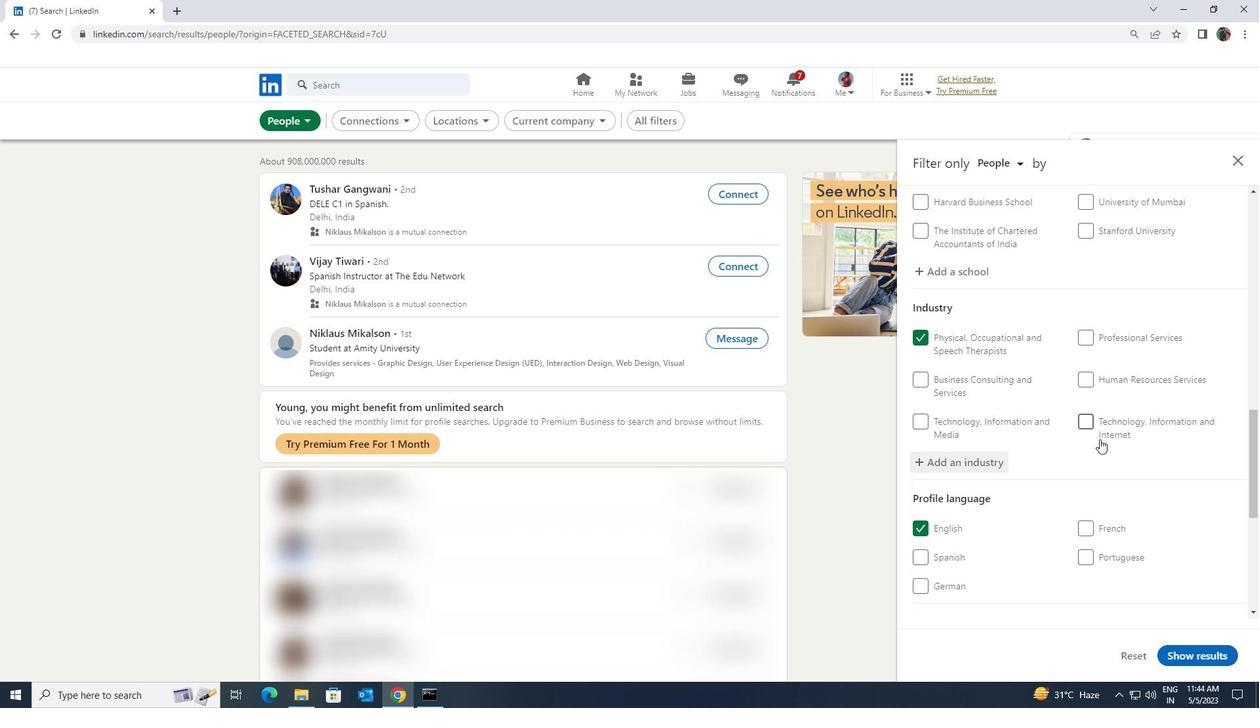 
Action: Mouse scrolled (1099, 438) with delta (0, 0)
Screenshot: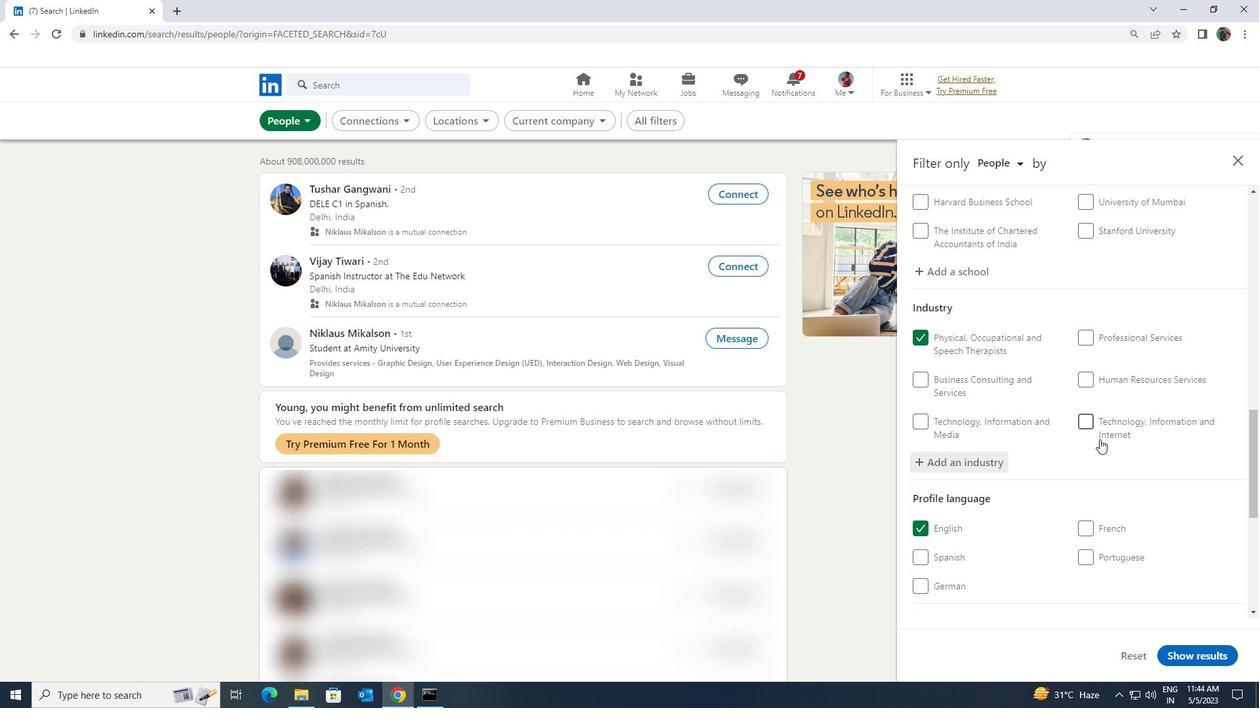 
Action: Mouse scrolled (1099, 438) with delta (0, 0)
Screenshot: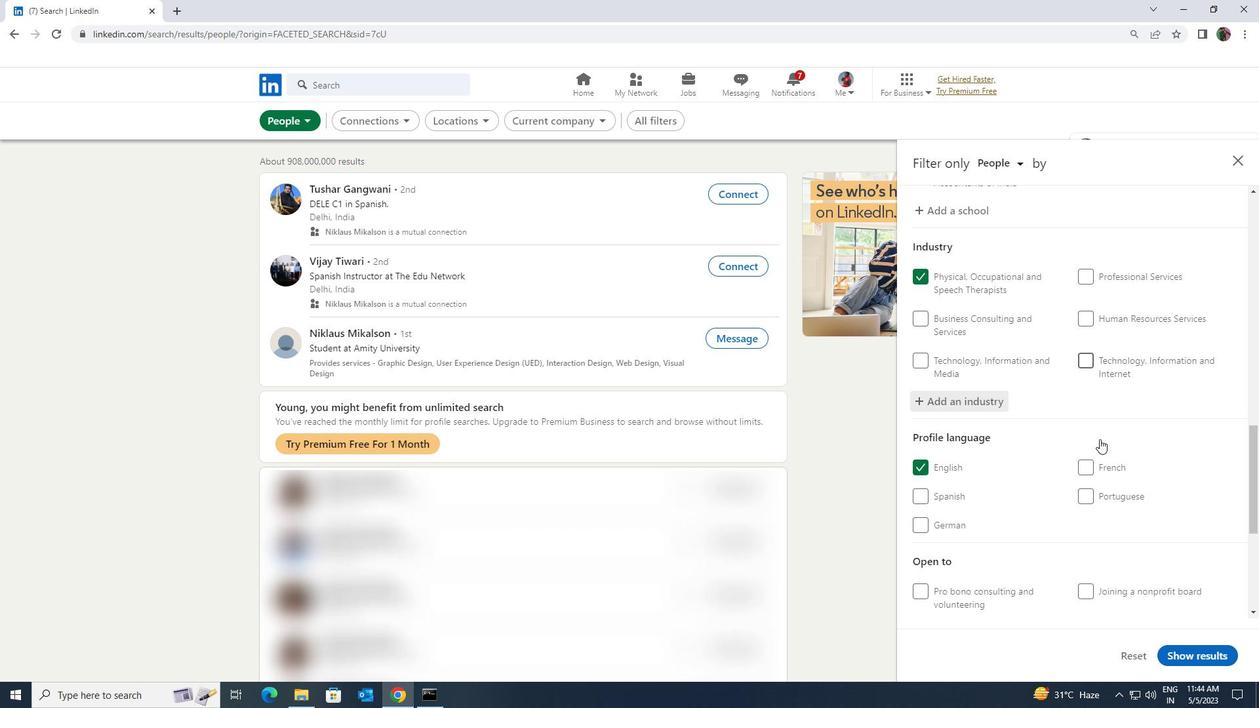 
Action: Mouse scrolled (1099, 438) with delta (0, 0)
Screenshot: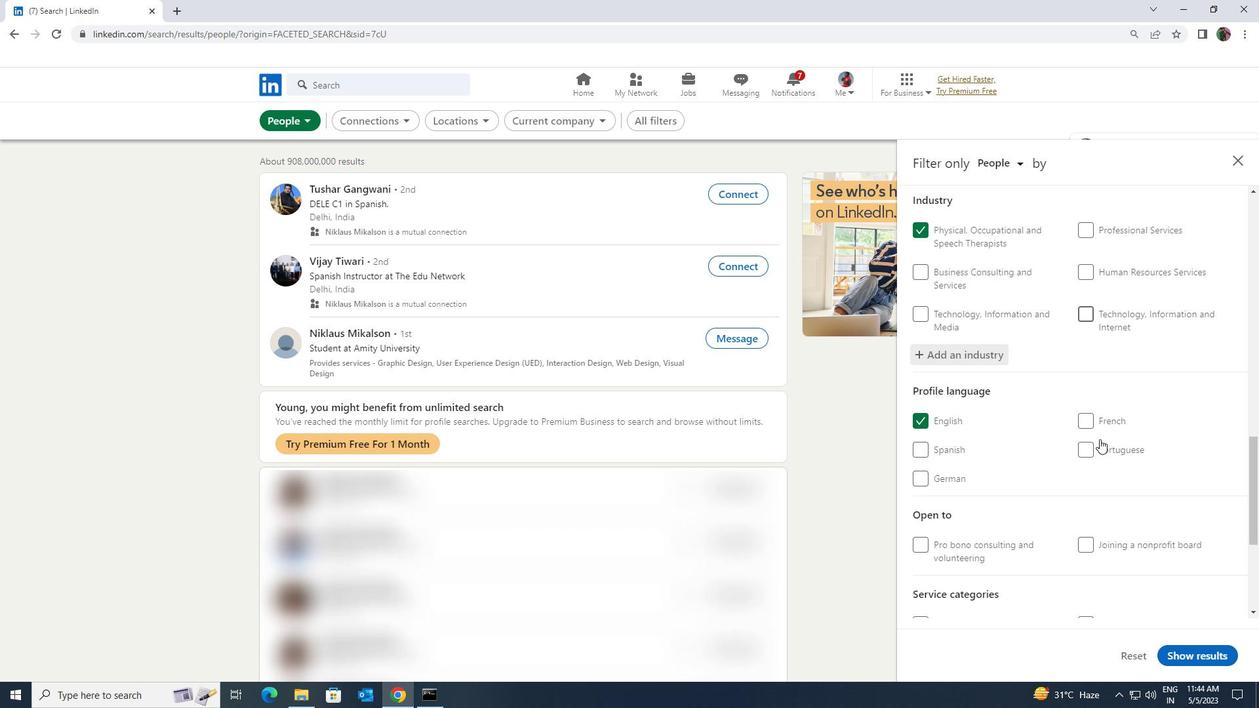
Action: Mouse scrolled (1099, 438) with delta (0, 0)
Screenshot: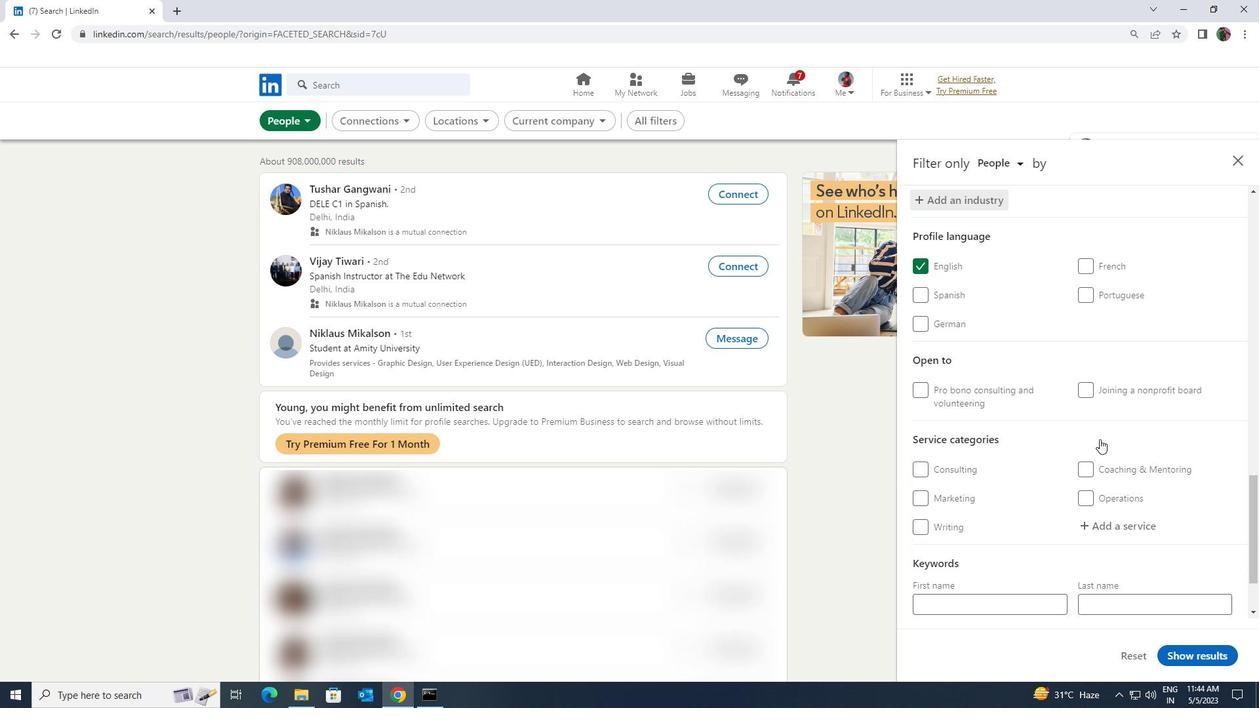 
Action: Mouse moved to (1099, 451)
Screenshot: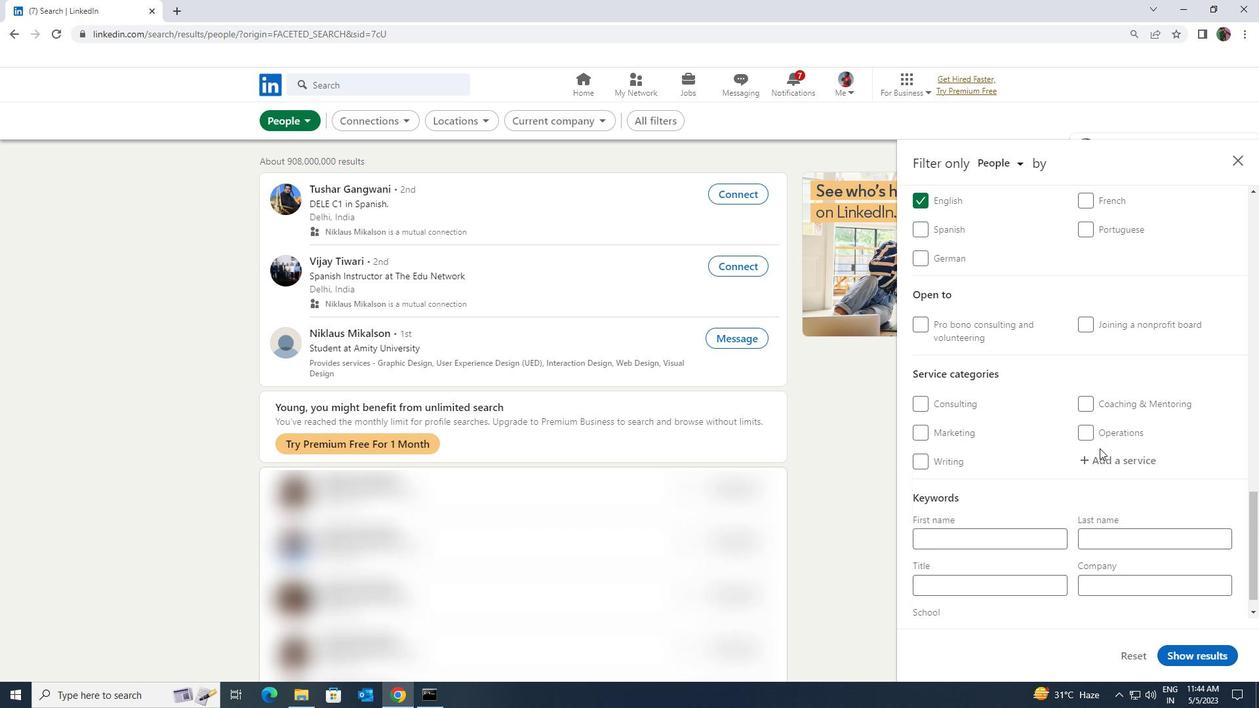 
Action: Mouse pressed left at (1099, 451)
Screenshot: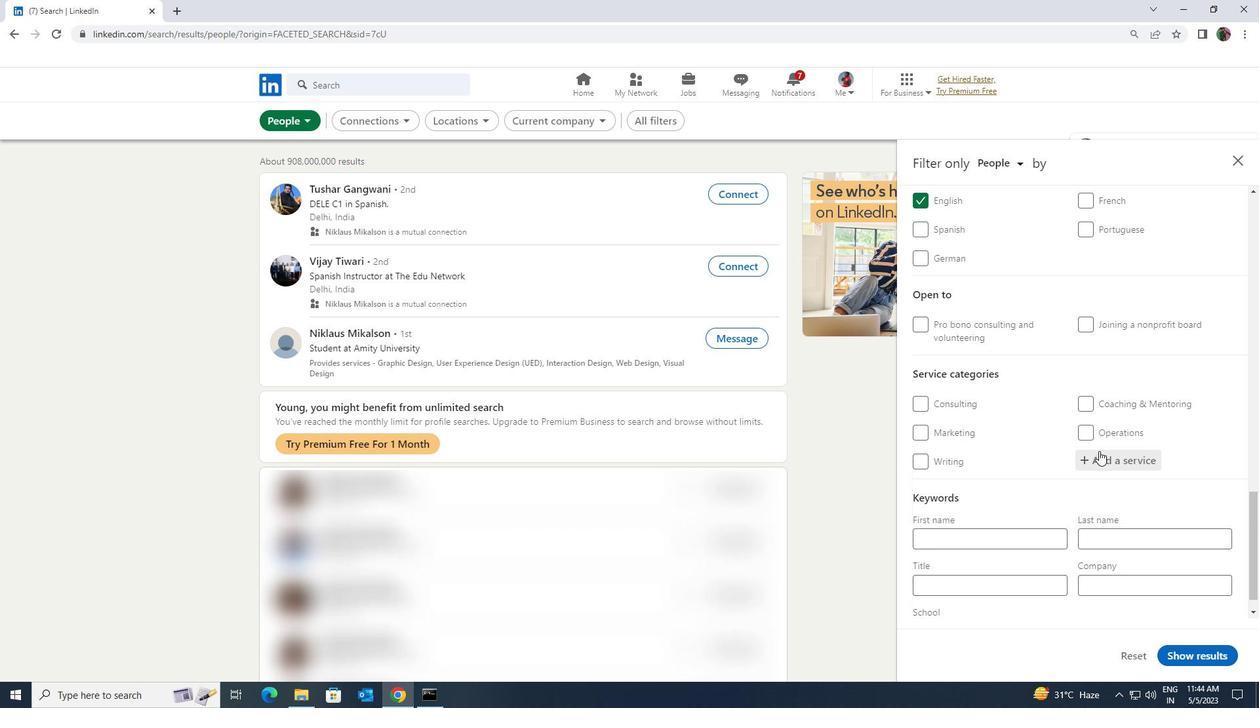
Action: Mouse moved to (1099, 453)
Screenshot: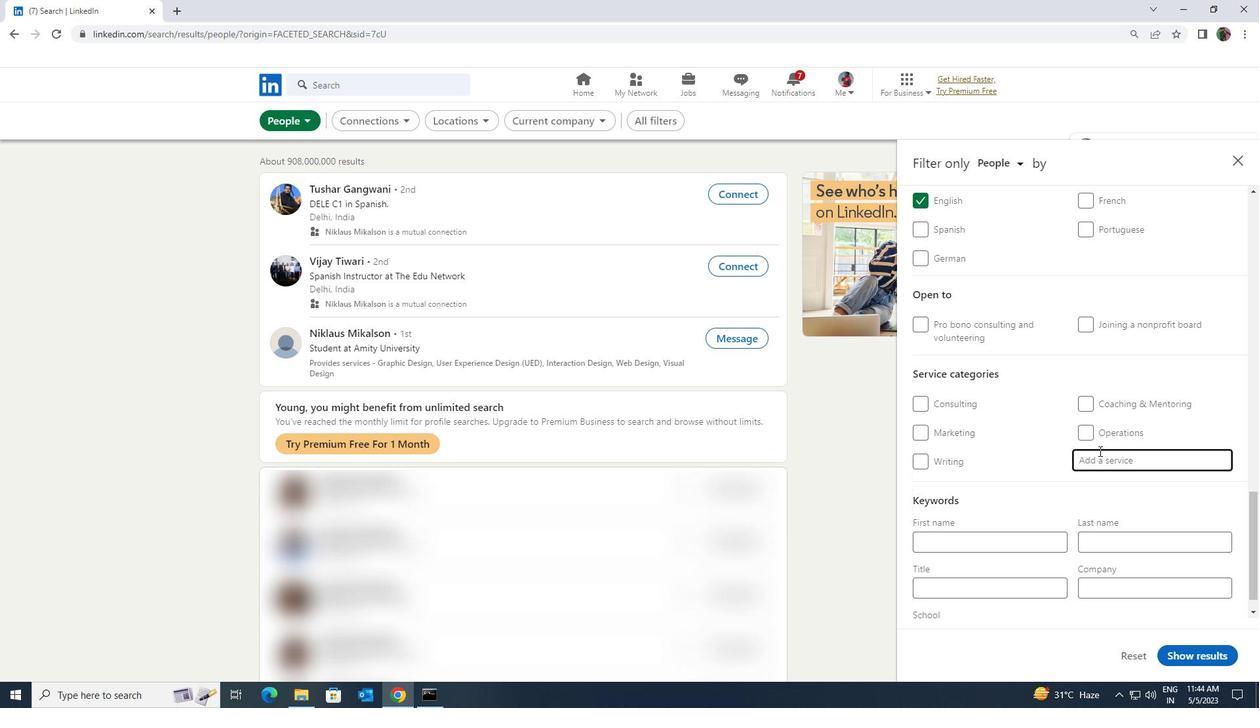 
Action: Key pressed <Key.shift><Key.shift>ILLUSTR
Screenshot: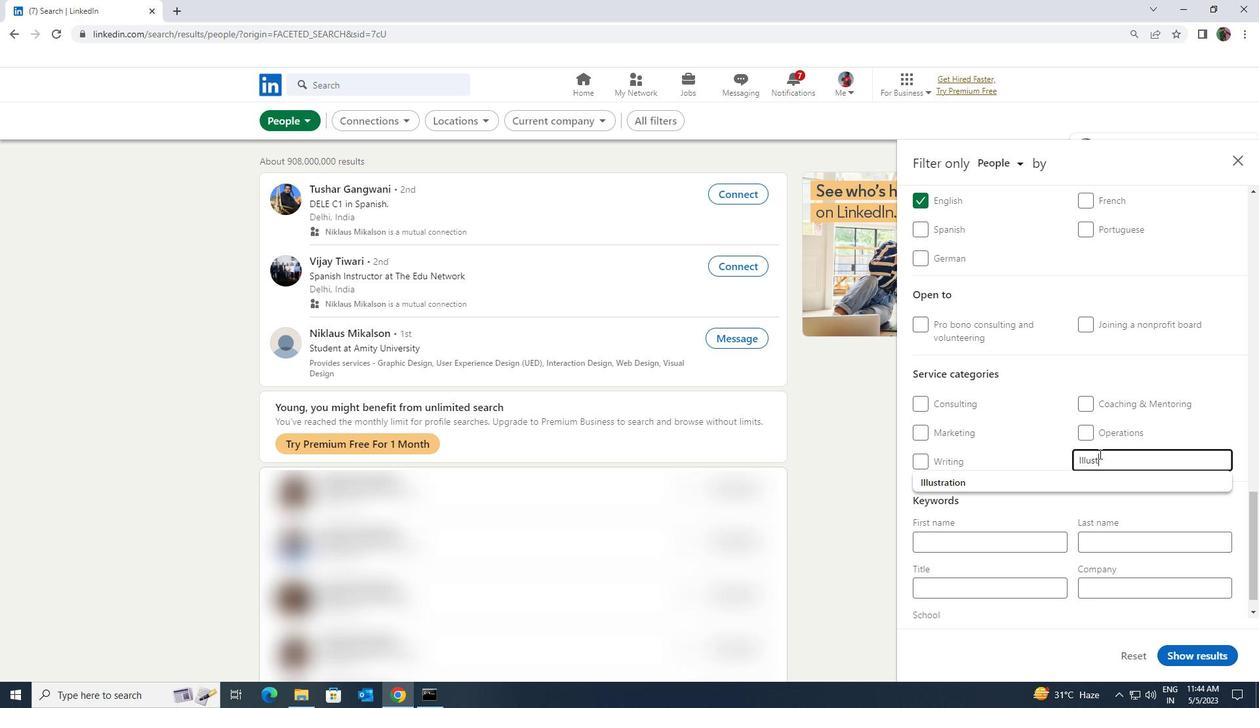
Action: Mouse moved to (1091, 469)
Screenshot: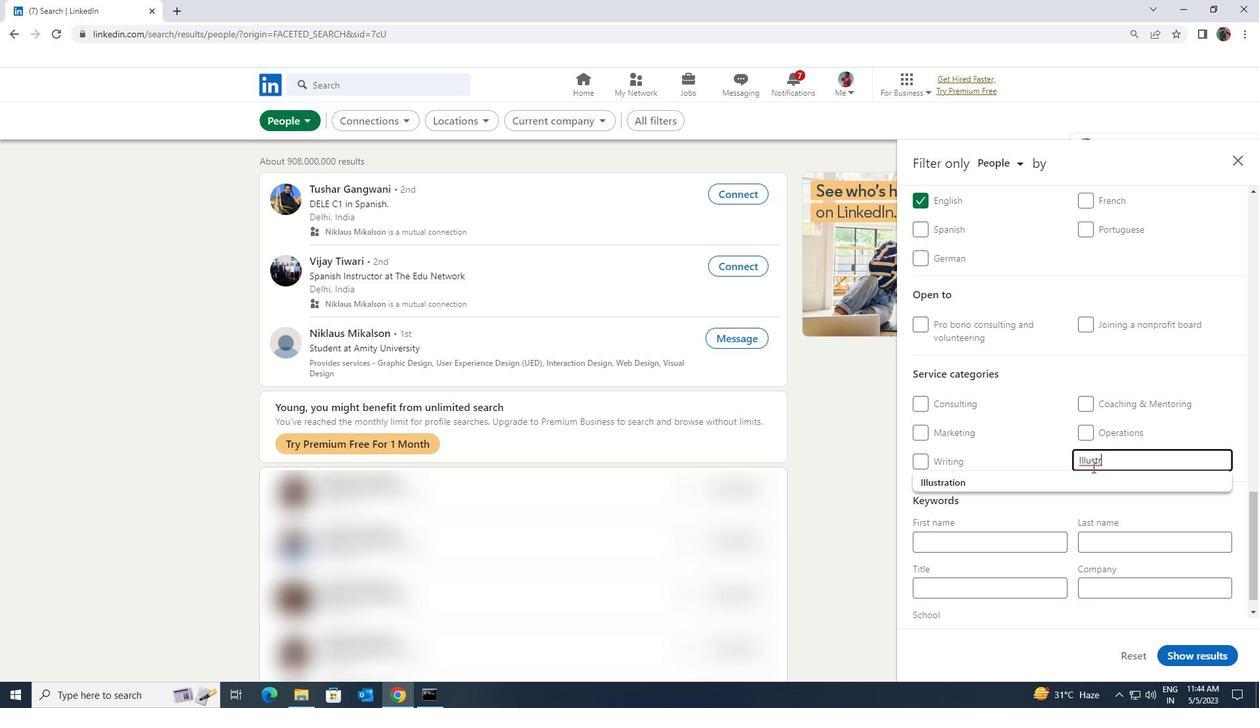 
Action: Mouse pressed left at (1091, 469)
Screenshot: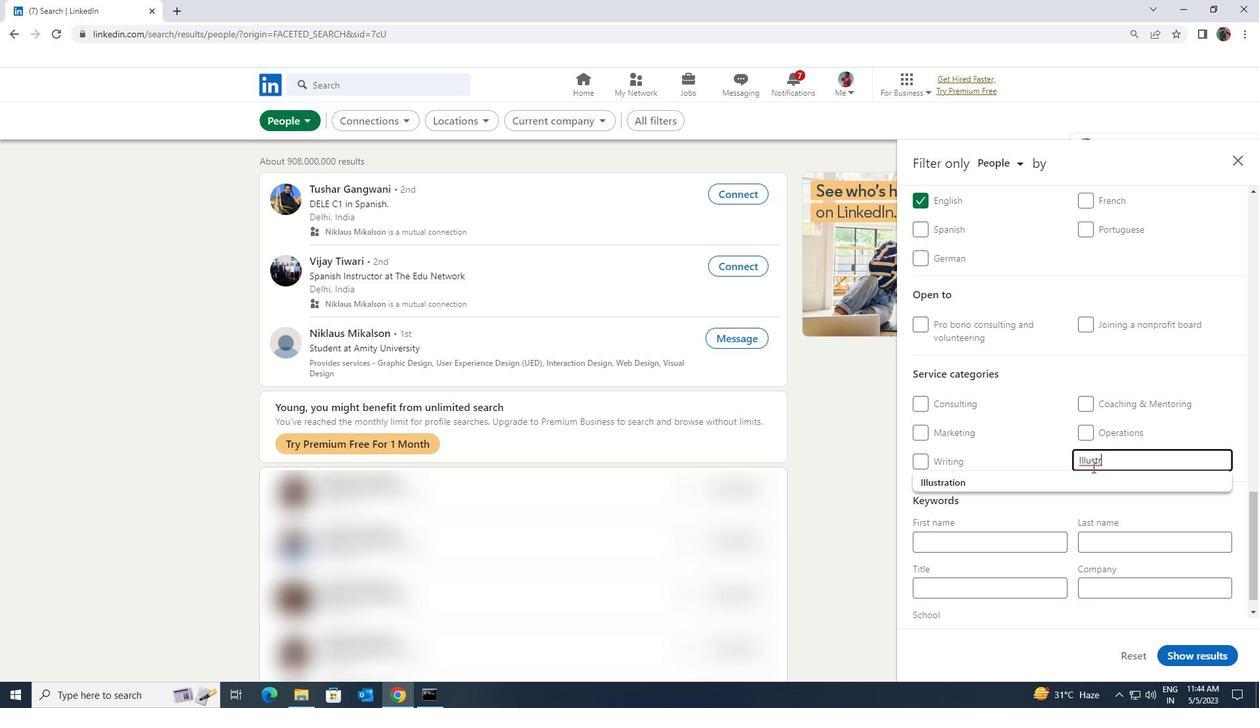 
Action: Mouse moved to (1085, 478)
Screenshot: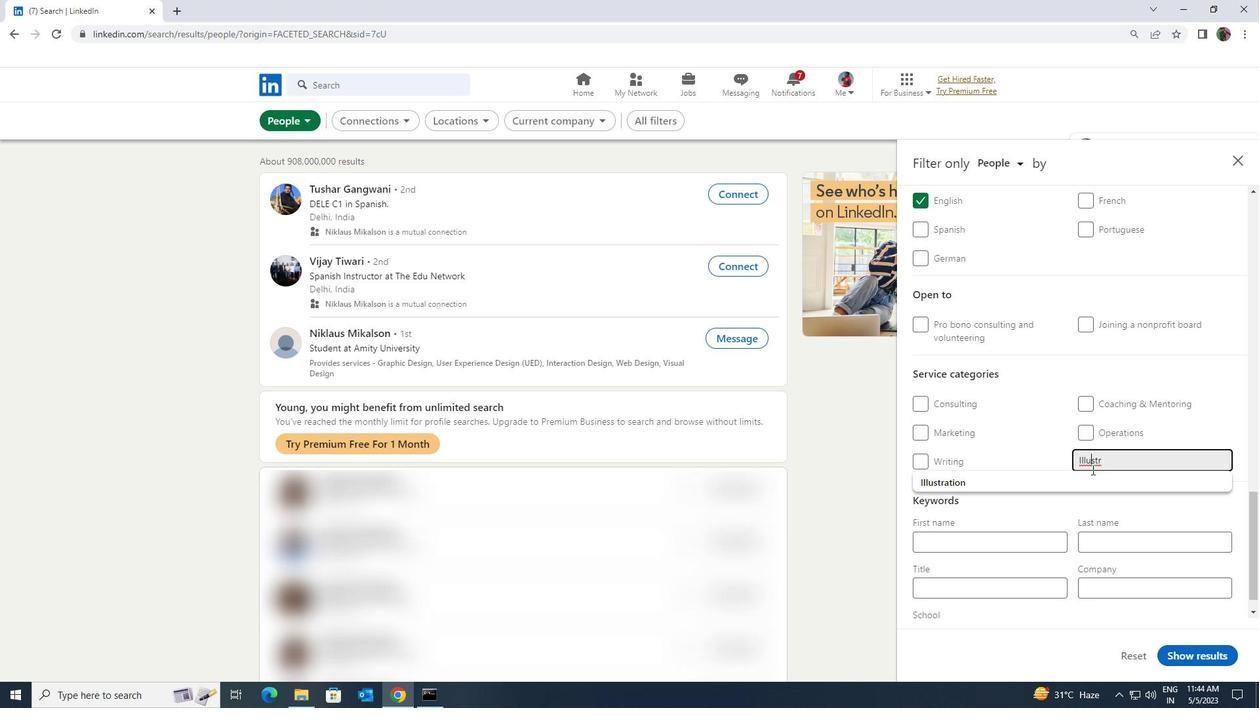 
Action: Mouse pressed left at (1085, 478)
Screenshot: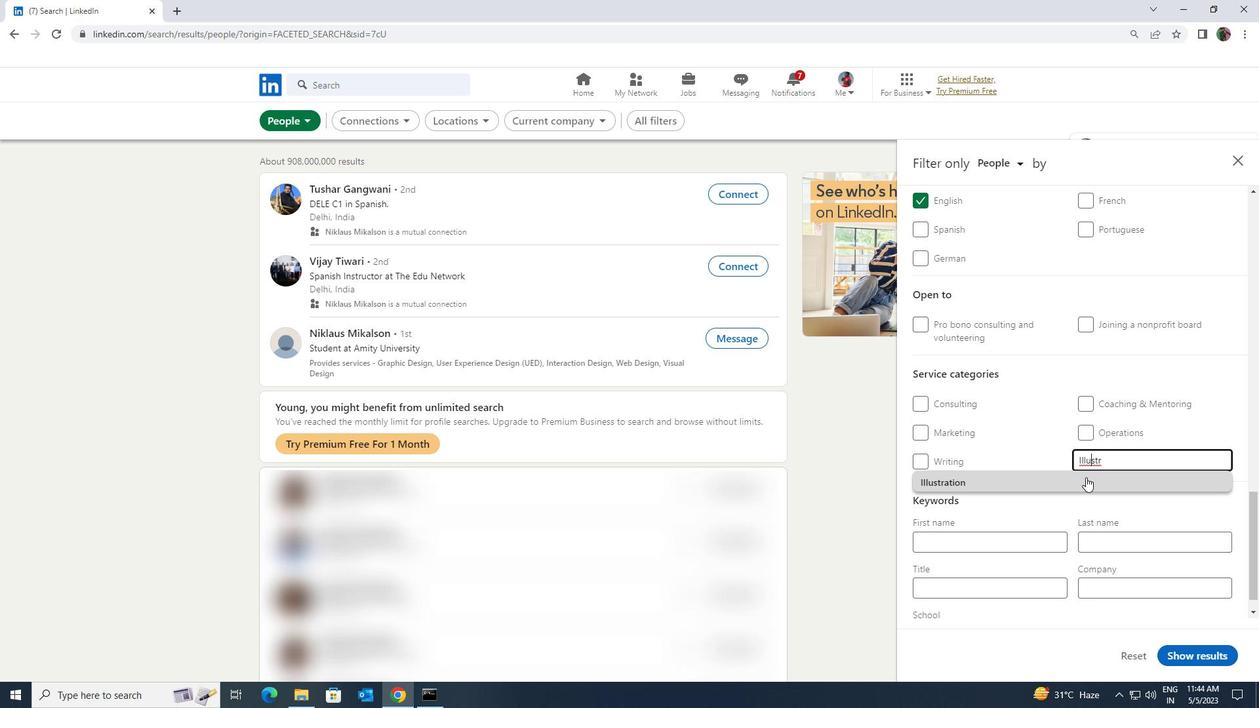 
Action: Mouse scrolled (1085, 477) with delta (0, 0)
Screenshot: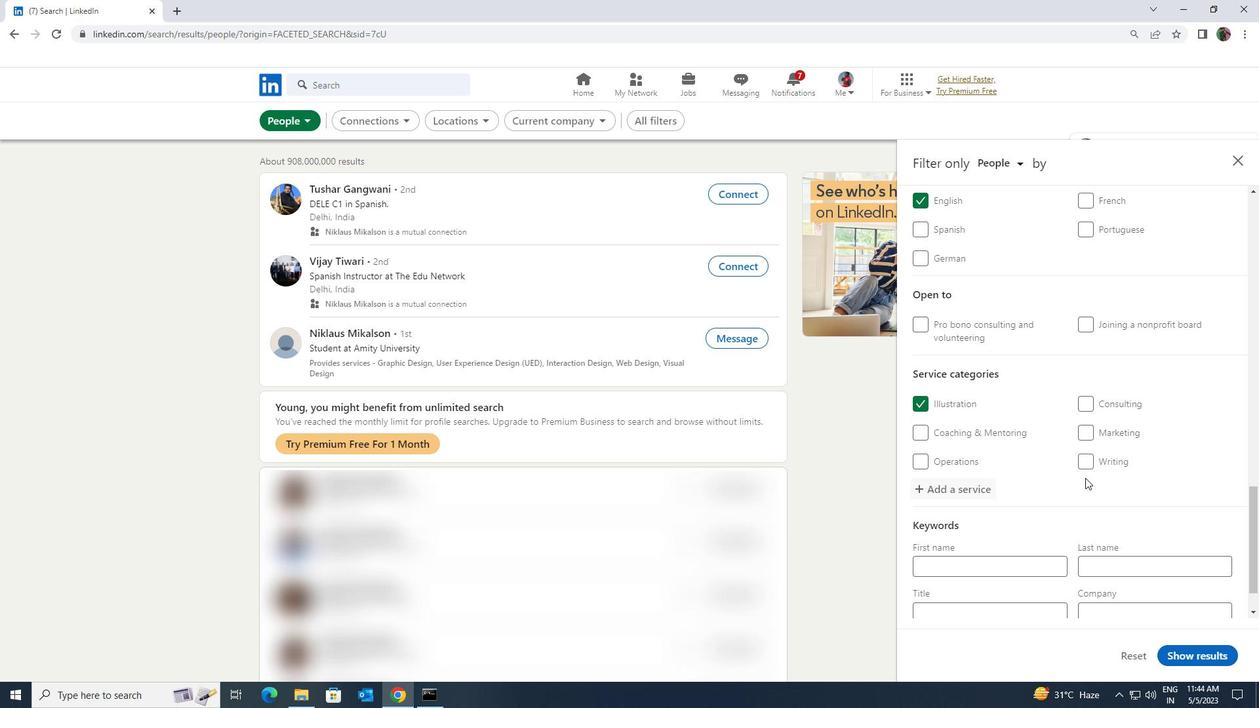 
Action: Mouse scrolled (1085, 477) with delta (0, 0)
Screenshot: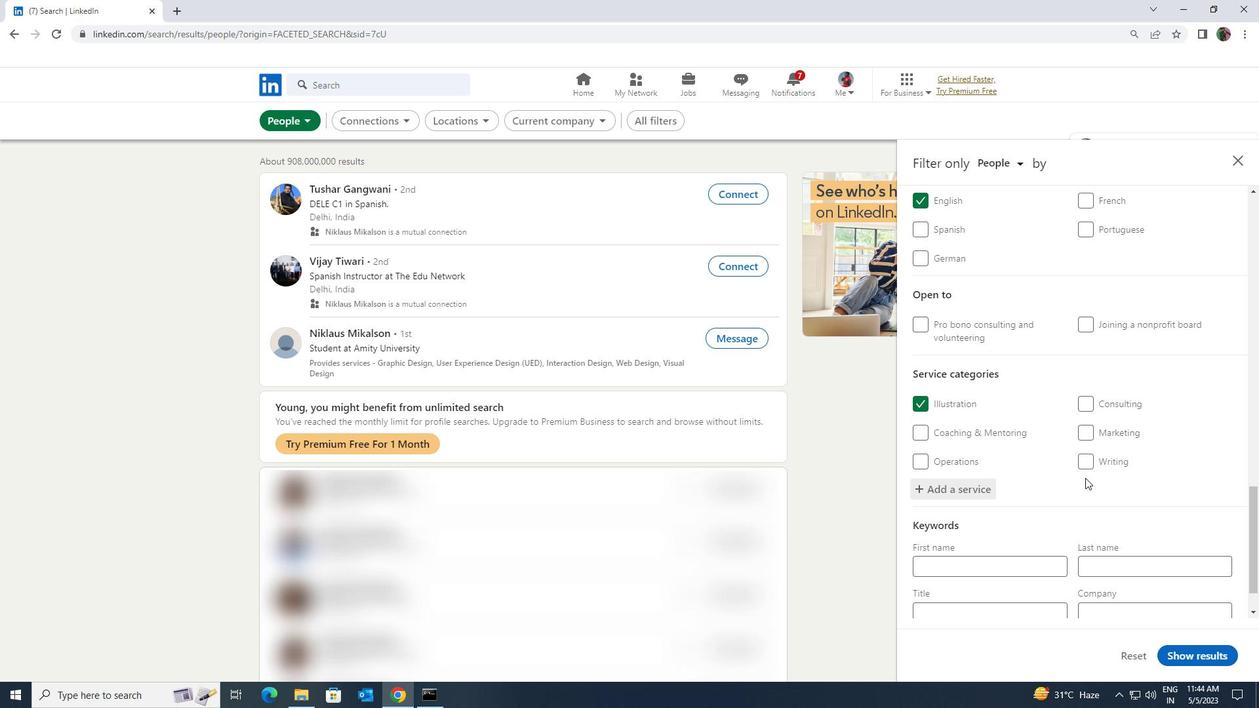 
Action: Mouse scrolled (1085, 477) with delta (0, 0)
Screenshot: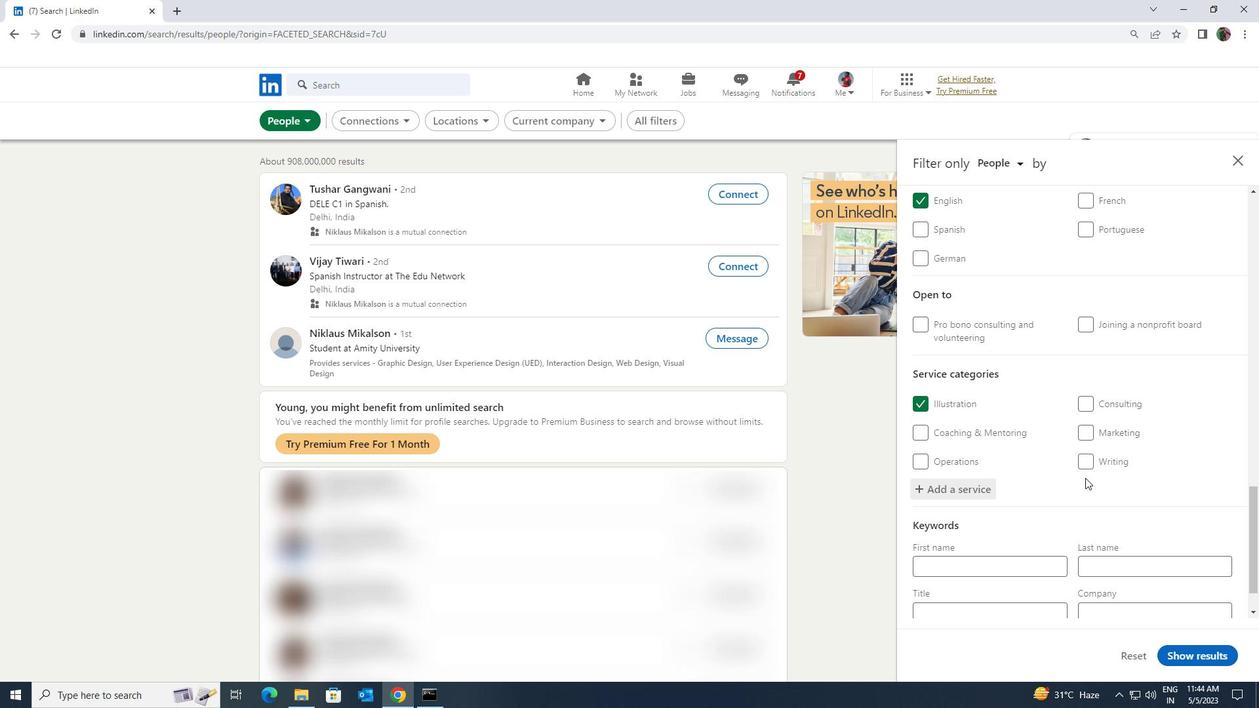 
Action: Mouse moved to (1061, 555)
Screenshot: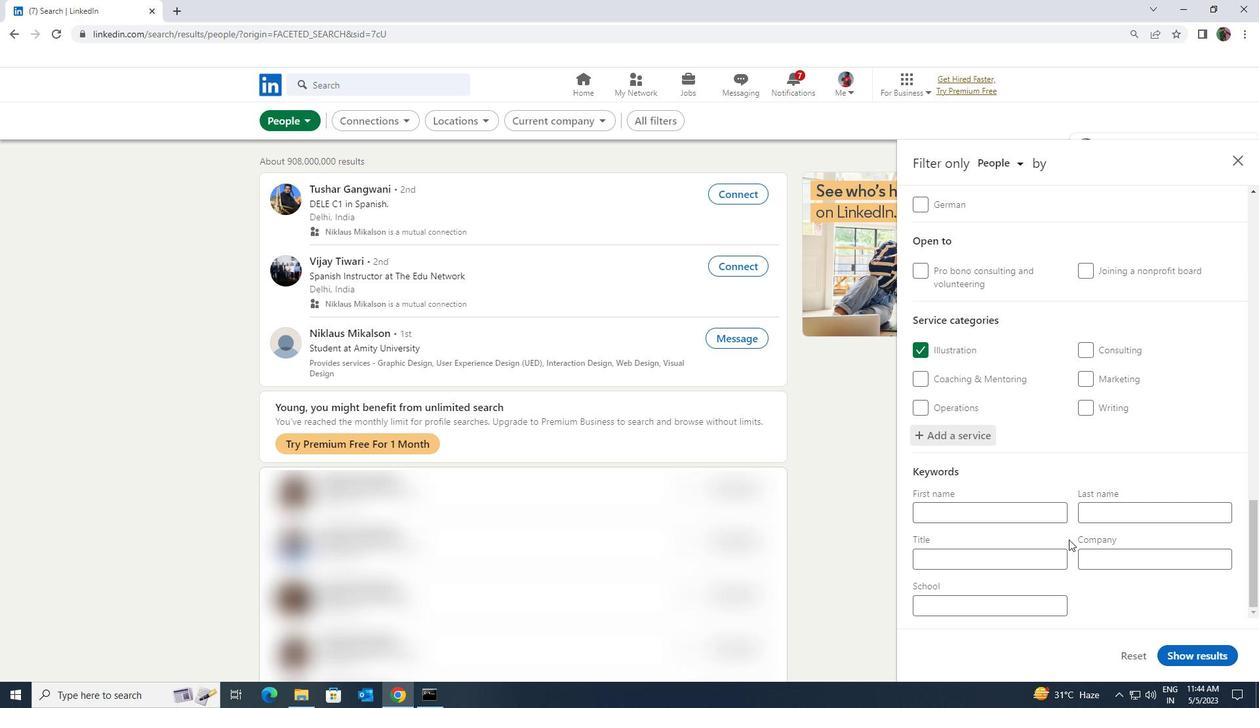 
Action: Mouse pressed left at (1061, 555)
Screenshot: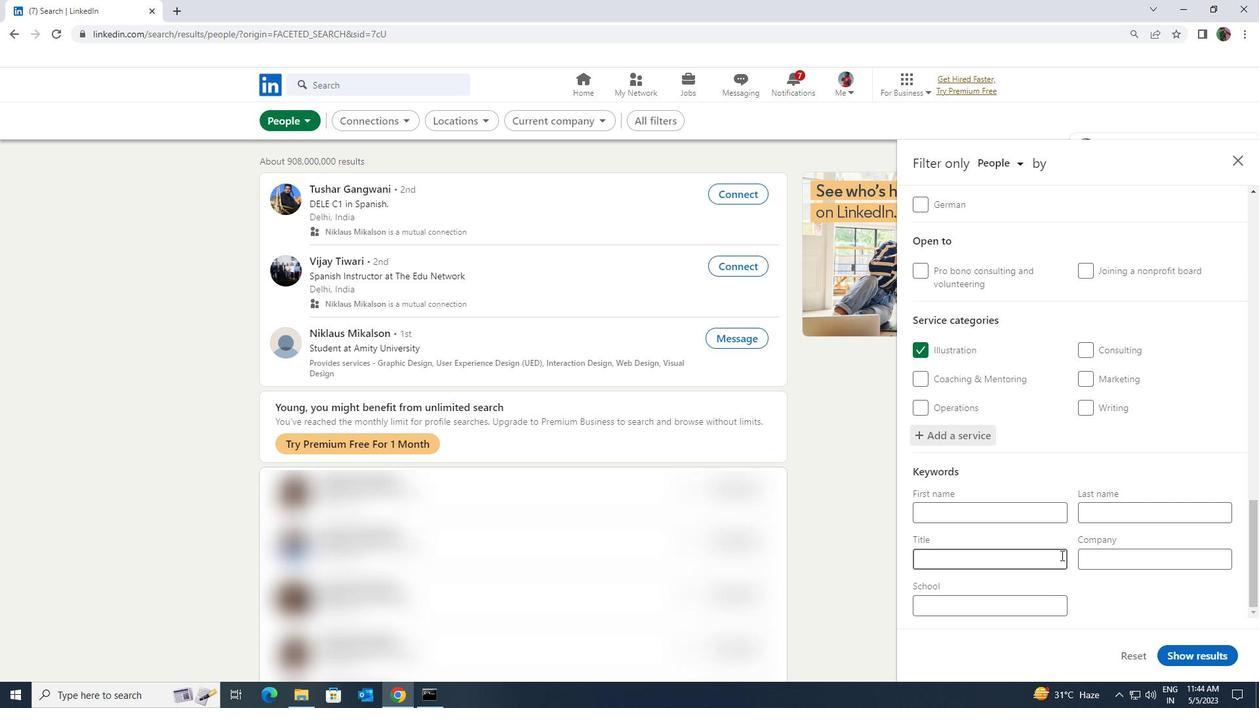 
Action: Key pressed <Key.shift><Key.shift><Key.shift><Key.shift><Key.shift><Key.shift><Key.shift><Key.shift><Key.shift><Key.shift><Key.shift><Key.shift><Key.shift><Key.shift>ONLINE<Key.space><Key.shift>ESI<Key.space><Key.shift>INSTRUCTOR
Screenshot: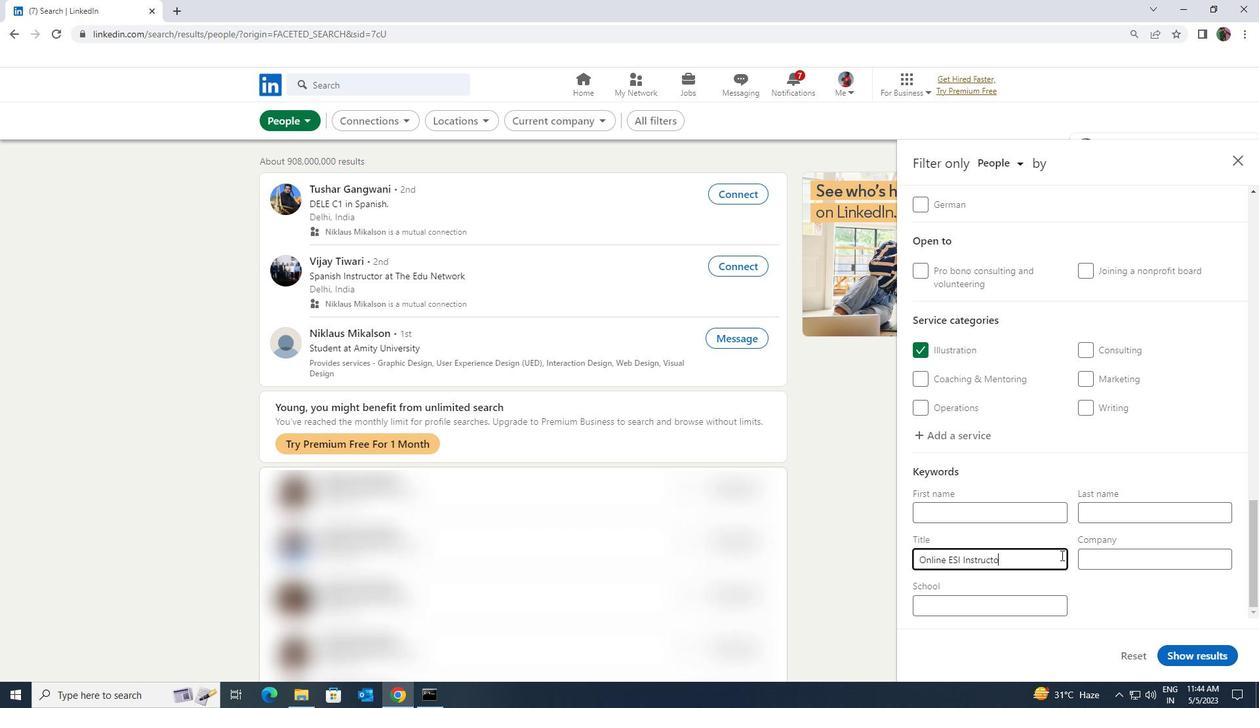 
Action: Mouse moved to (1176, 648)
Screenshot: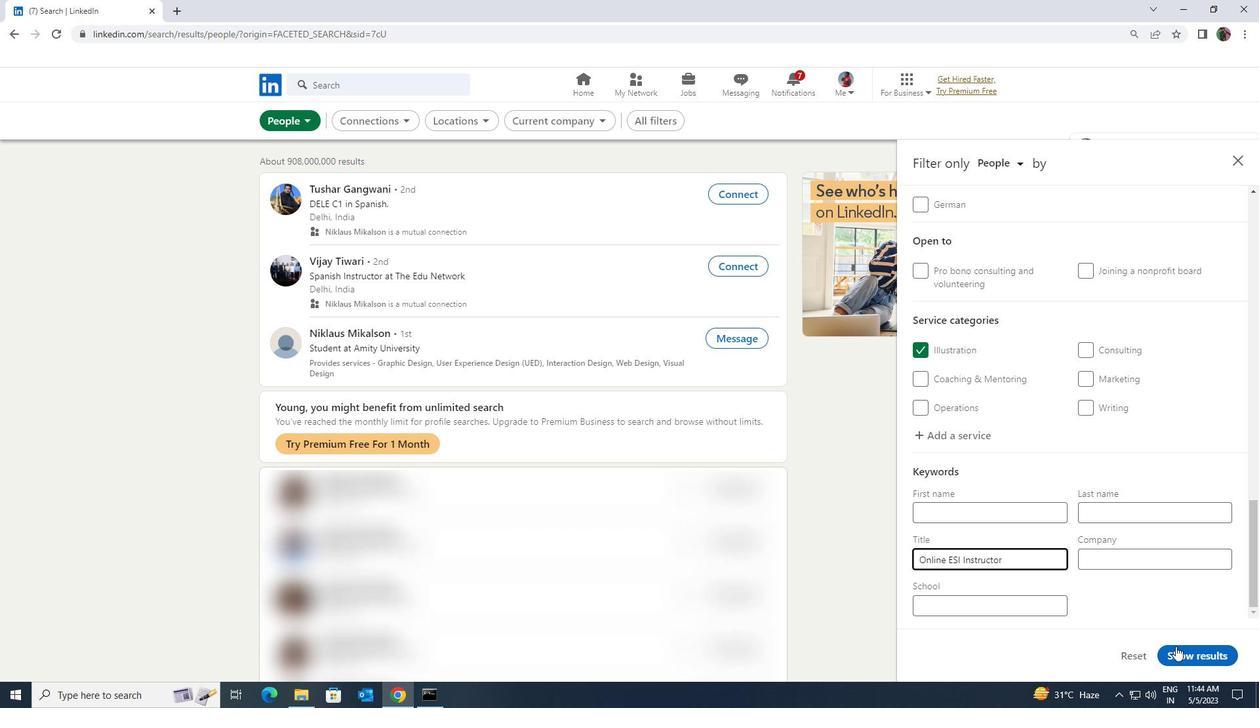 
Action: Mouse pressed left at (1176, 648)
Screenshot: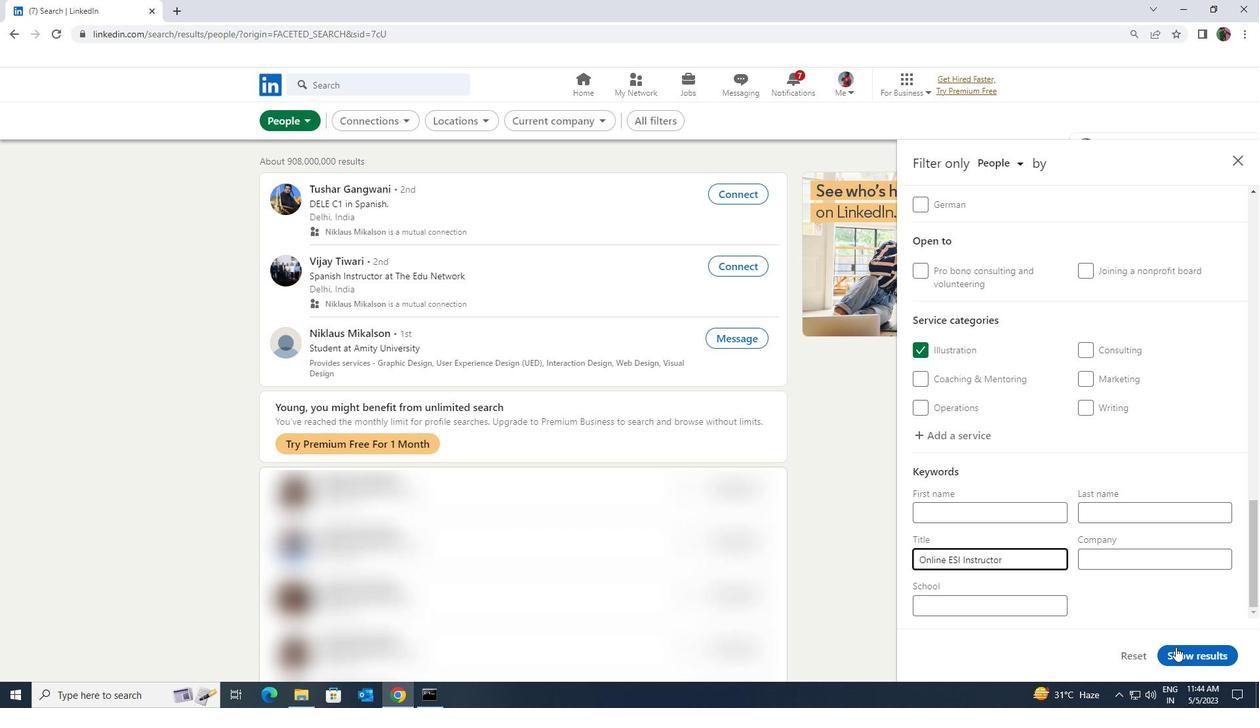 
